 Task: Find connections with filter location Kopargaon with filter topic #coach with filter profile language English with filter current company Talent Group with filter school Bharathiar University, Coimbatore with filter industry Performing Arts with filter service category Web Development with filter keywords title Executive
Action: Mouse moved to (379, 254)
Screenshot: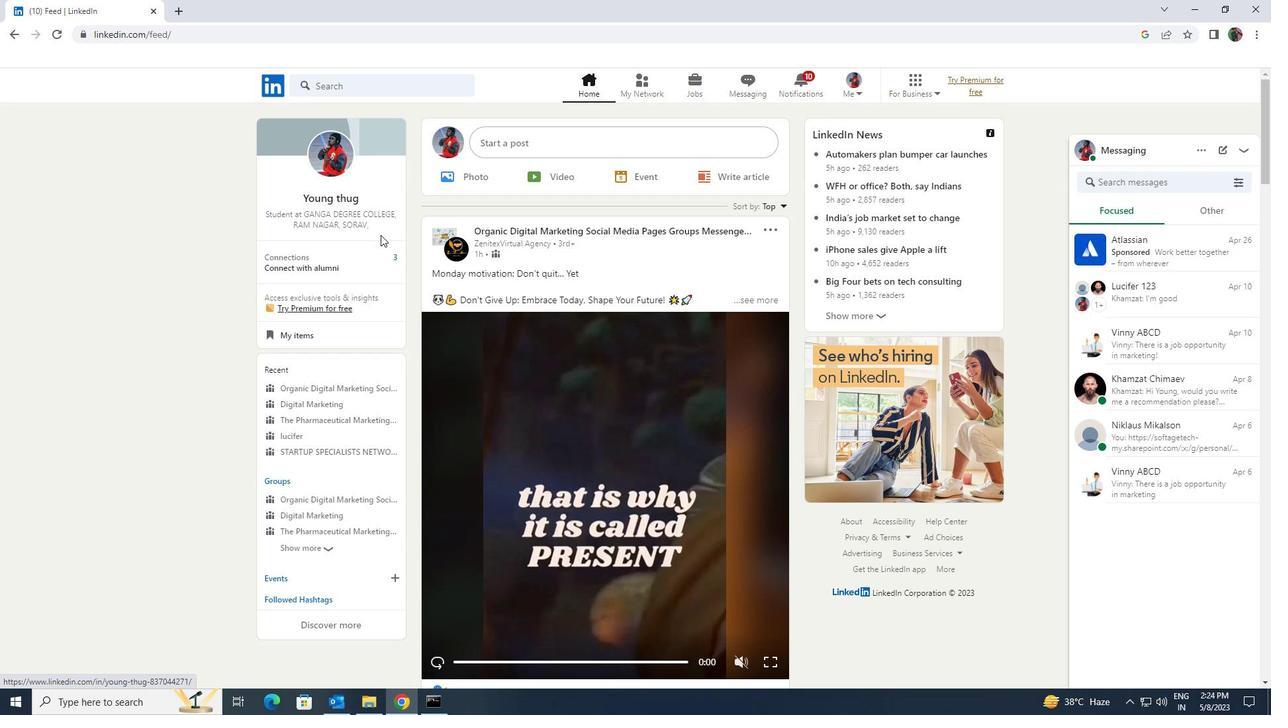 
Action: Mouse pressed left at (379, 254)
Screenshot: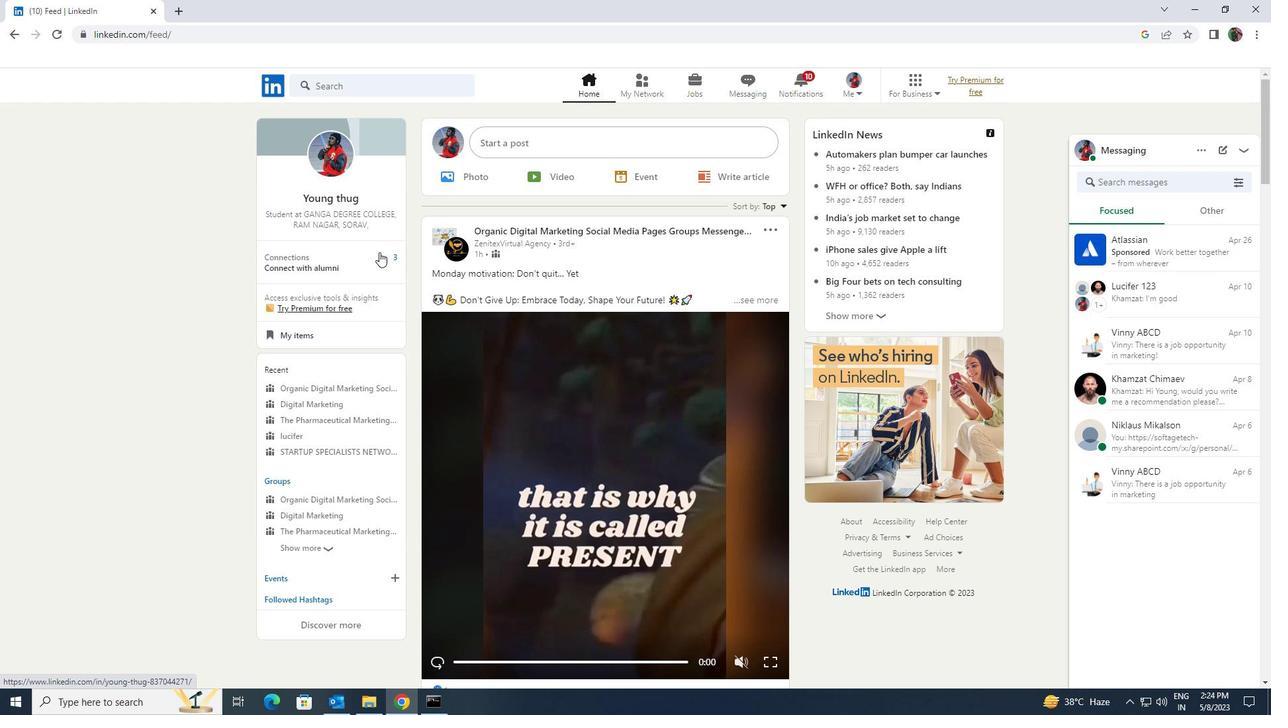 
Action: Mouse moved to (384, 166)
Screenshot: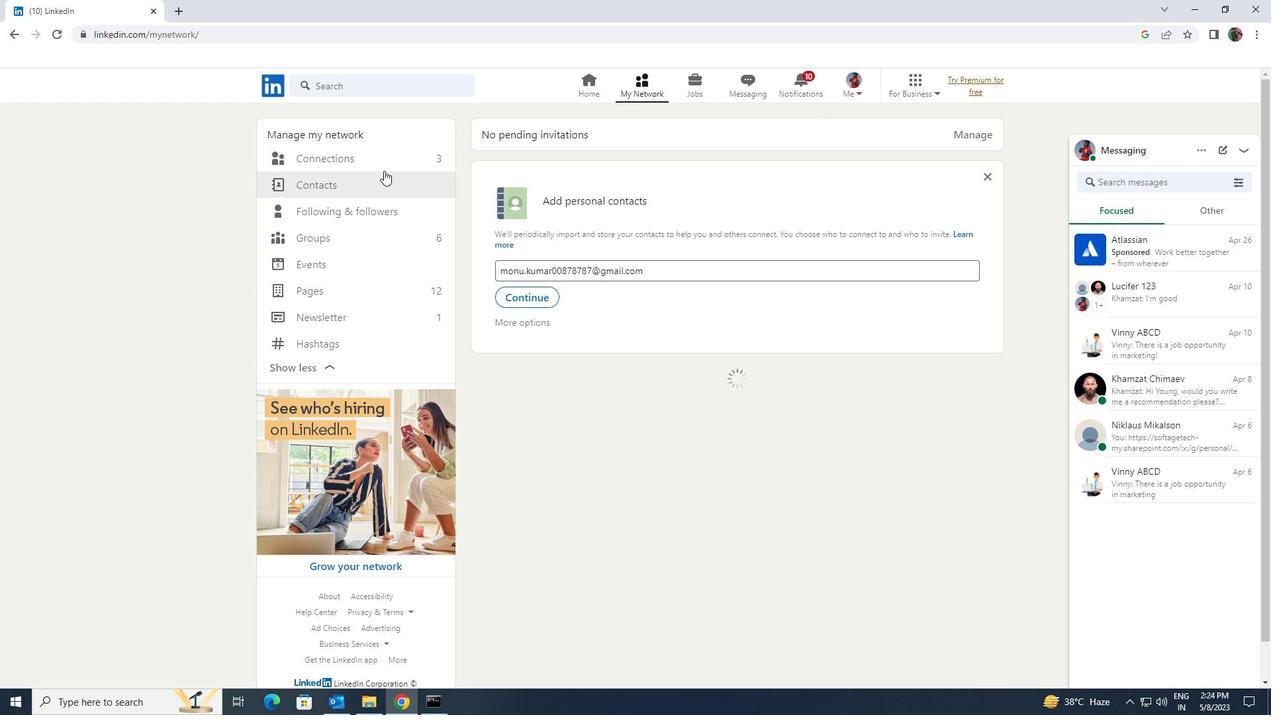 
Action: Mouse pressed left at (384, 166)
Screenshot: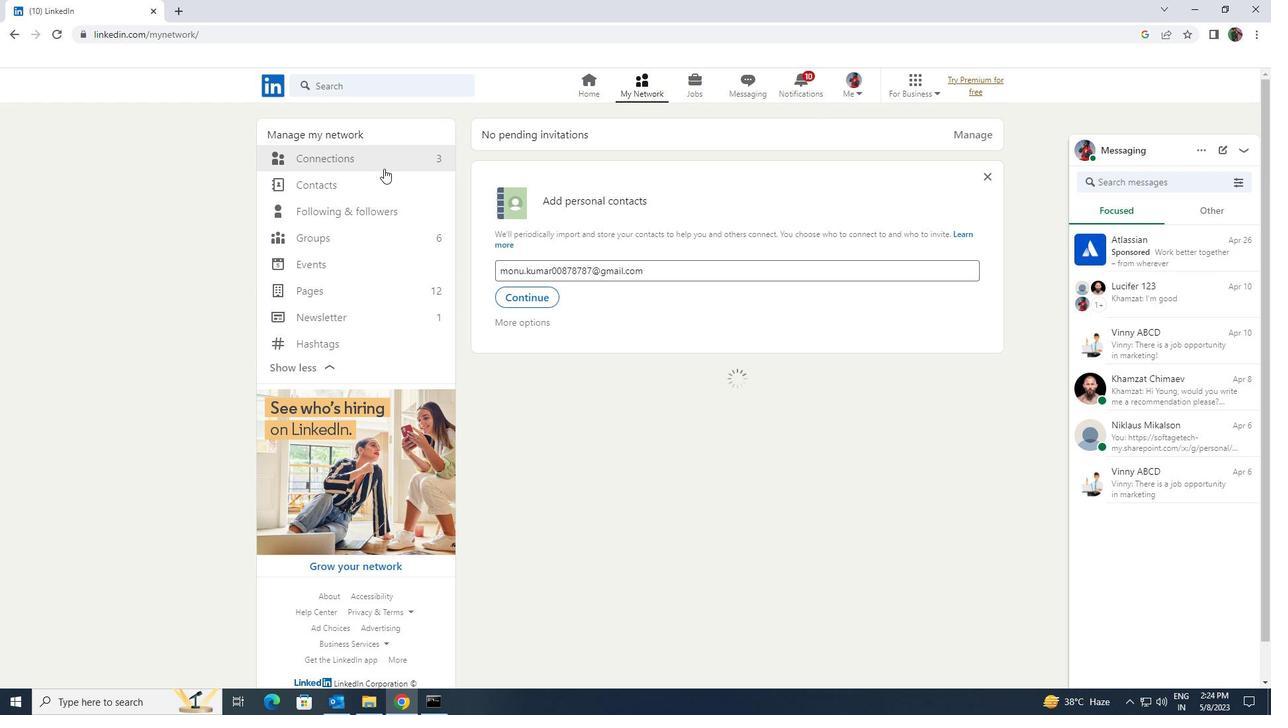 
Action: Mouse moved to (387, 158)
Screenshot: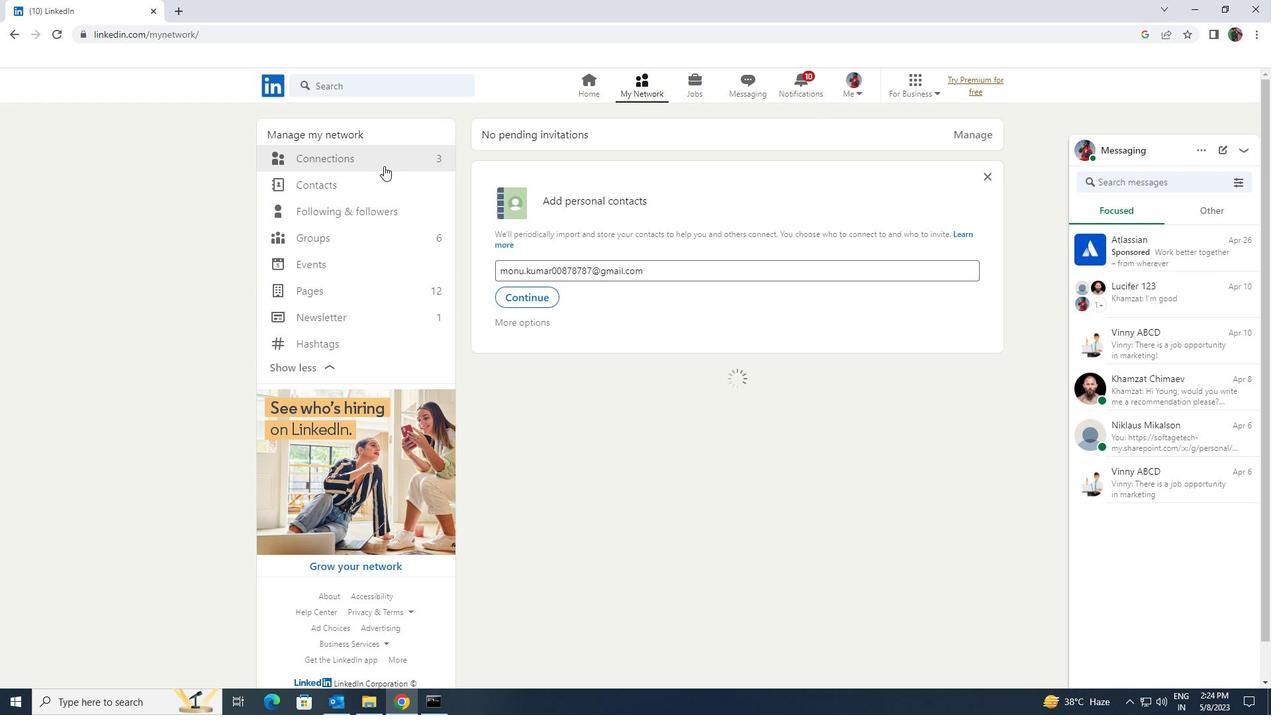 
Action: Mouse pressed left at (387, 158)
Screenshot: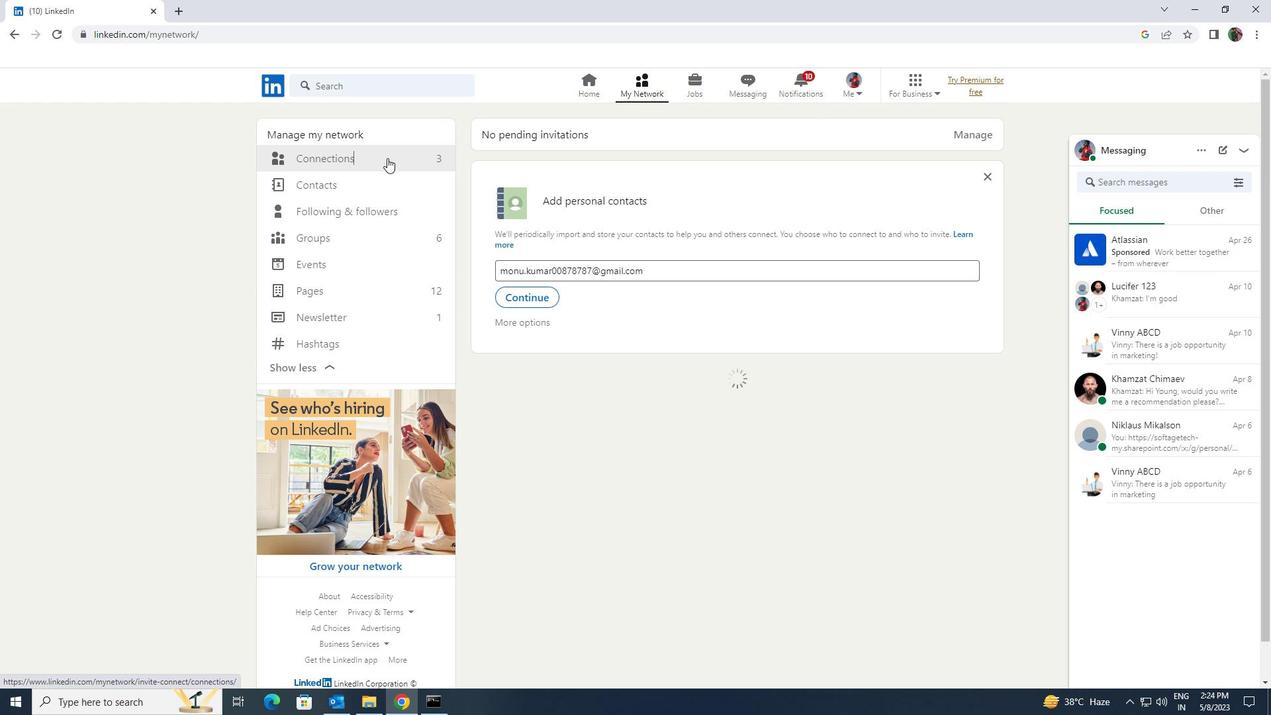 
Action: Mouse moved to (716, 161)
Screenshot: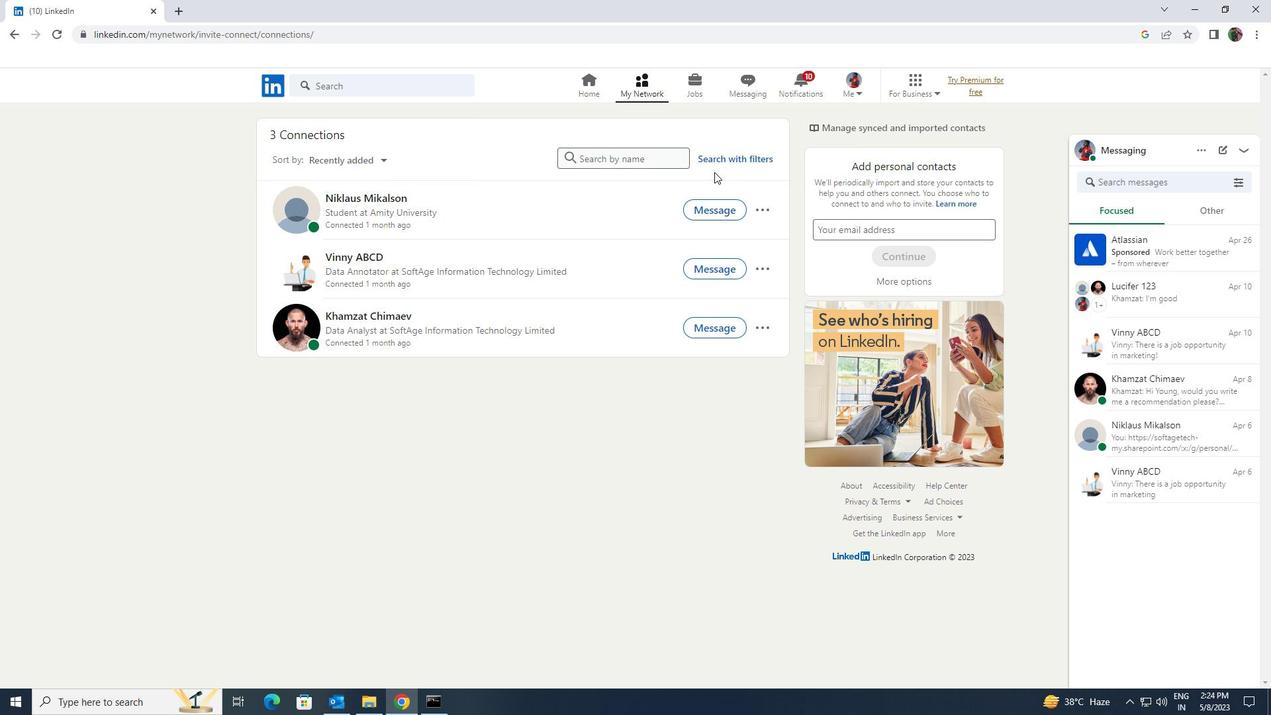 
Action: Mouse pressed left at (716, 161)
Screenshot: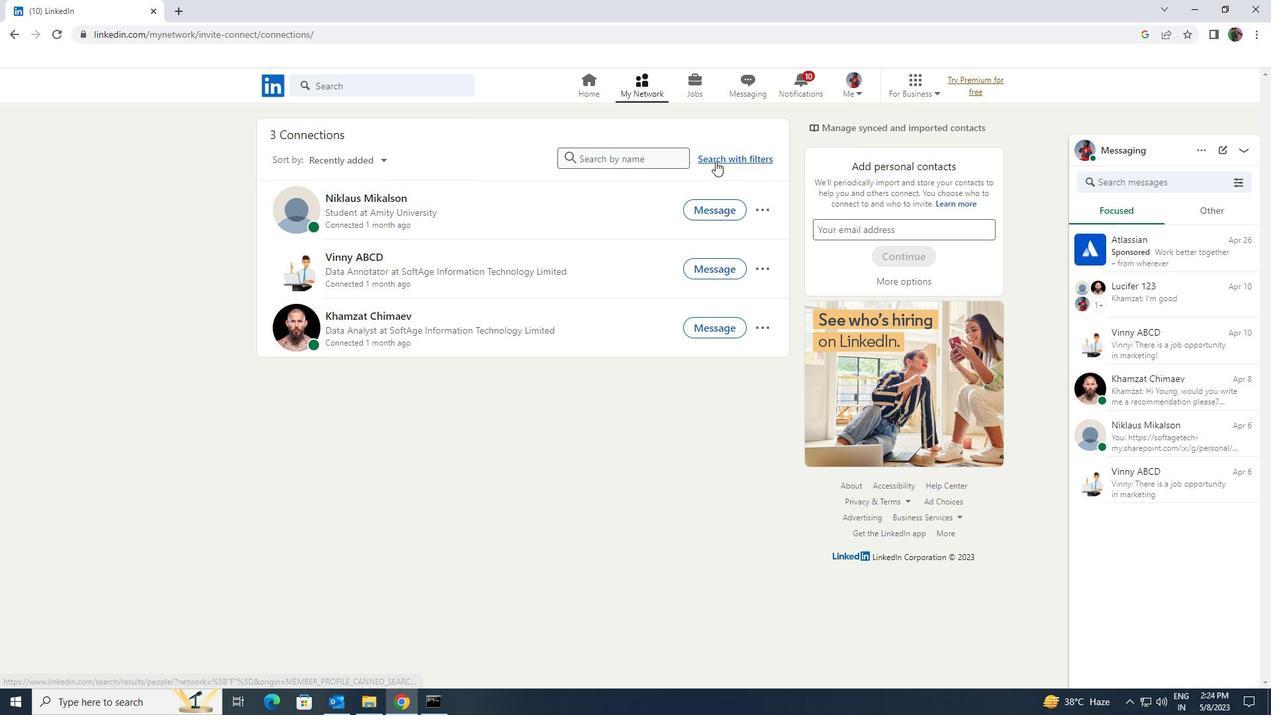 
Action: Mouse moved to (690, 121)
Screenshot: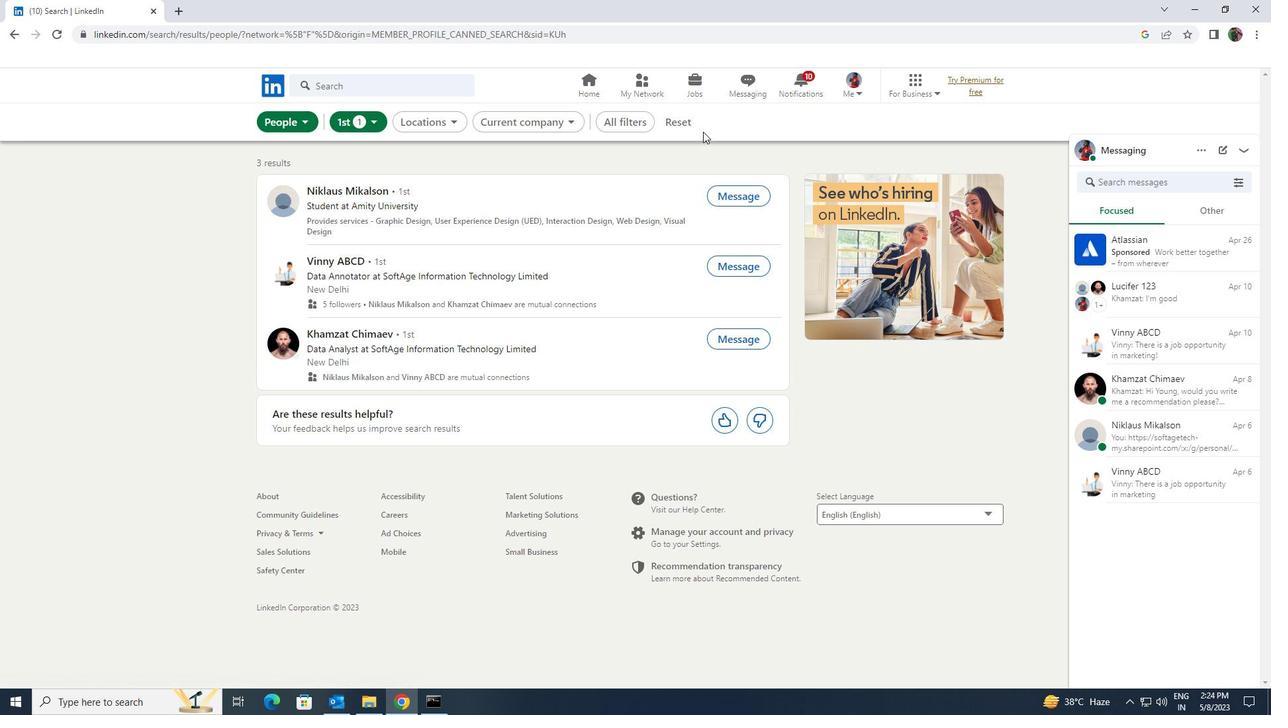 
Action: Mouse pressed left at (690, 121)
Screenshot: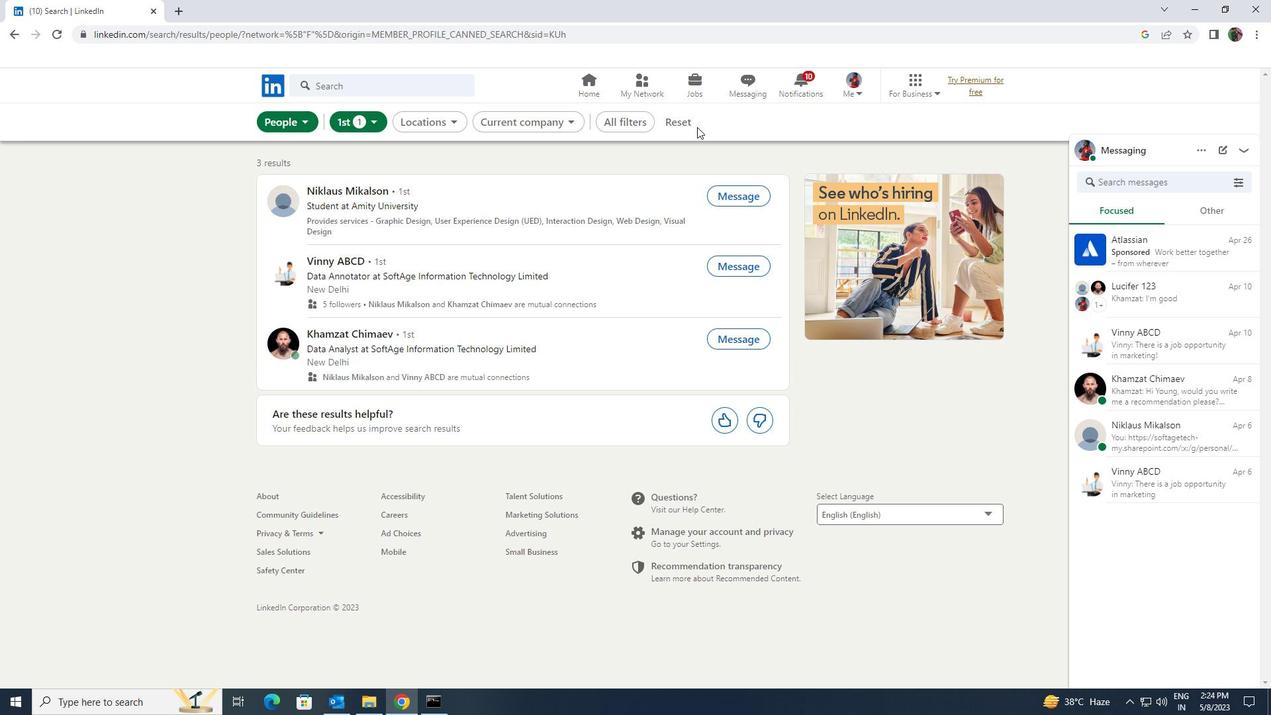
Action: Mouse moved to (676, 120)
Screenshot: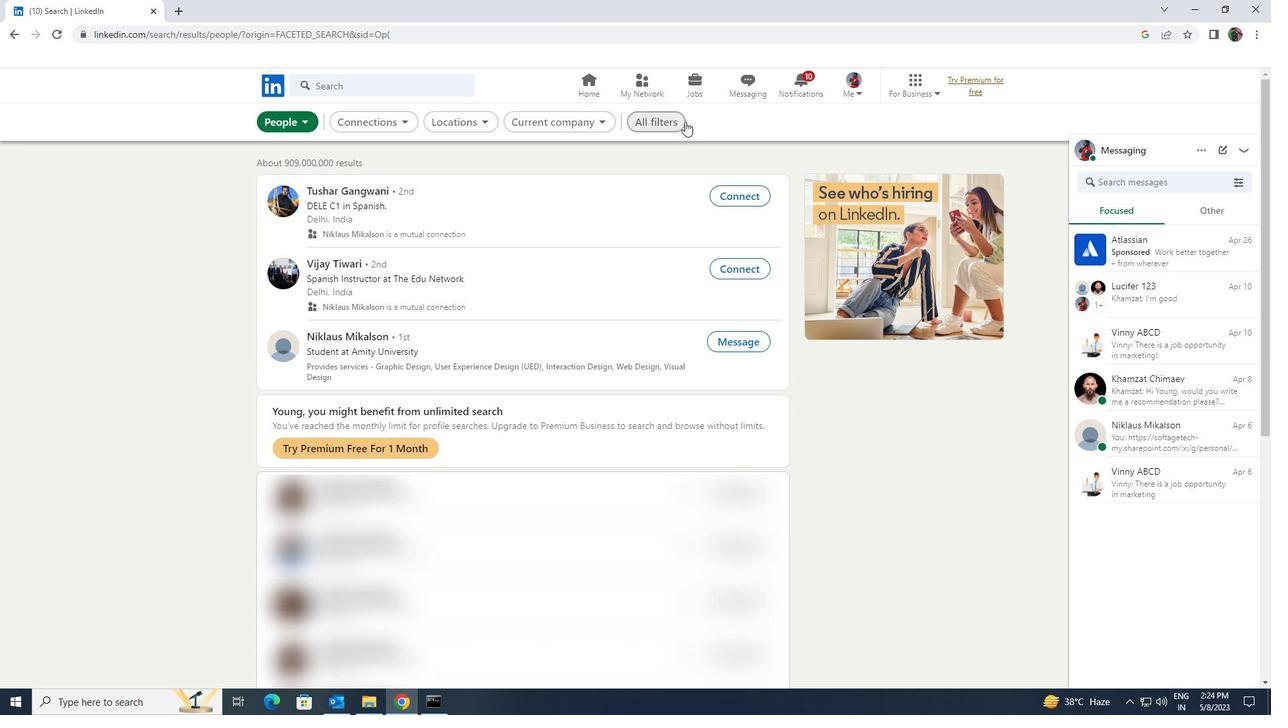 
Action: Mouse pressed left at (676, 120)
Screenshot: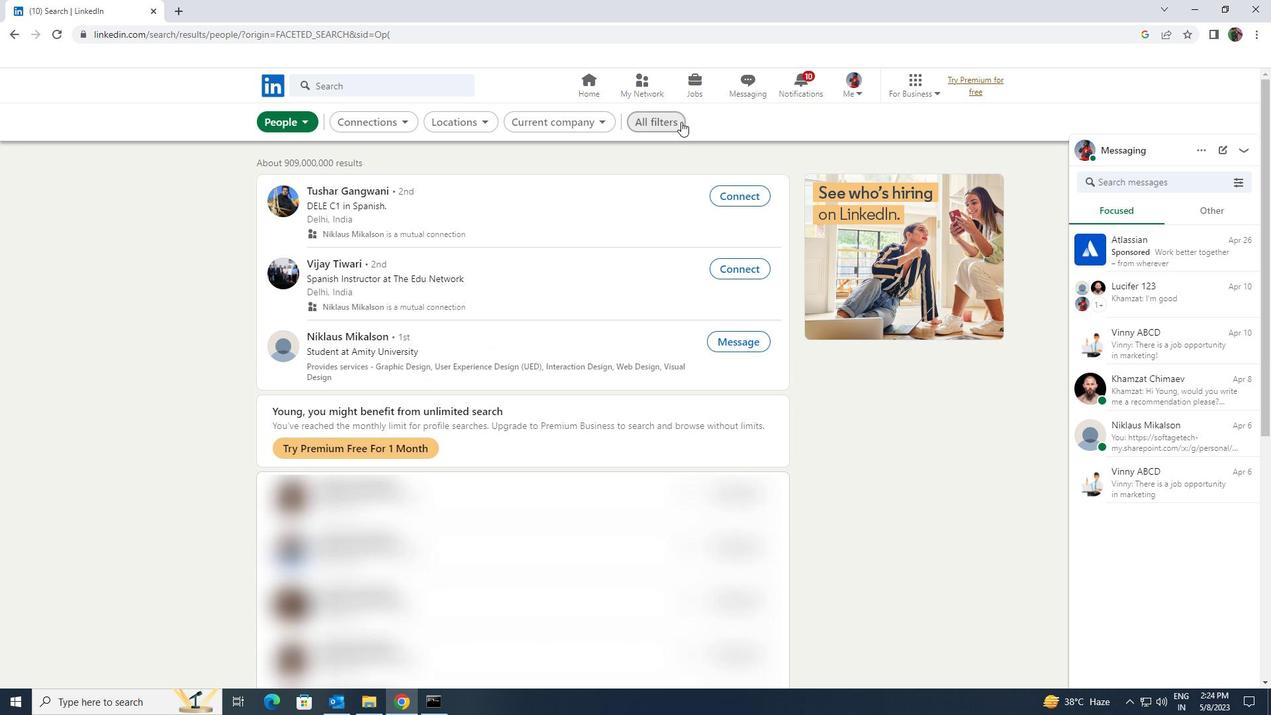 
Action: Mouse moved to (1143, 516)
Screenshot: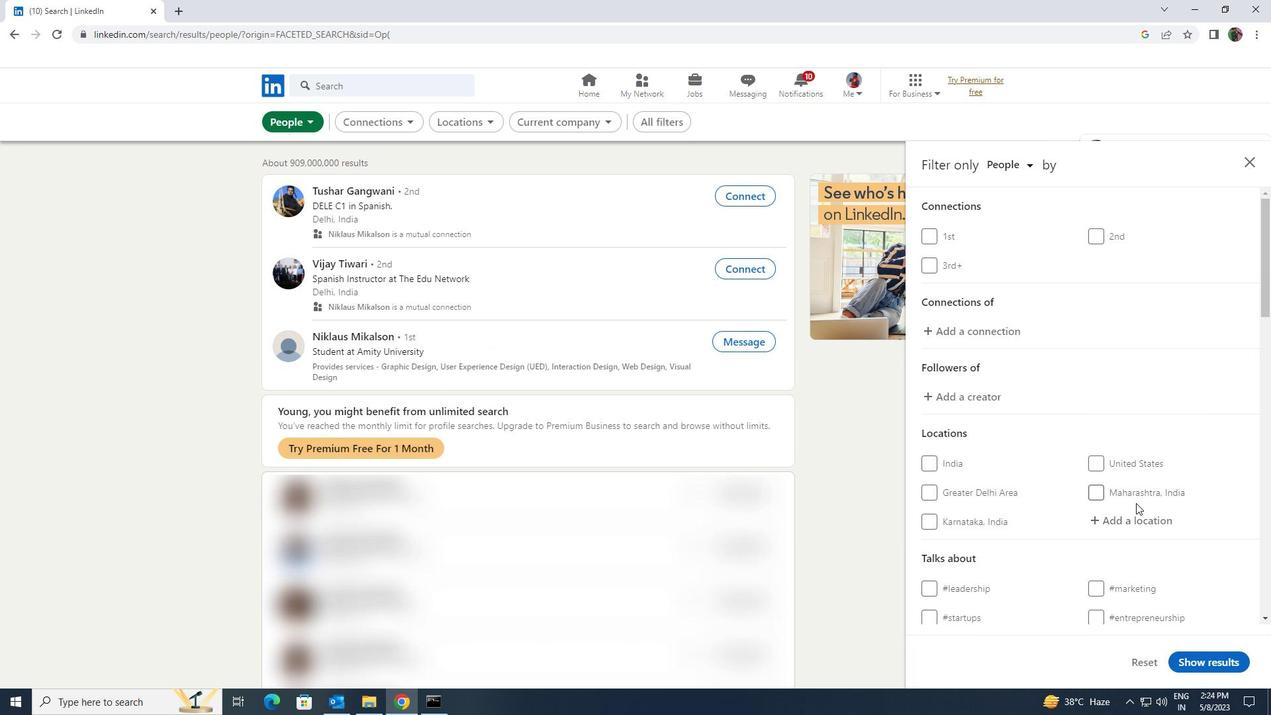 
Action: Mouse pressed left at (1143, 516)
Screenshot: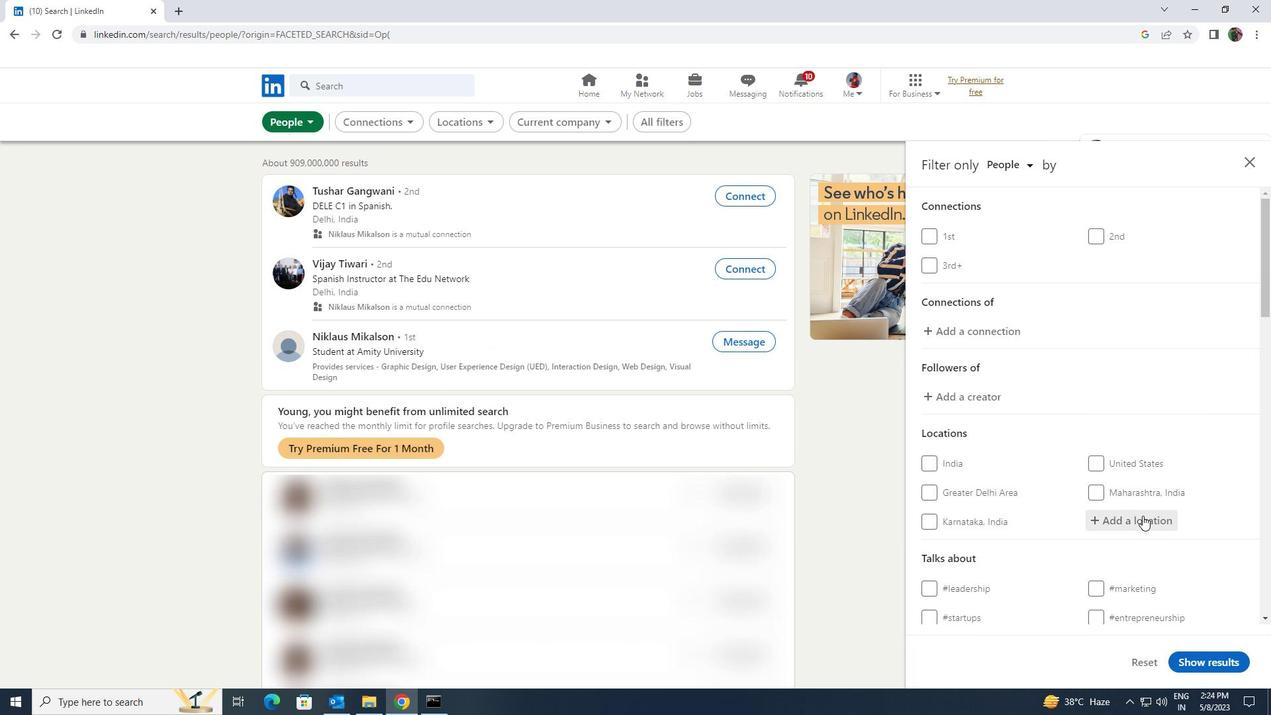 
Action: Key pressed <Key.shift><Key.shift><Key.shift><Key.shift><Key.shift>KOPARGAO
Screenshot: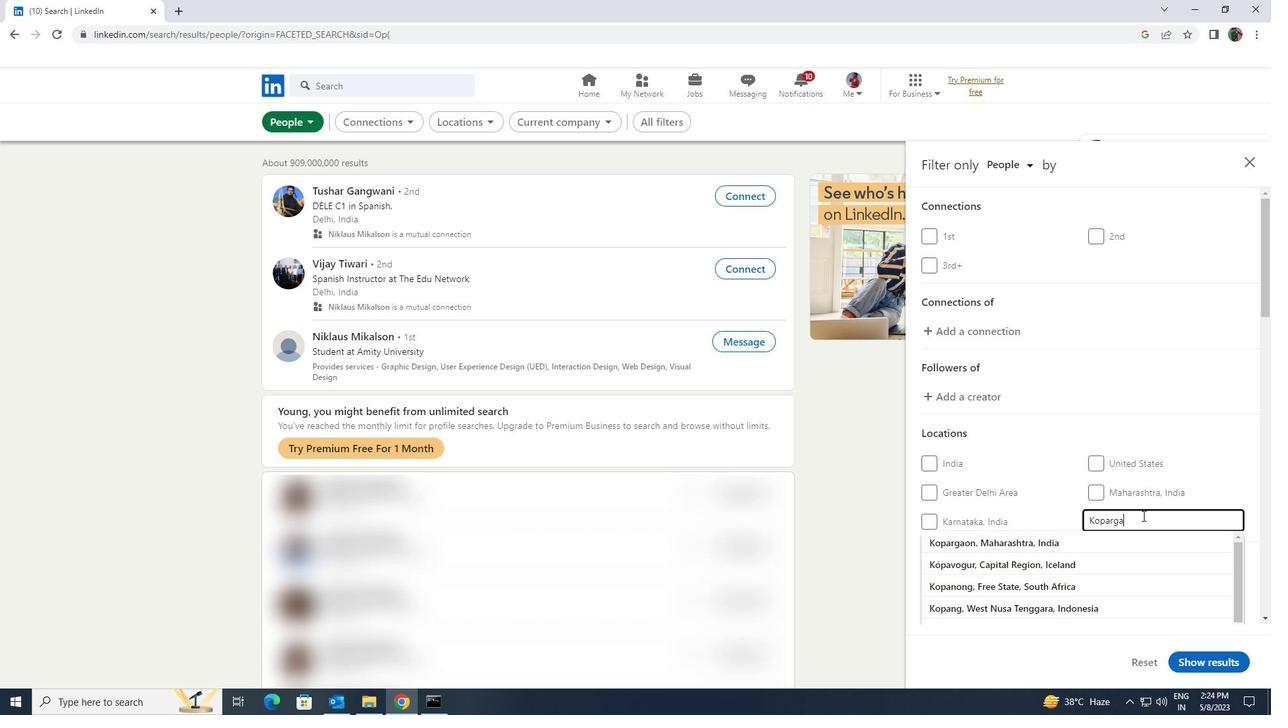 
Action: Mouse moved to (1120, 547)
Screenshot: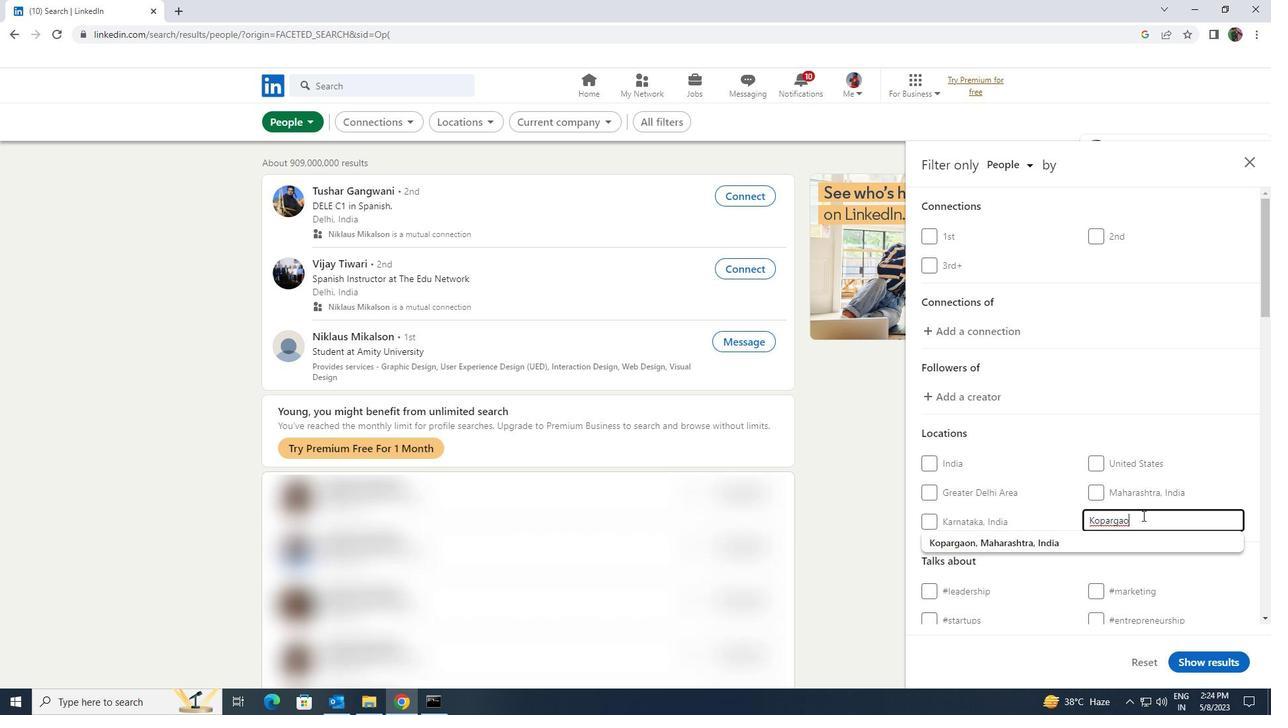 
Action: Mouse pressed left at (1120, 547)
Screenshot: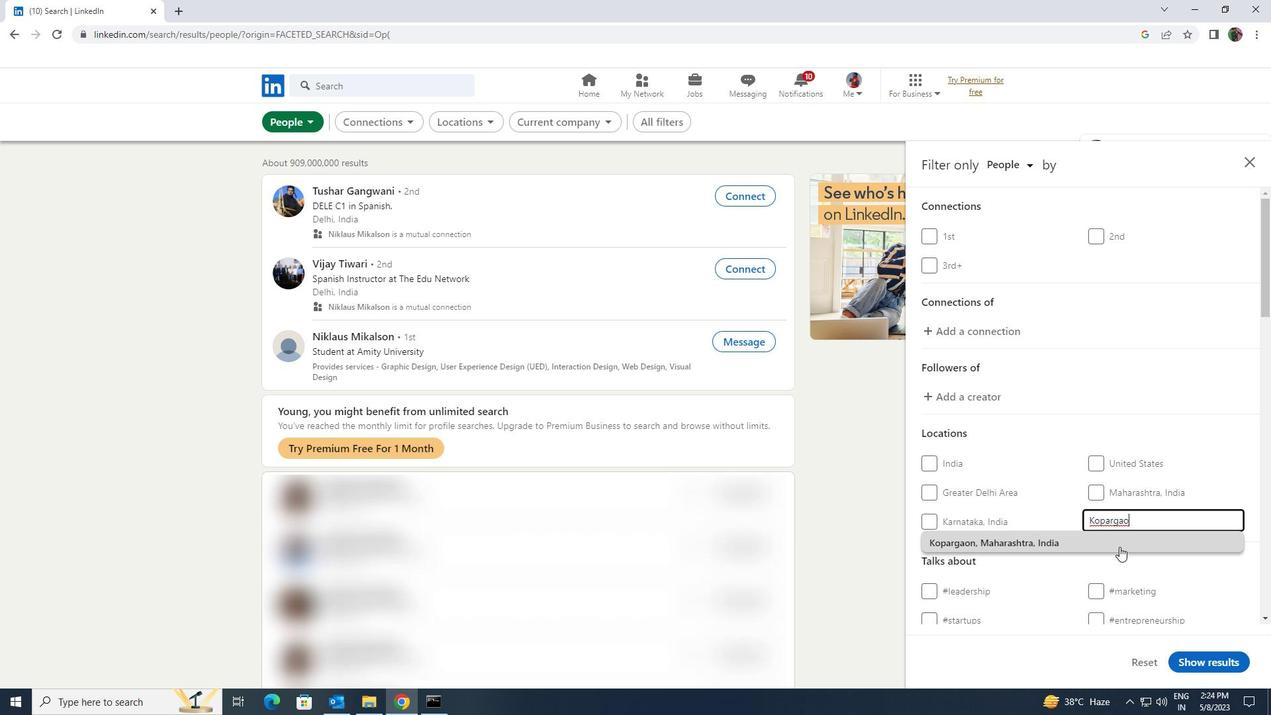 
Action: Mouse moved to (1119, 547)
Screenshot: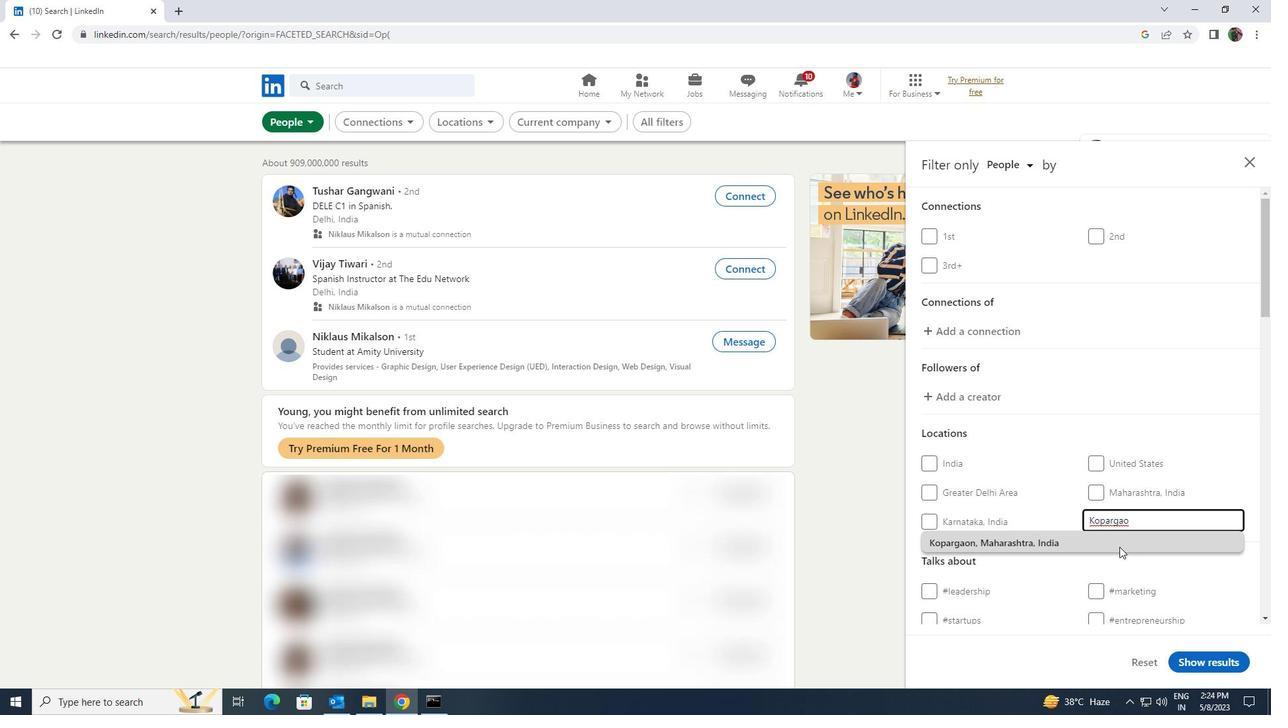 
Action: Mouse scrolled (1119, 546) with delta (0, 0)
Screenshot: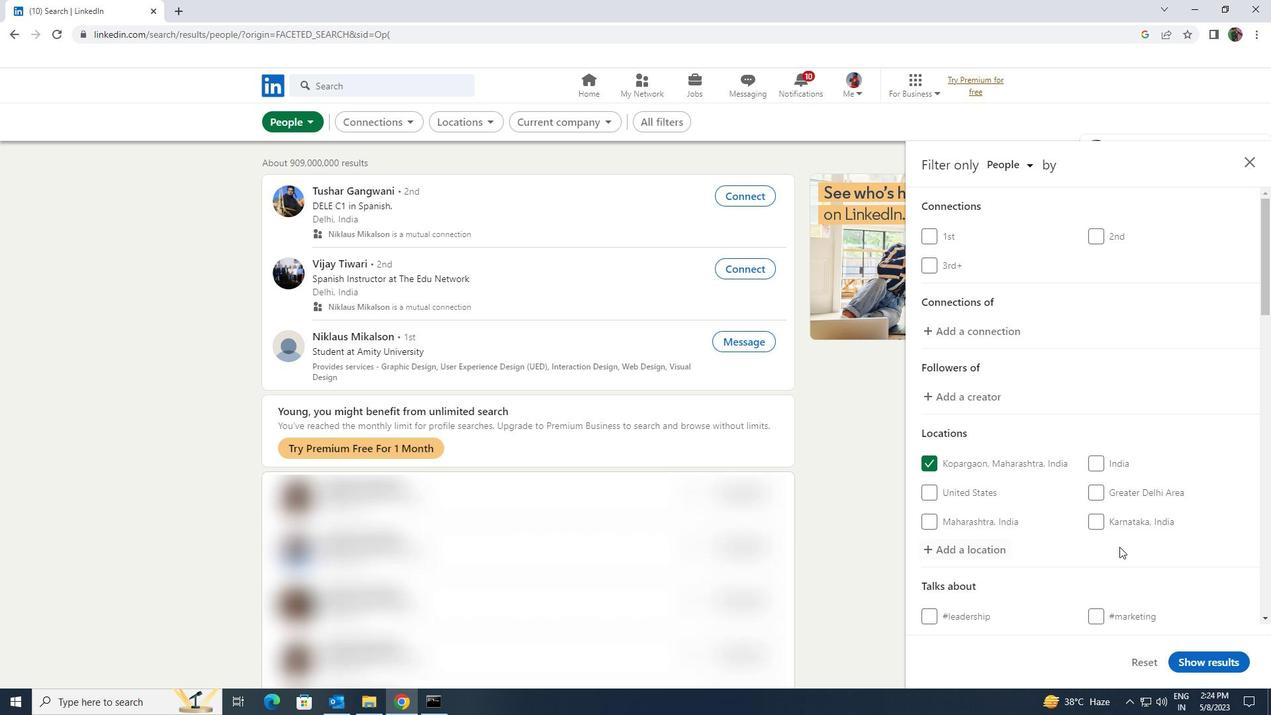 
Action: Mouse moved to (1120, 546)
Screenshot: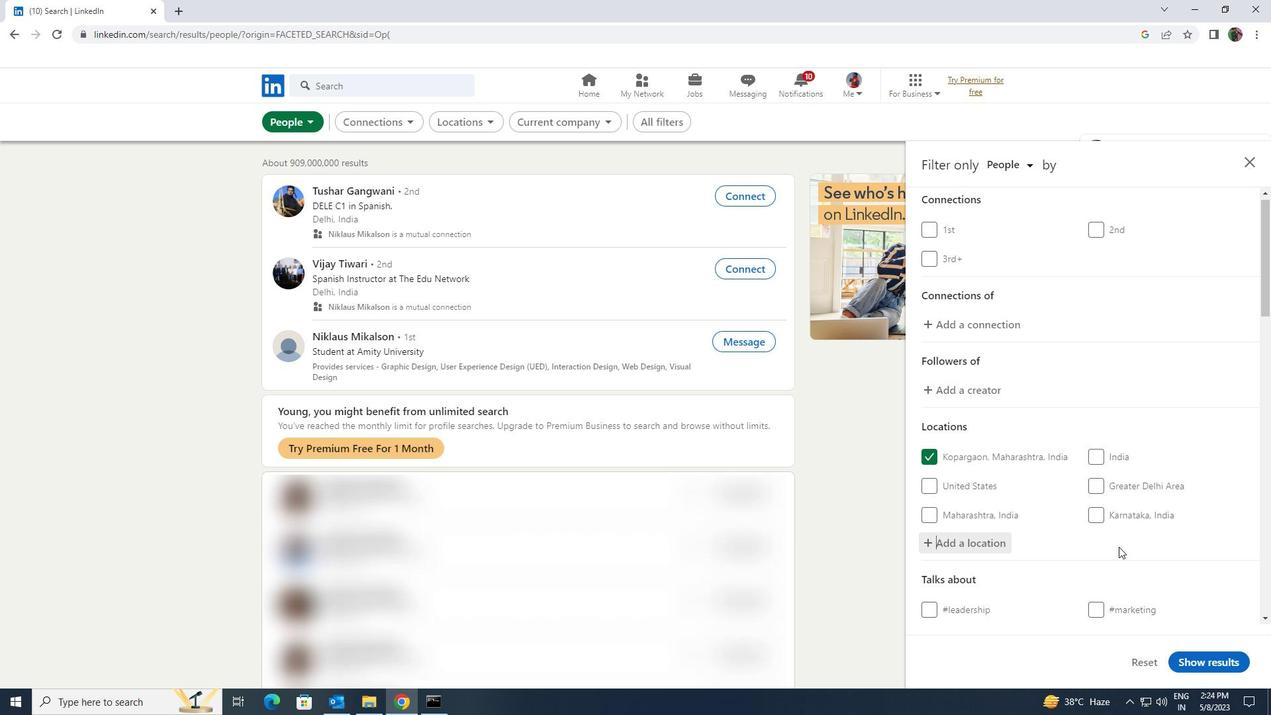 
Action: Mouse scrolled (1120, 545) with delta (0, 0)
Screenshot: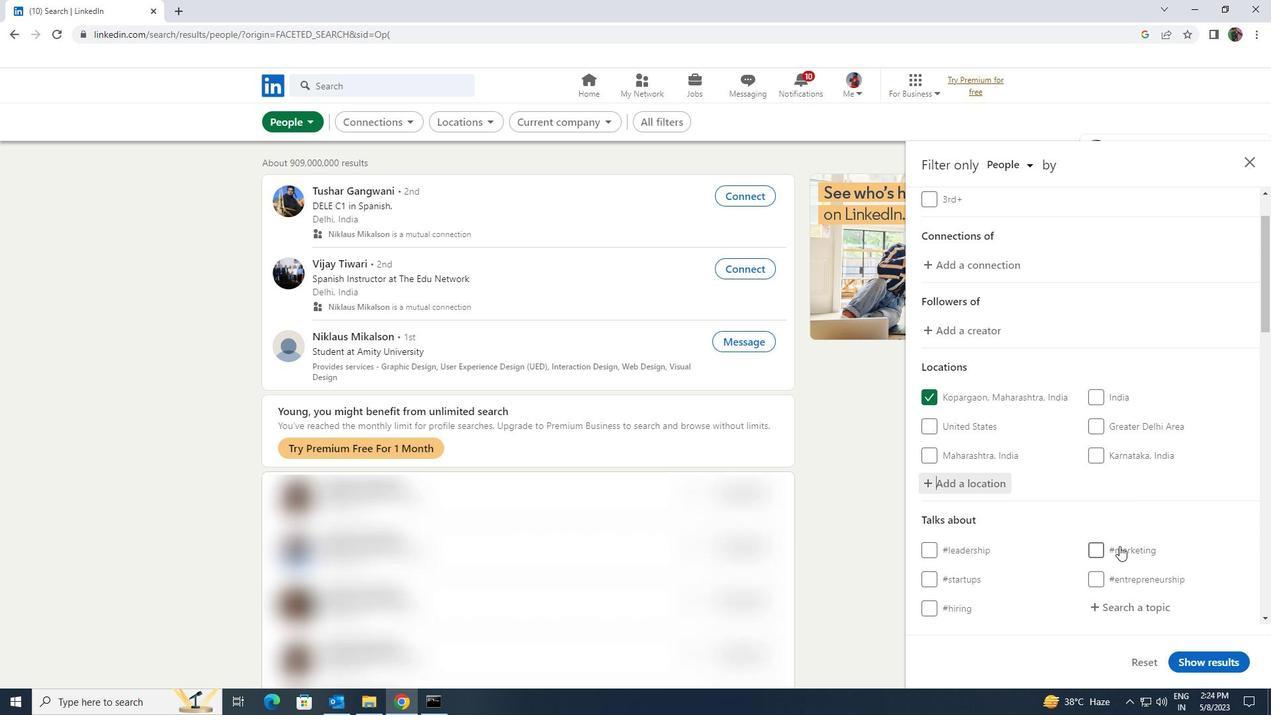 
Action: Mouse scrolled (1120, 545) with delta (0, 0)
Screenshot: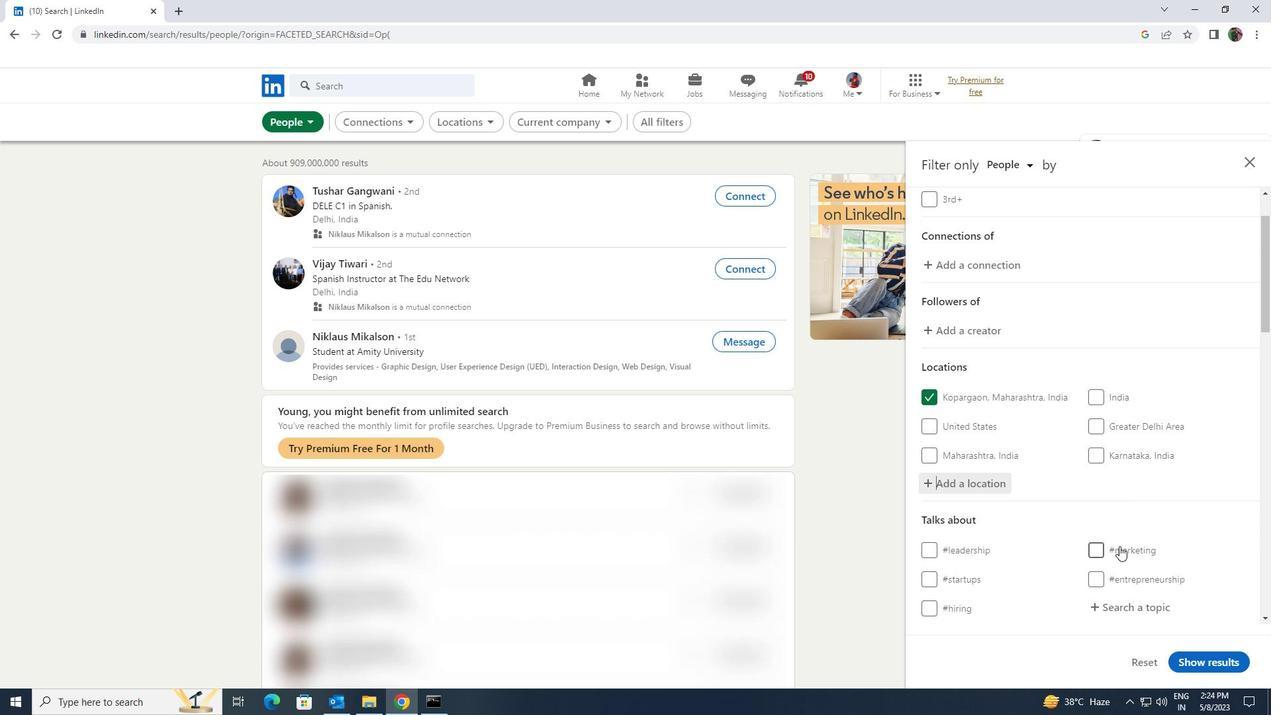 
Action: Mouse moved to (1111, 467)
Screenshot: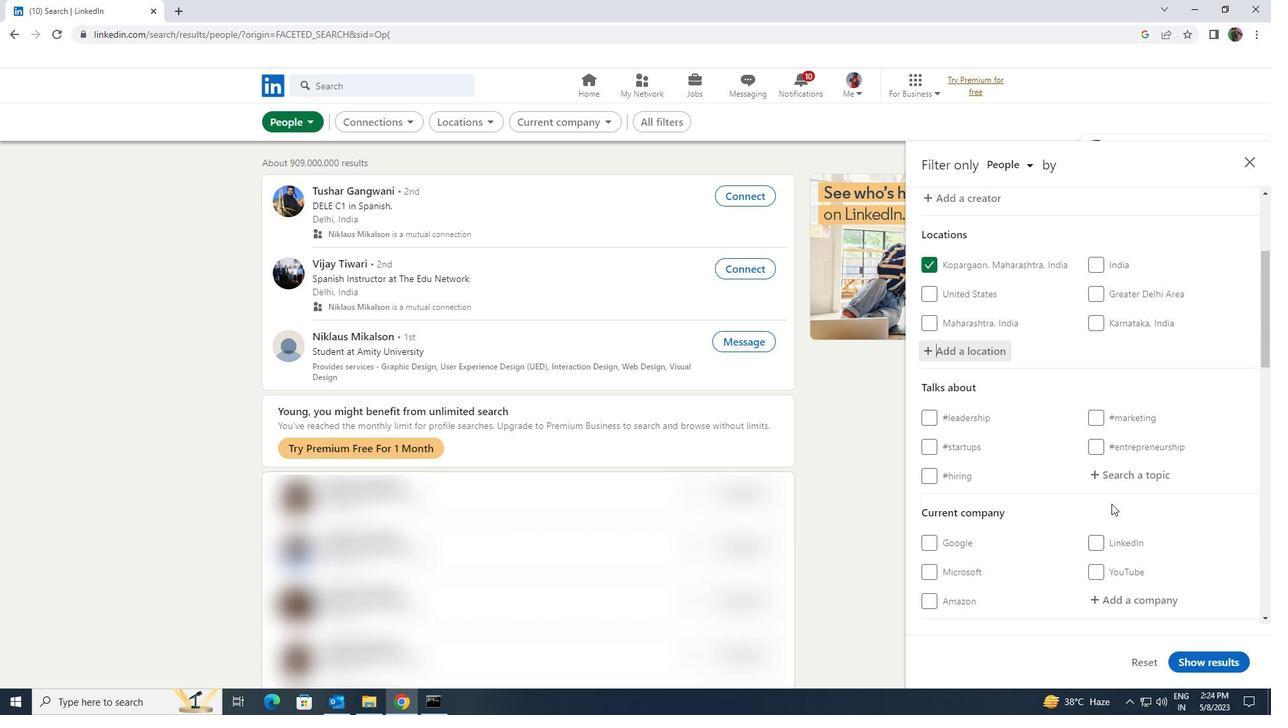 
Action: Mouse pressed left at (1111, 467)
Screenshot: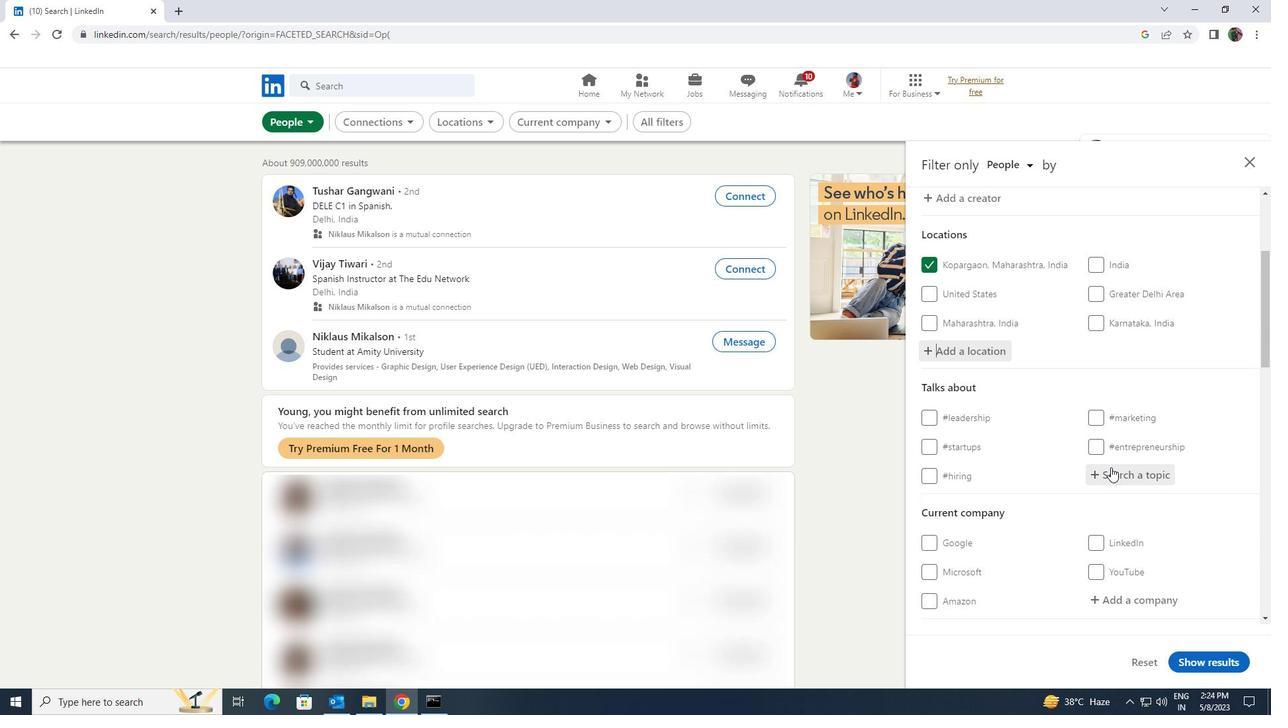 
Action: Key pressed <Key.shift><Key.shift><Key.shift><Key.shift><Key.shift><Key.shift><Key.shift><Key.shift><Key.shift><Key.shift><Key.shift><Key.shift><Key.shift><Key.shift><Key.shift><Key.shift><Key.shift><Key.shift><Key.shift><Key.shift><Key.shift><Key.shift><Key.shift><Key.shift><Key.shift><Key.shift><Key.shift><Key.shift><Key.shift><Key.shift><Key.shift><Key.shift><Key.shift><Key.shift><Key.shift><Key.shift><Key.shift><Key.shift><Key.shift><Key.shift><Key.shift><Key.shift><Key.shift><Key.shift><Key.shift><Key.shift><Key.shift><Key.shift><Key.shift><Key.shift><Key.shift><Key.shift><Key.shift><Key.shift><Key.shift><Key.shift><Key.shift><Key.shift><Key.shift><Key.shift><Key.shift><Key.shift><Key.shift><Key.shift><Key.shift><Key.shift><Key.shift>COACH
Screenshot: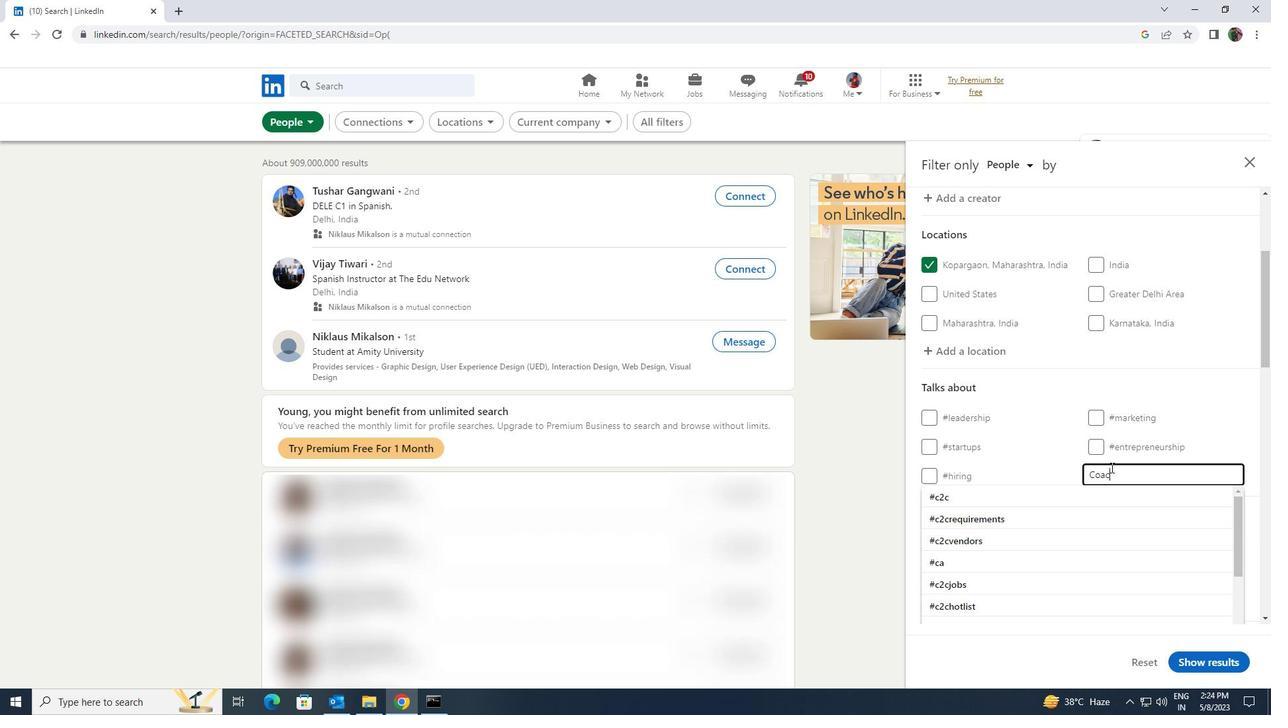 
Action: Mouse moved to (1096, 516)
Screenshot: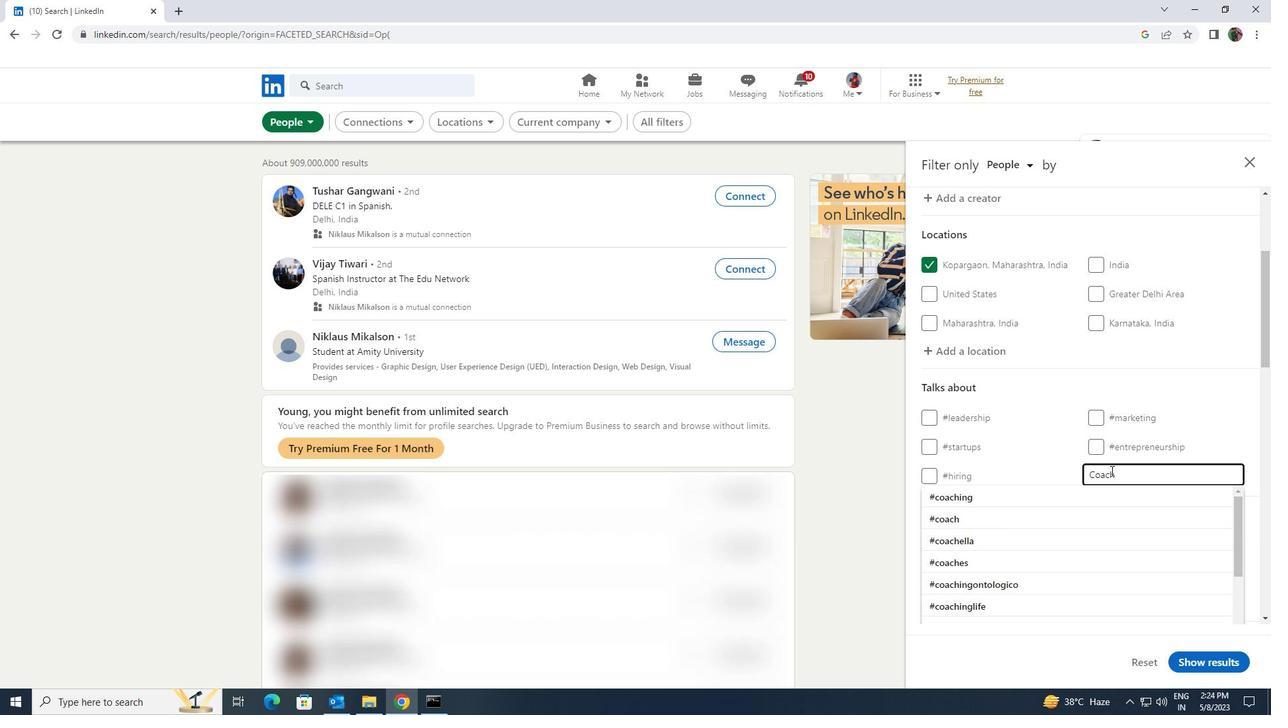 
Action: Mouse pressed left at (1096, 516)
Screenshot: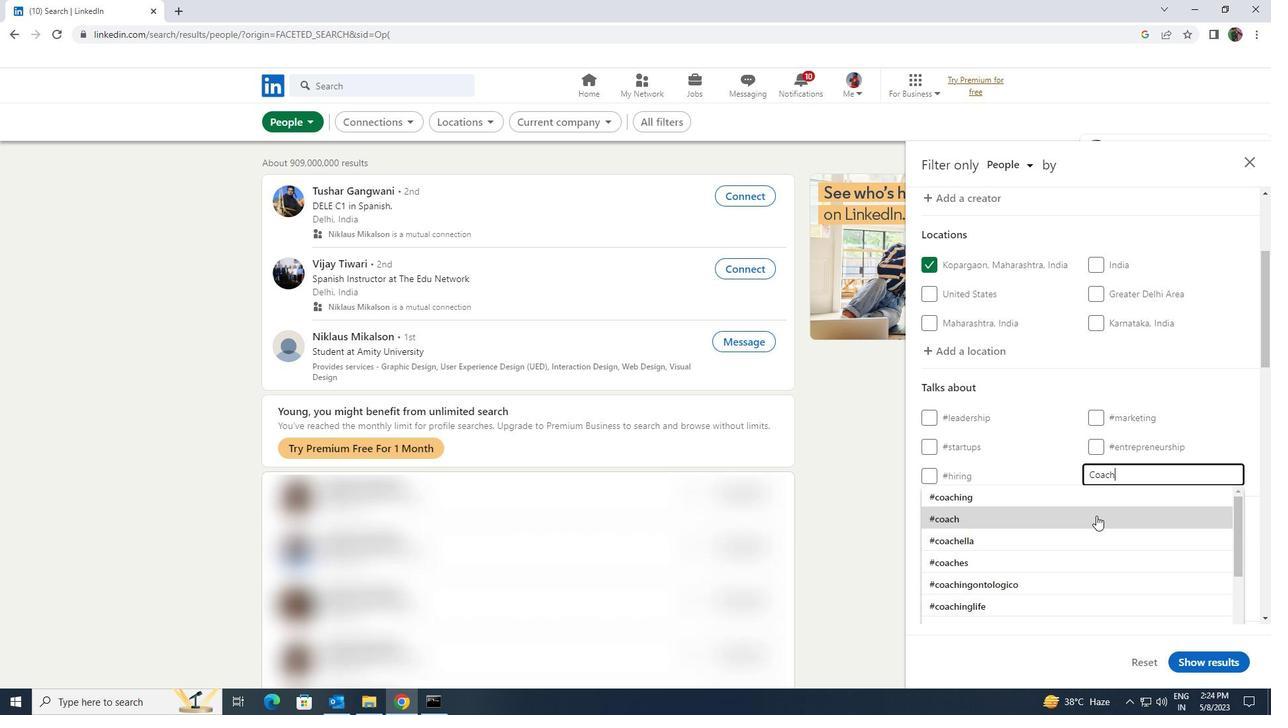 
Action: Mouse scrolled (1096, 515) with delta (0, 0)
Screenshot: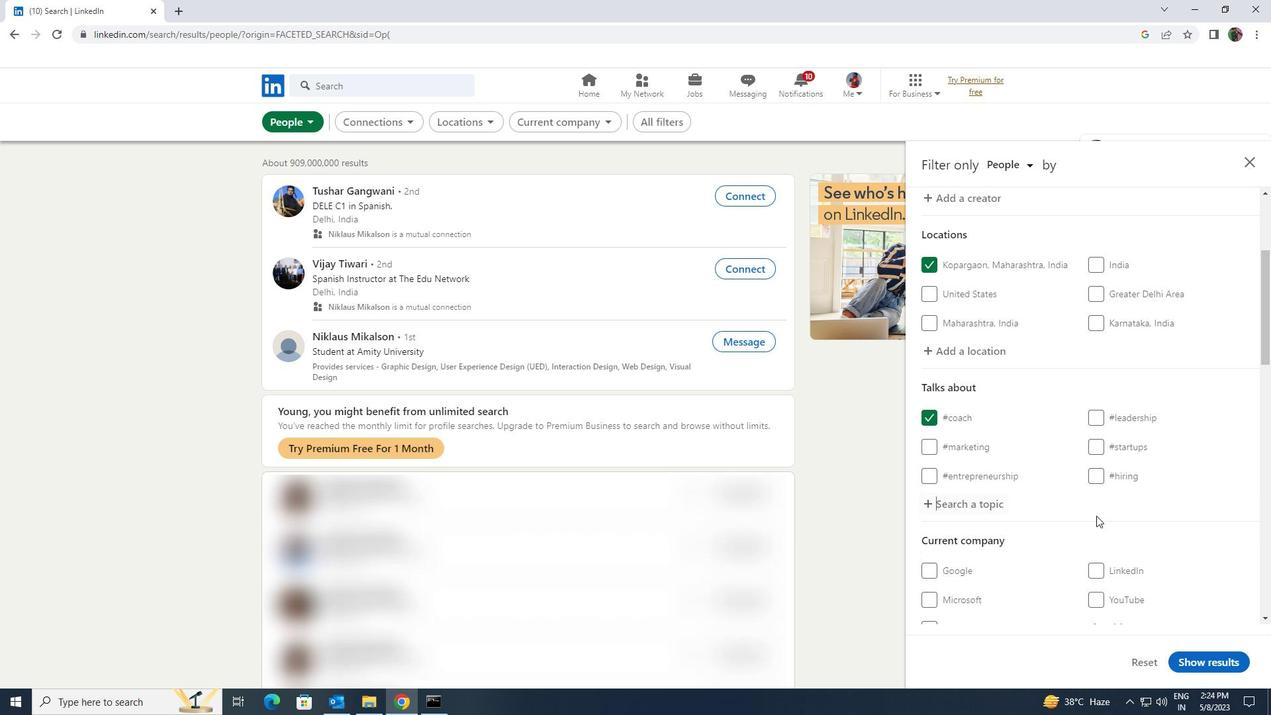 
Action: Mouse scrolled (1096, 515) with delta (0, 0)
Screenshot: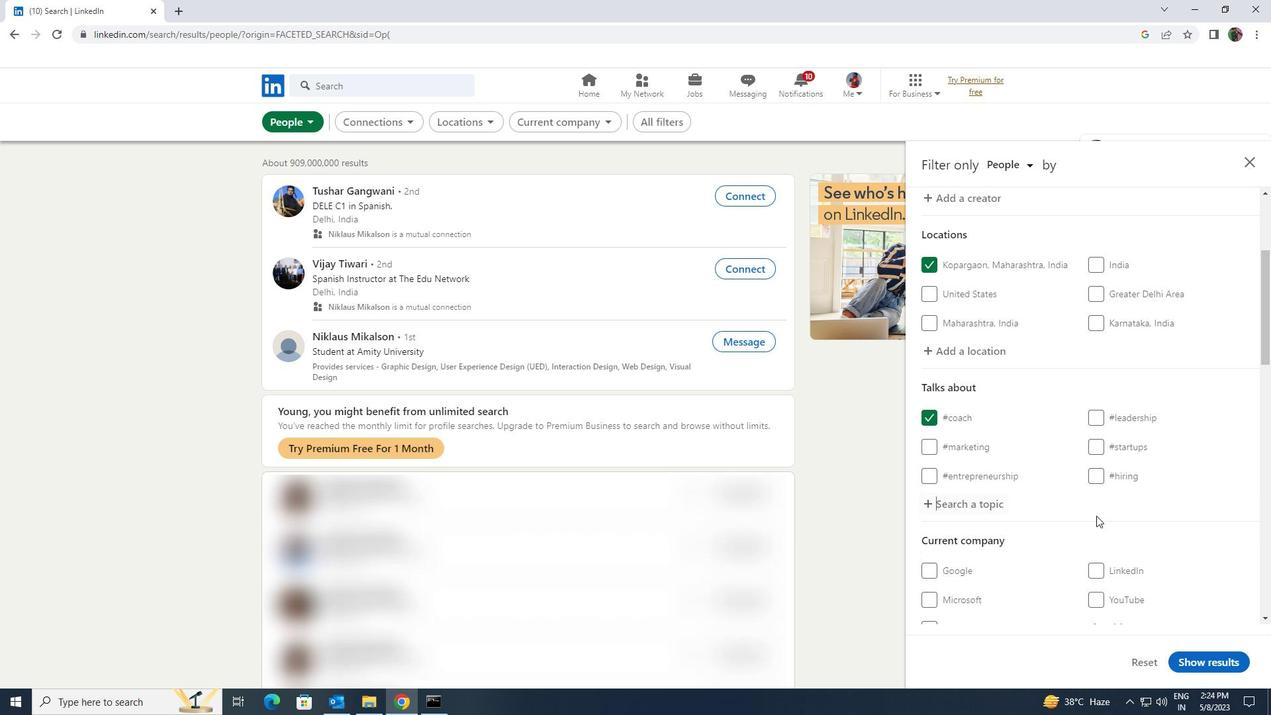 
Action: Mouse scrolled (1096, 515) with delta (0, 0)
Screenshot: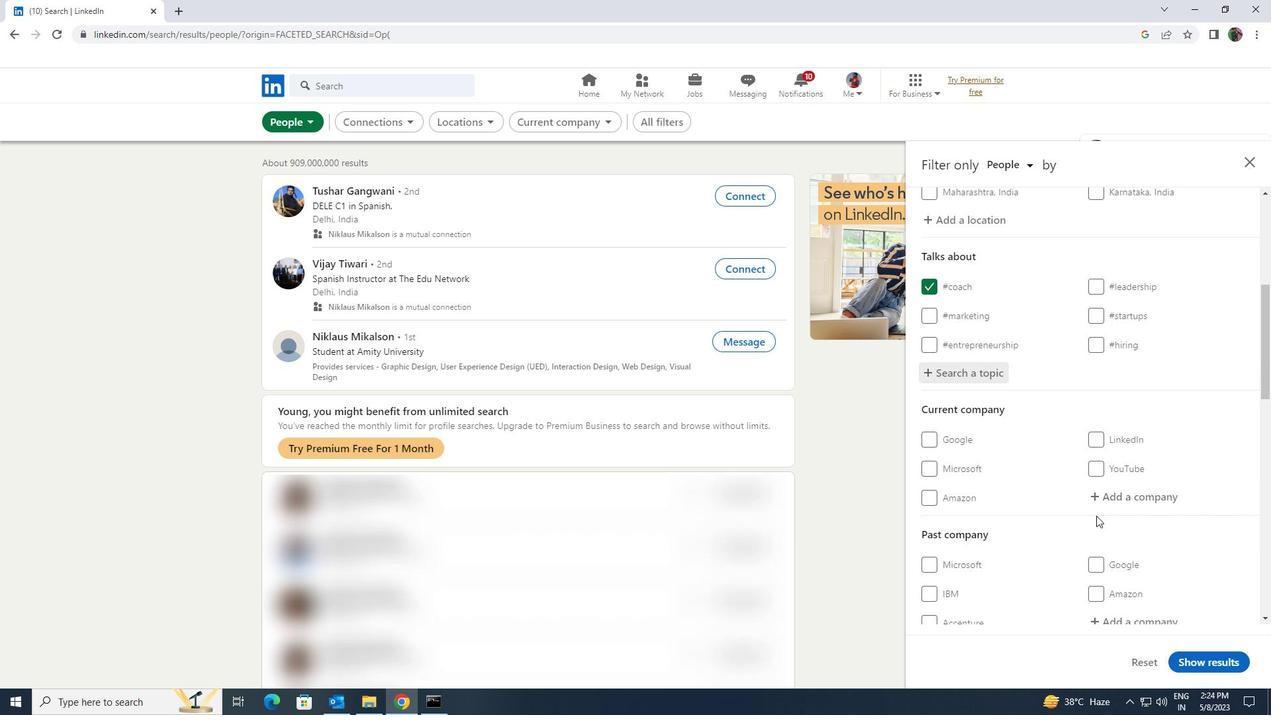 
Action: Mouse moved to (1096, 516)
Screenshot: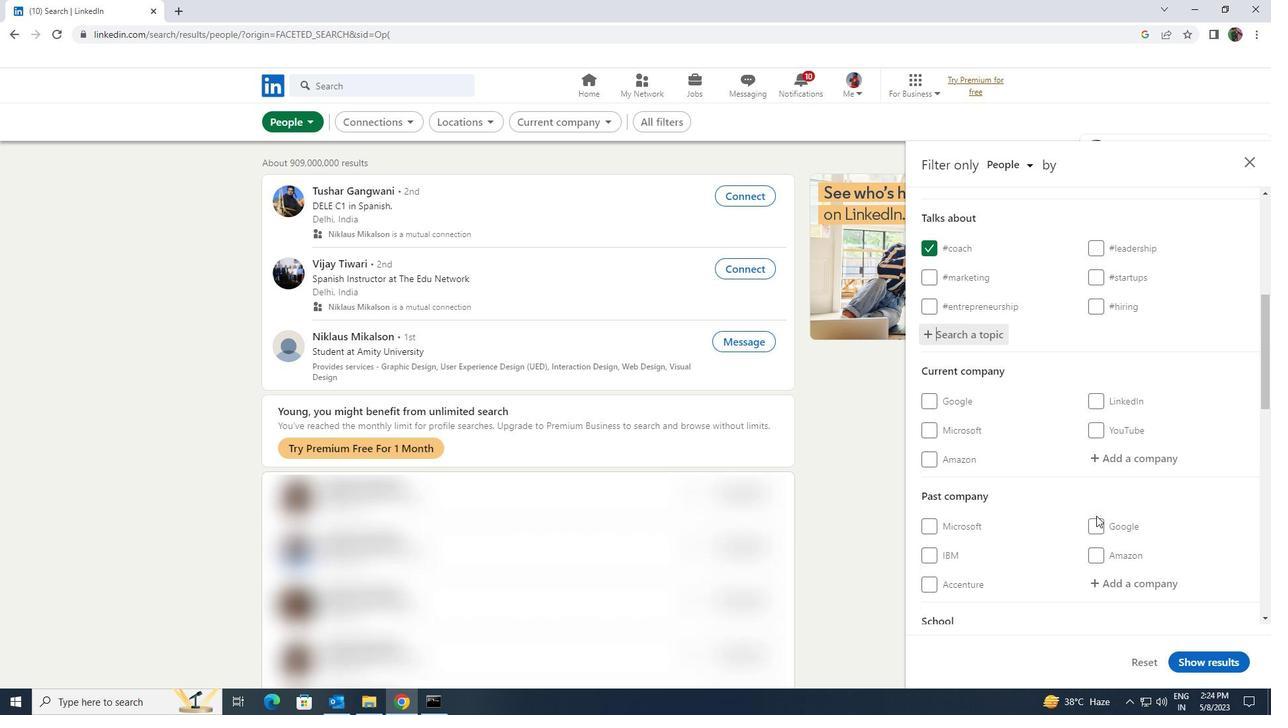 
Action: Mouse scrolled (1096, 515) with delta (0, 0)
Screenshot: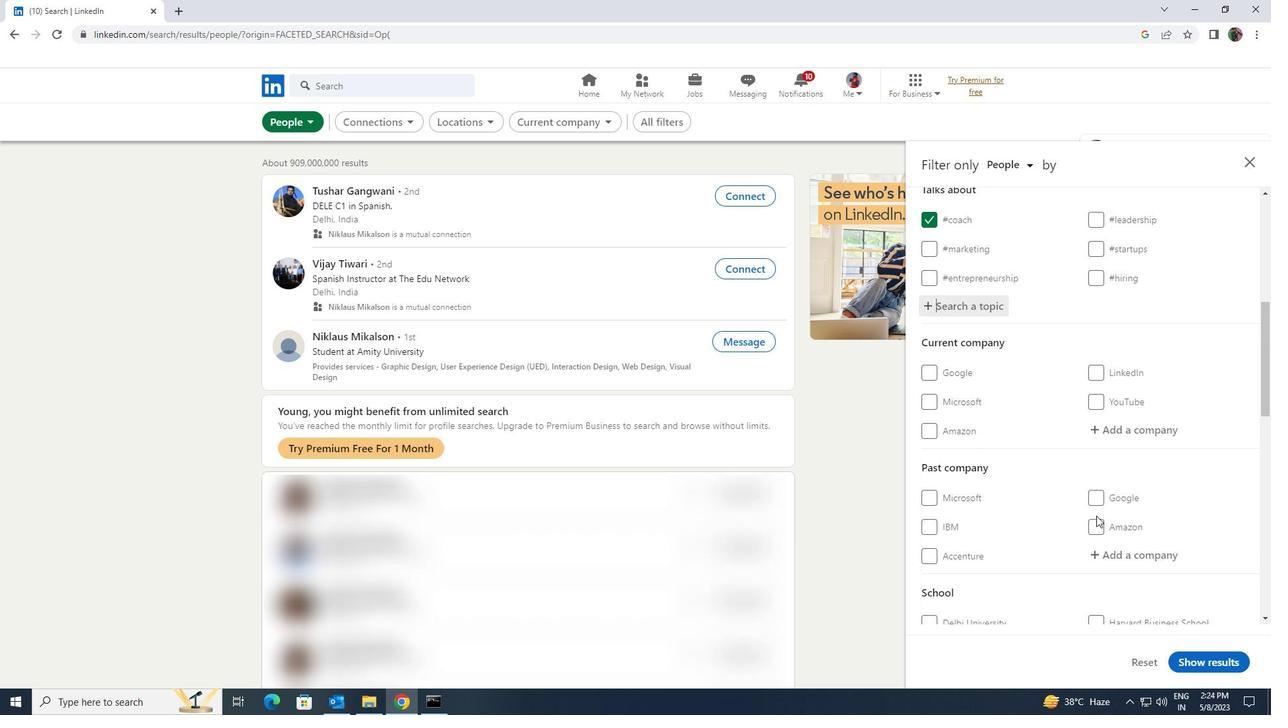 
Action: Mouse scrolled (1096, 515) with delta (0, 0)
Screenshot: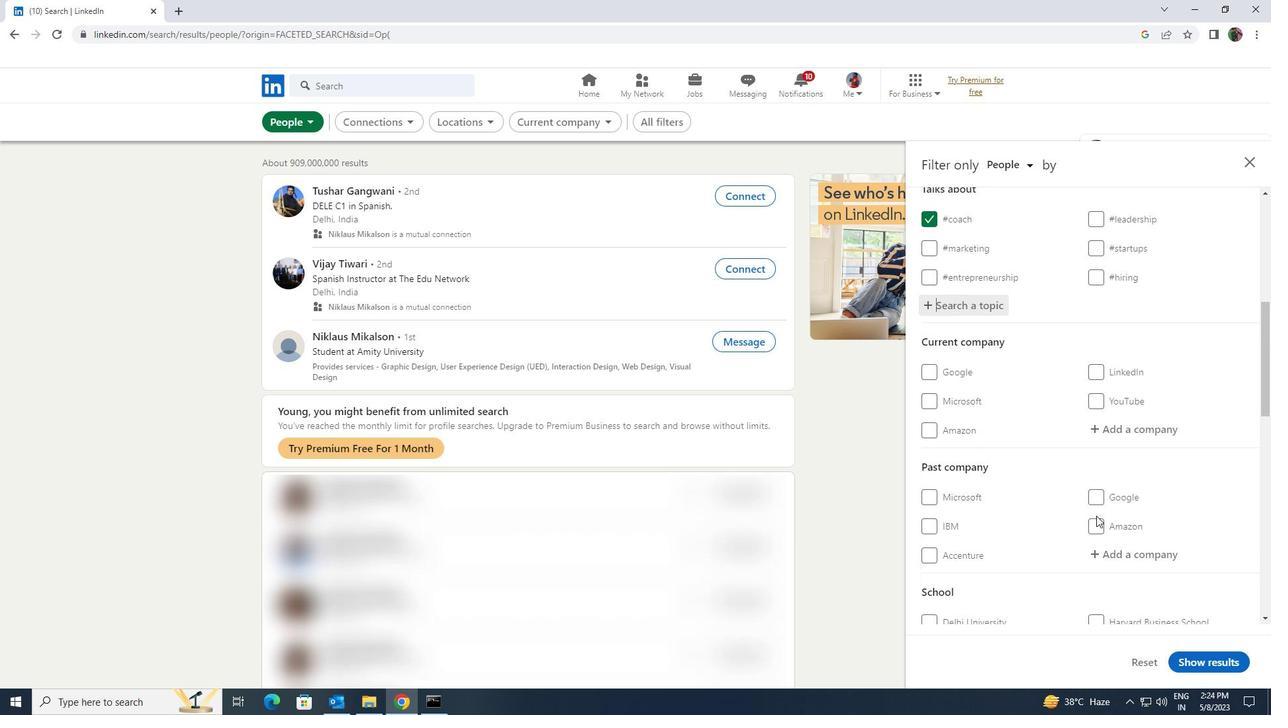 
Action: Mouse scrolled (1096, 515) with delta (0, 0)
Screenshot: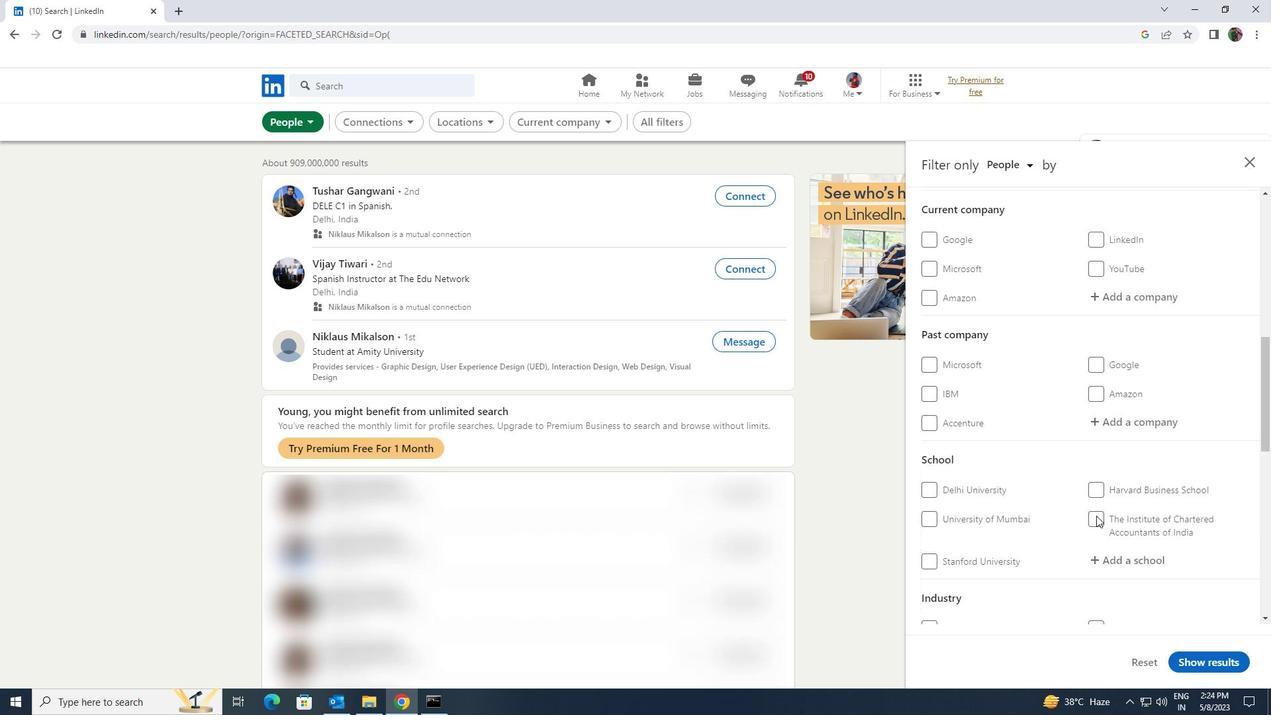 
Action: Mouse scrolled (1096, 515) with delta (0, 0)
Screenshot: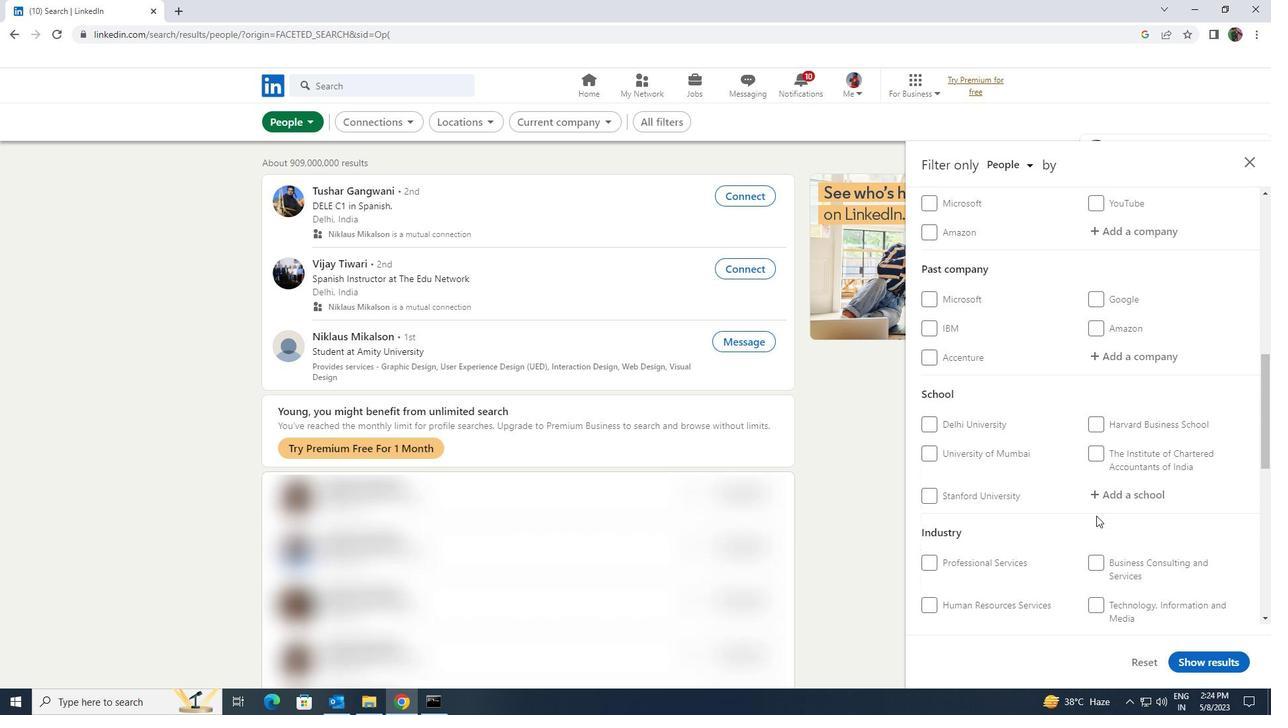 
Action: Mouse scrolled (1096, 515) with delta (0, 0)
Screenshot: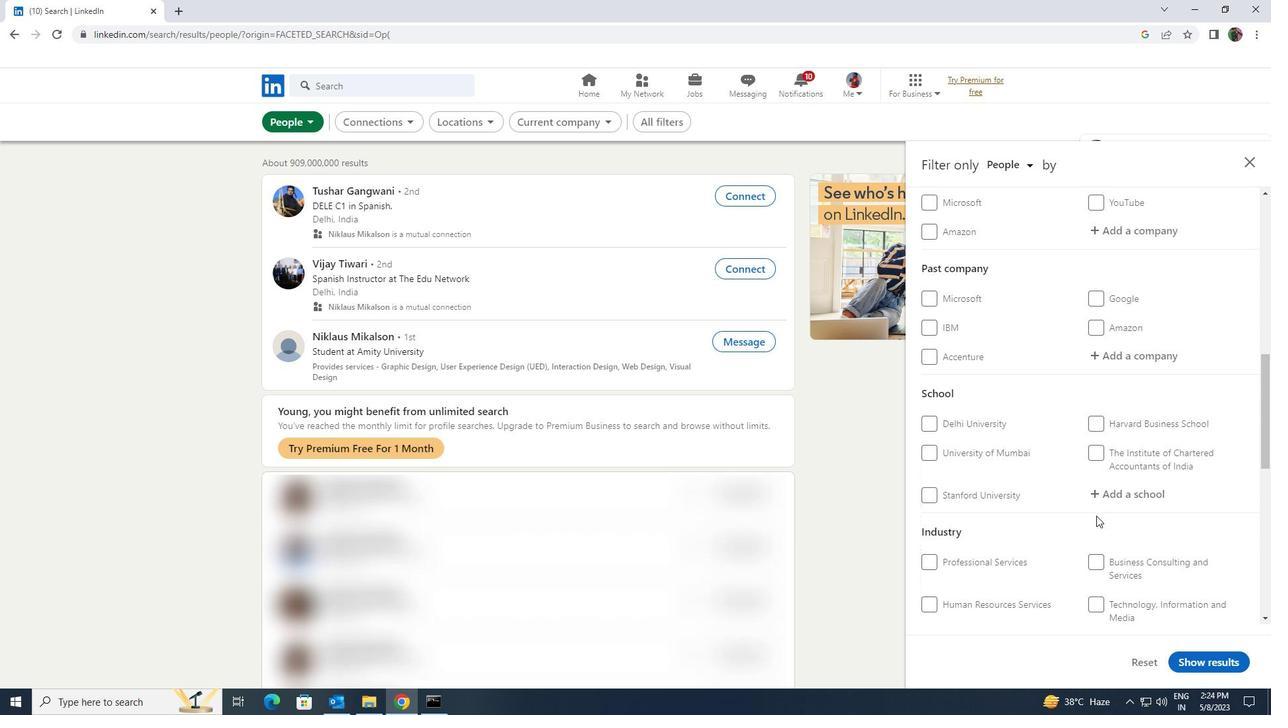 
Action: Mouse scrolled (1096, 515) with delta (0, 0)
Screenshot: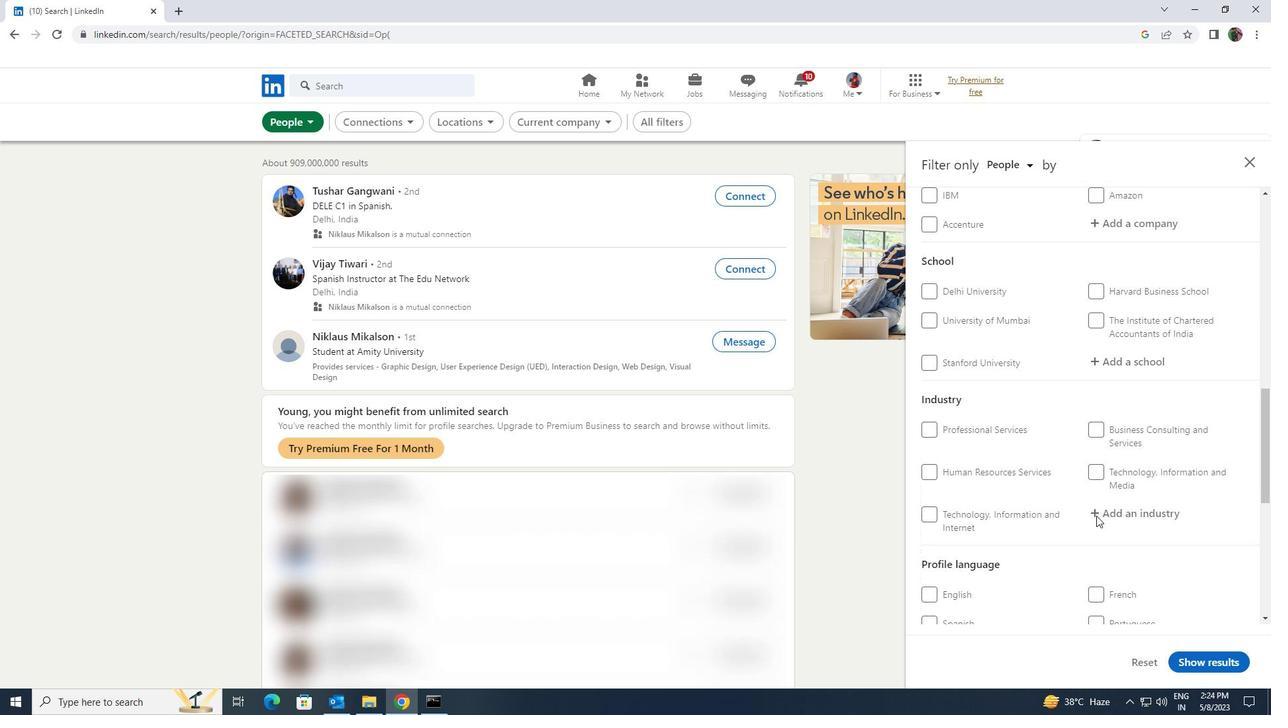 
Action: Mouse moved to (965, 531)
Screenshot: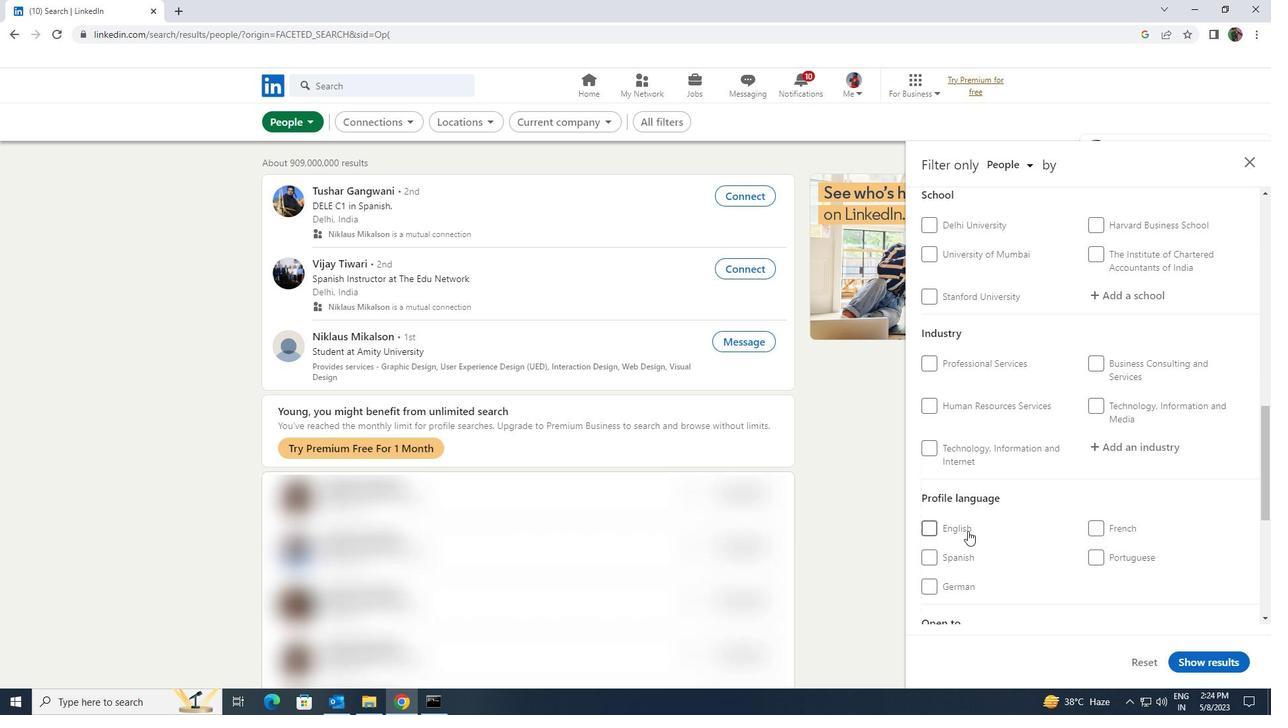 
Action: Mouse pressed left at (965, 531)
Screenshot: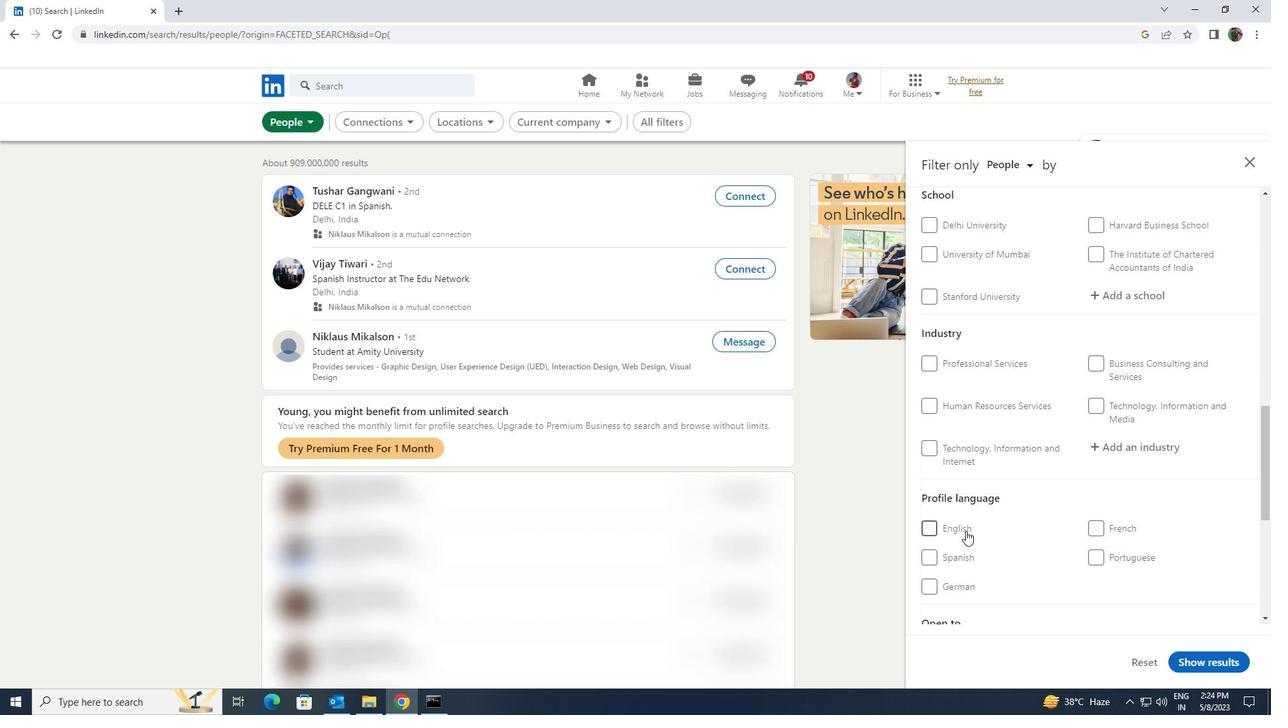 
Action: Mouse moved to (1067, 528)
Screenshot: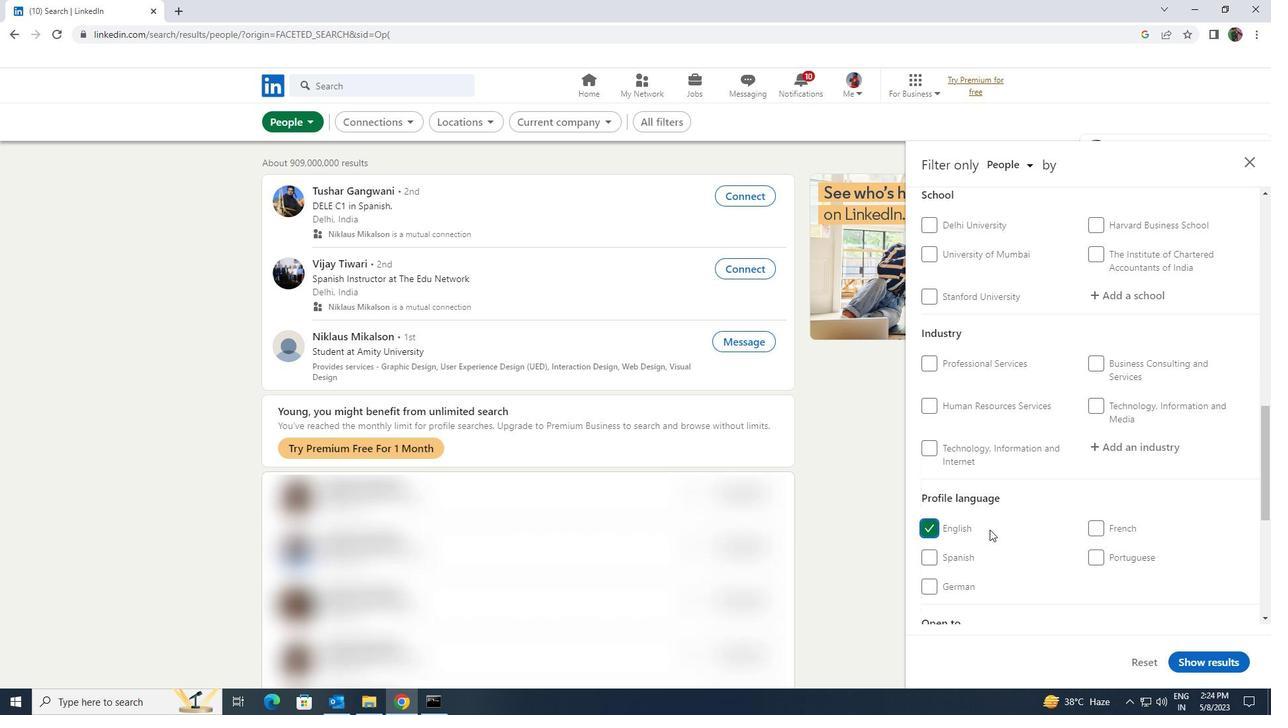 
Action: Mouse scrolled (1067, 529) with delta (0, 0)
Screenshot: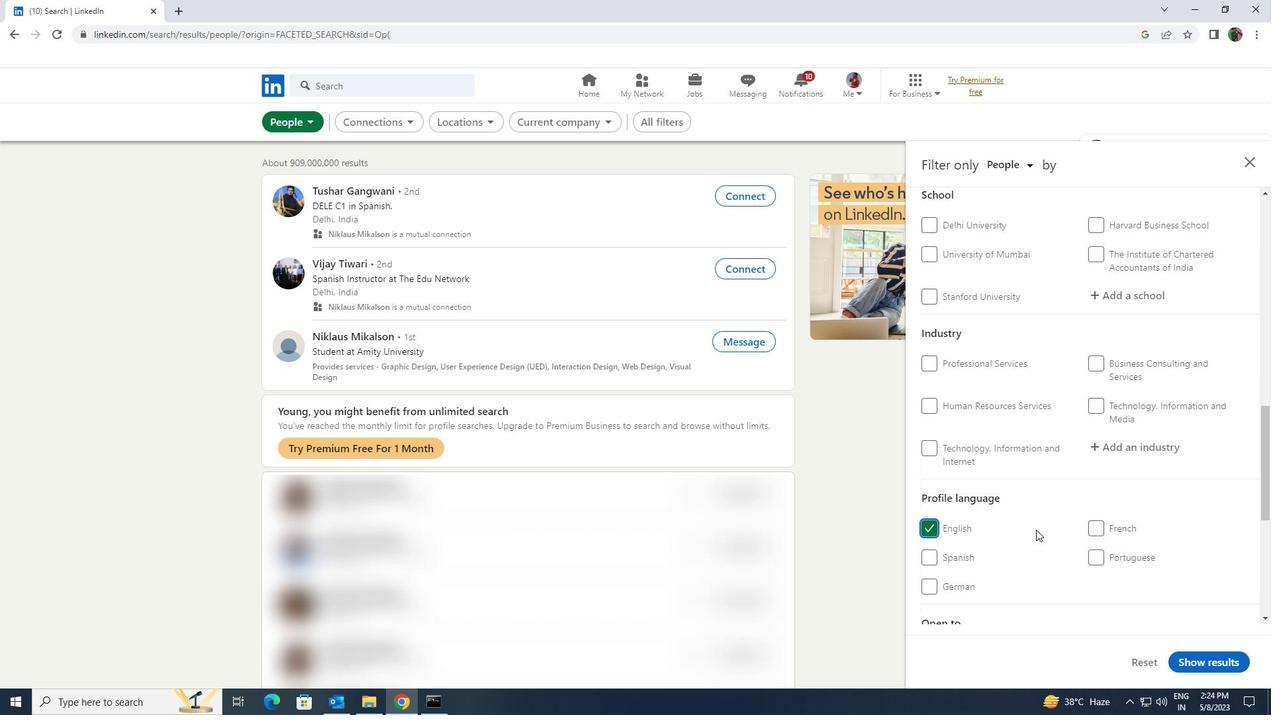 
Action: Mouse scrolled (1067, 529) with delta (0, 0)
Screenshot: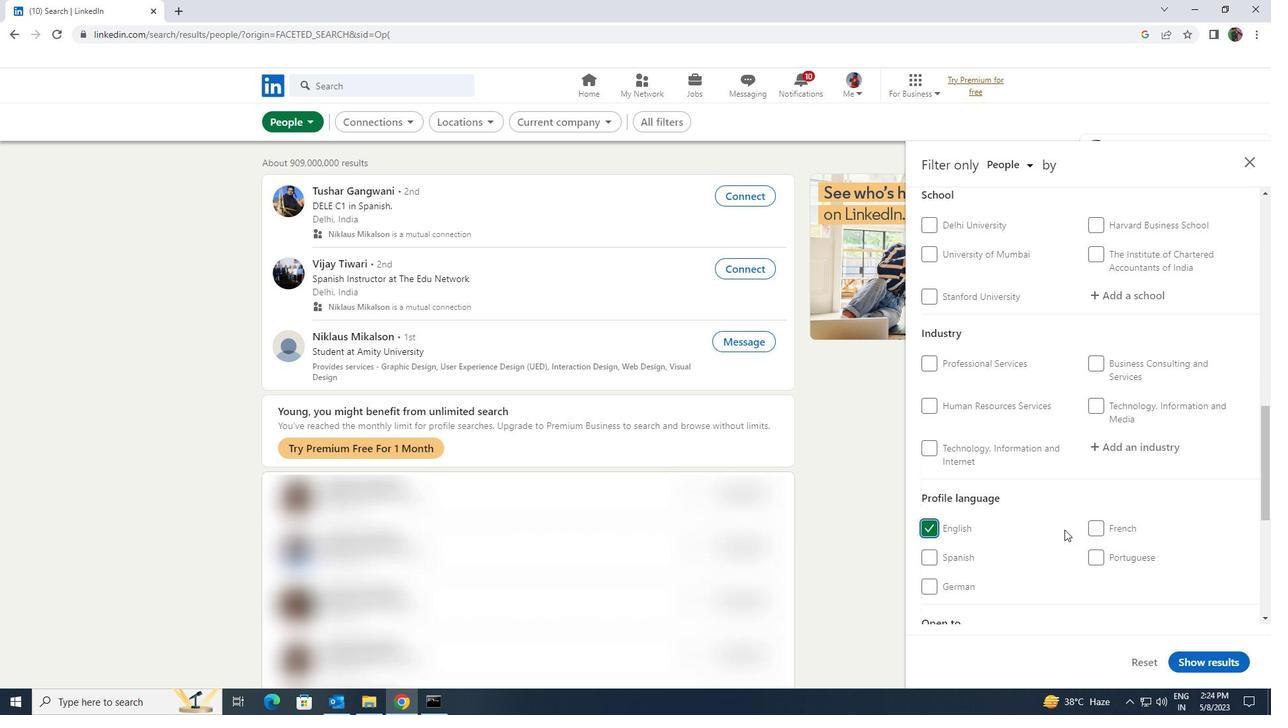 
Action: Mouse scrolled (1067, 529) with delta (0, 0)
Screenshot: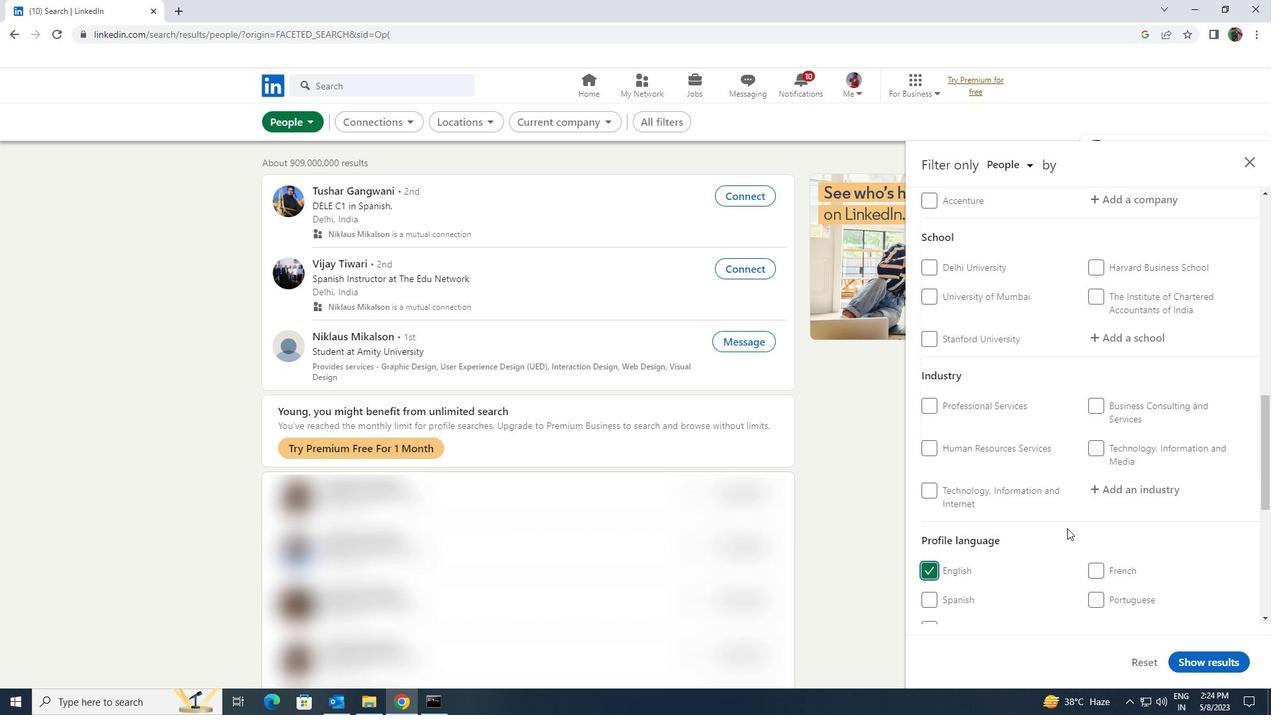 
Action: Mouse scrolled (1067, 529) with delta (0, 0)
Screenshot: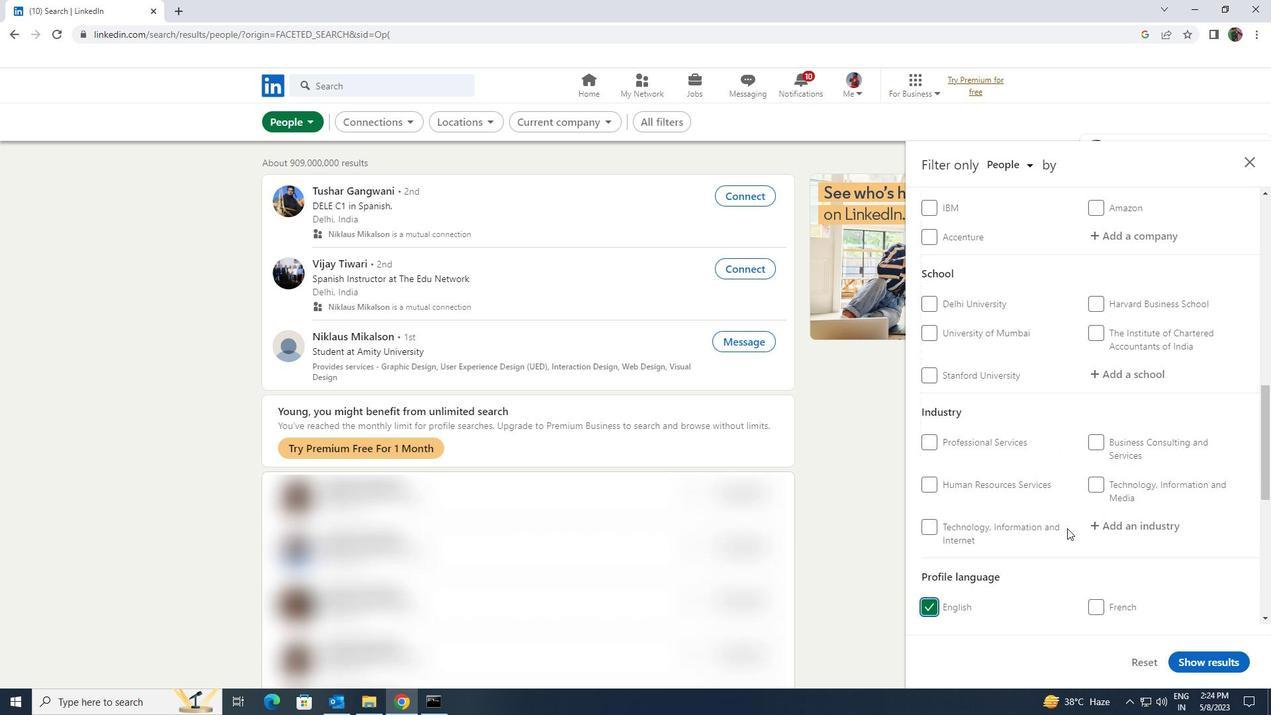 
Action: Mouse scrolled (1067, 529) with delta (0, 0)
Screenshot: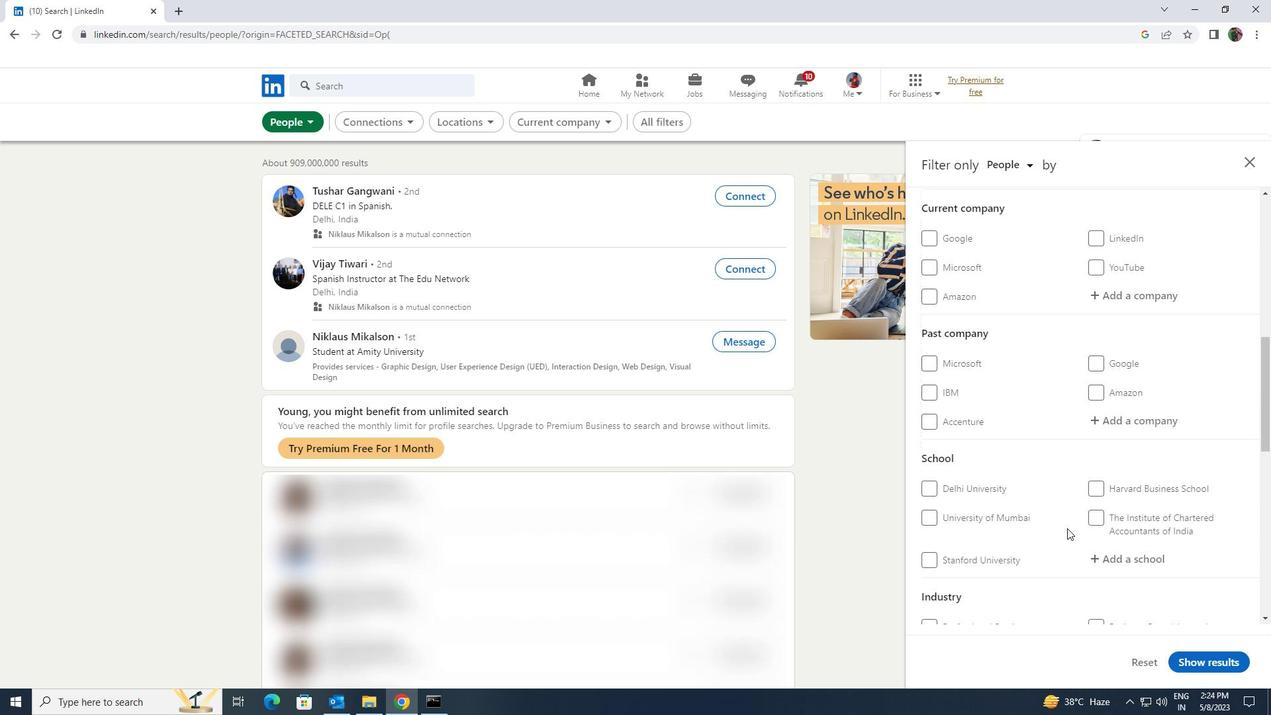 
Action: Mouse scrolled (1067, 529) with delta (0, 0)
Screenshot: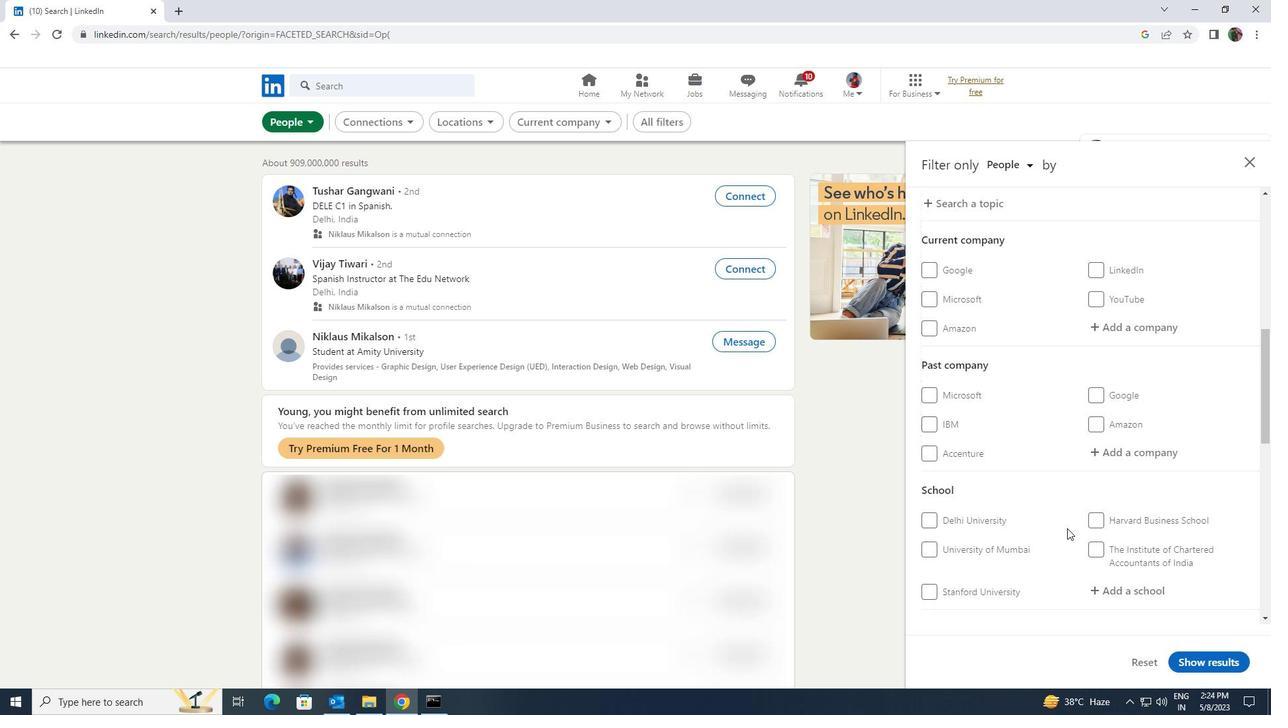 
Action: Mouse scrolled (1067, 529) with delta (0, 0)
Screenshot: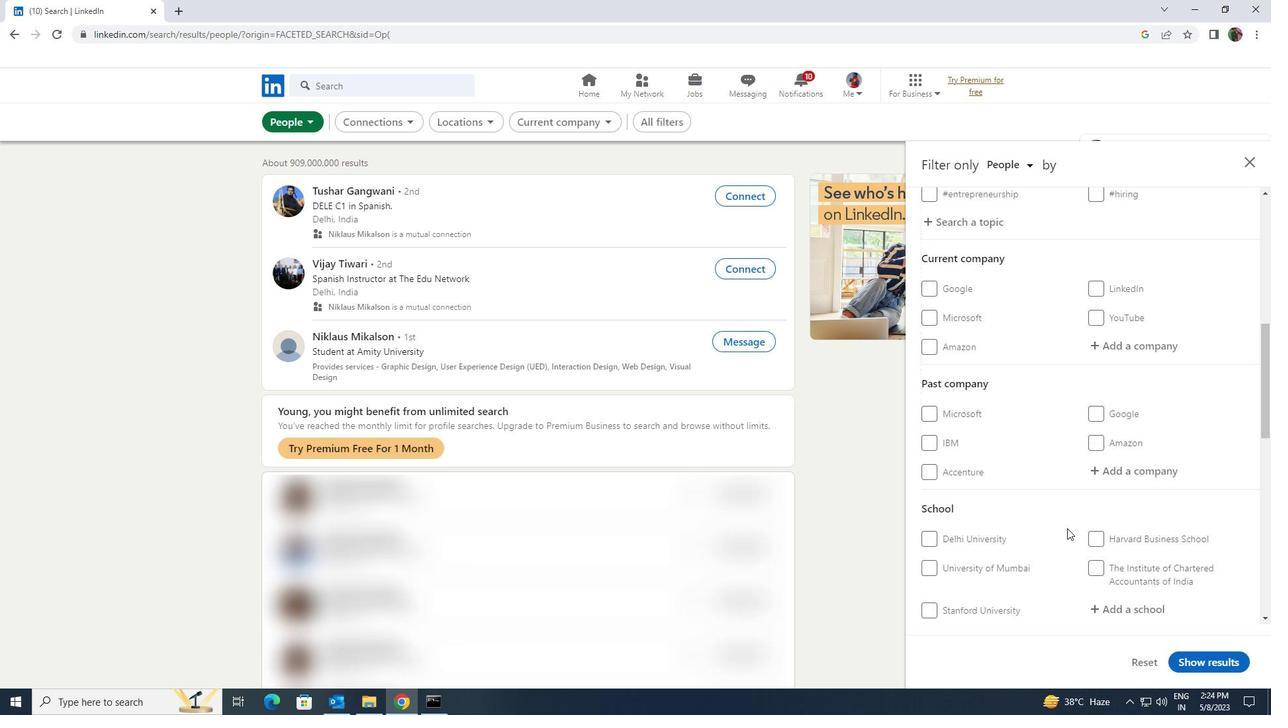 
Action: Mouse moved to (1088, 492)
Screenshot: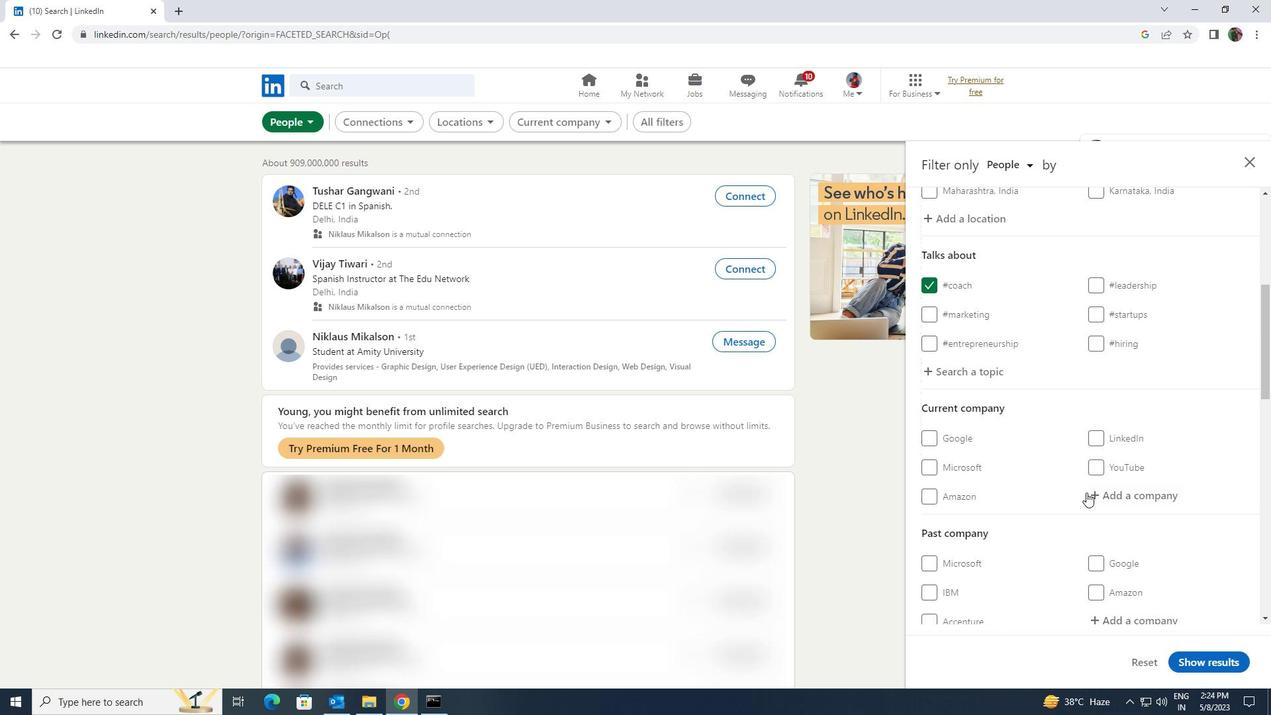 
Action: Mouse pressed left at (1088, 492)
Screenshot: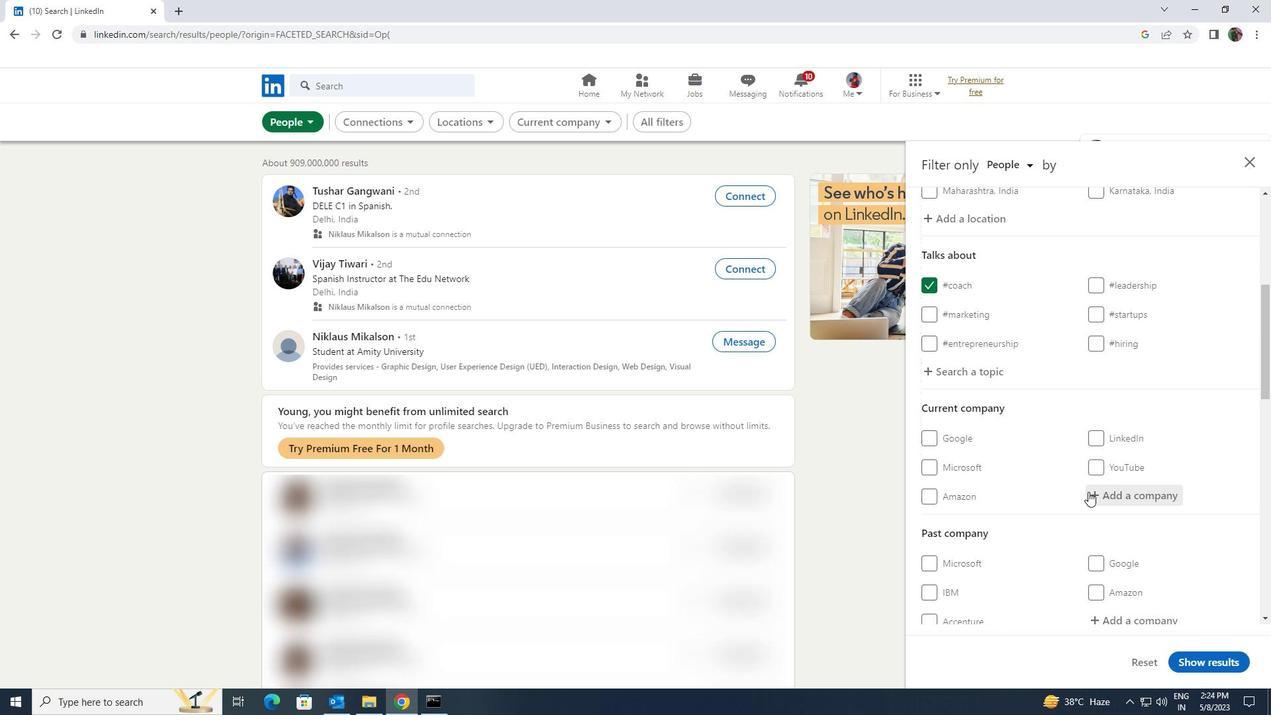 
Action: Key pressed <Key.shift><Key.shift><Key.shift><Key.shift><Key.shift>TALENT<Key.space><Key.shift>GROUP
Screenshot: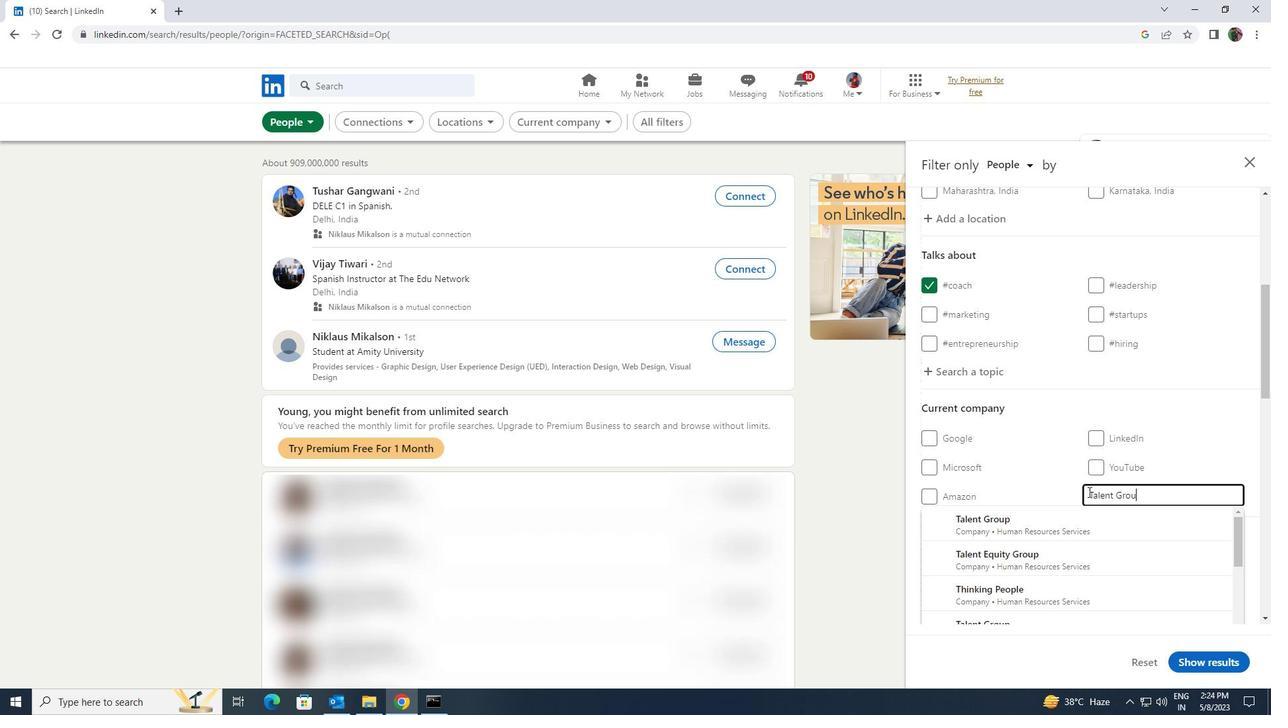 
Action: Mouse moved to (1063, 548)
Screenshot: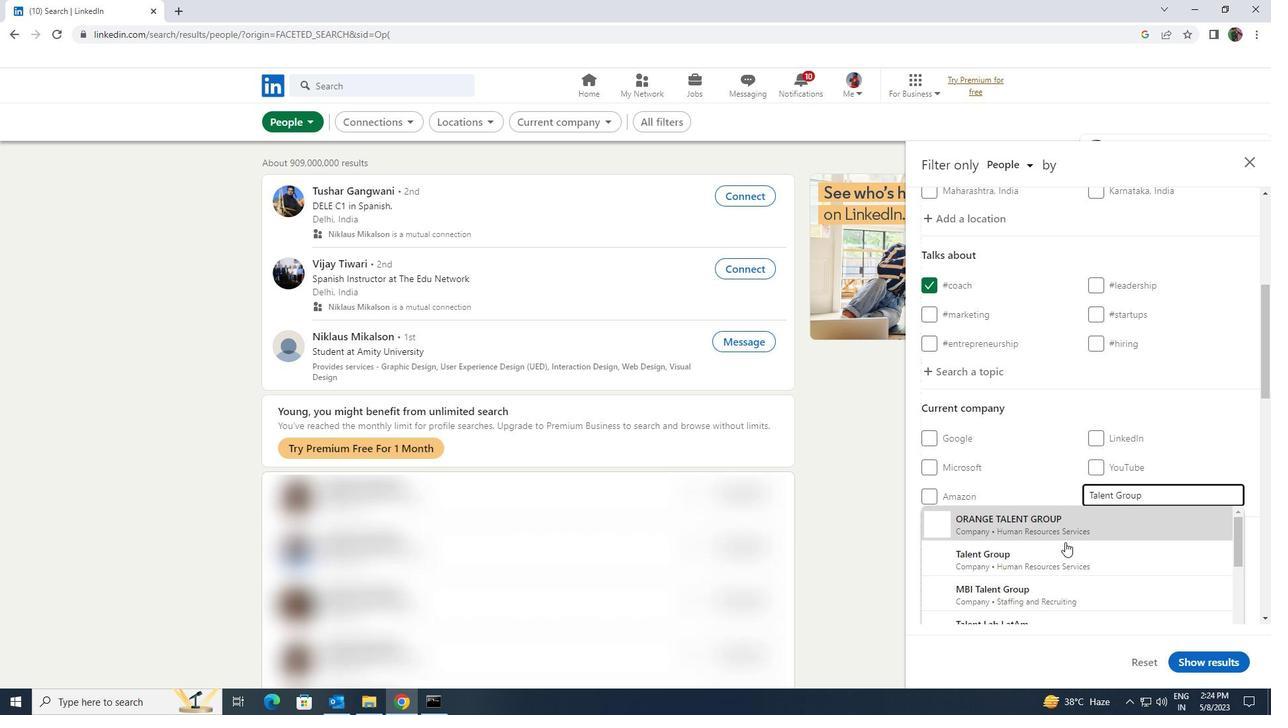 
Action: Mouse pressed left at (1063, 548)
Screenshot: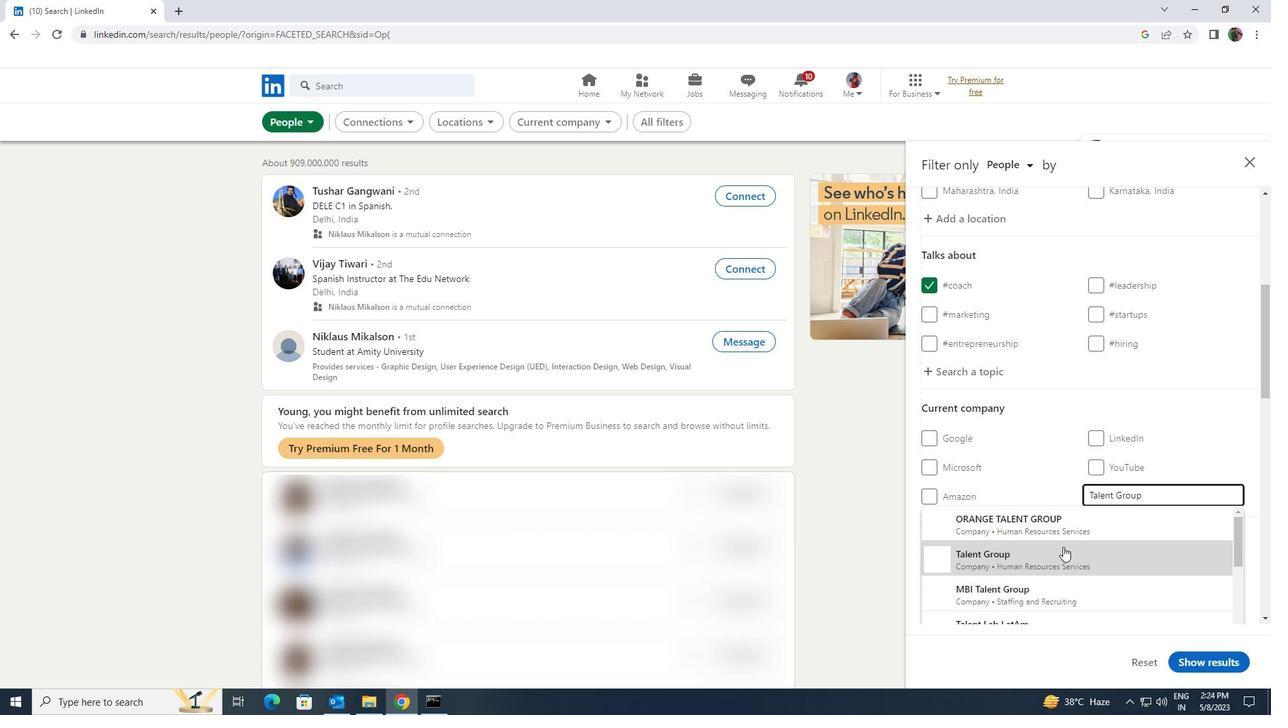 
Action: Mouse scrolled (1063, 547) with delta (0, 0)
Screenshot: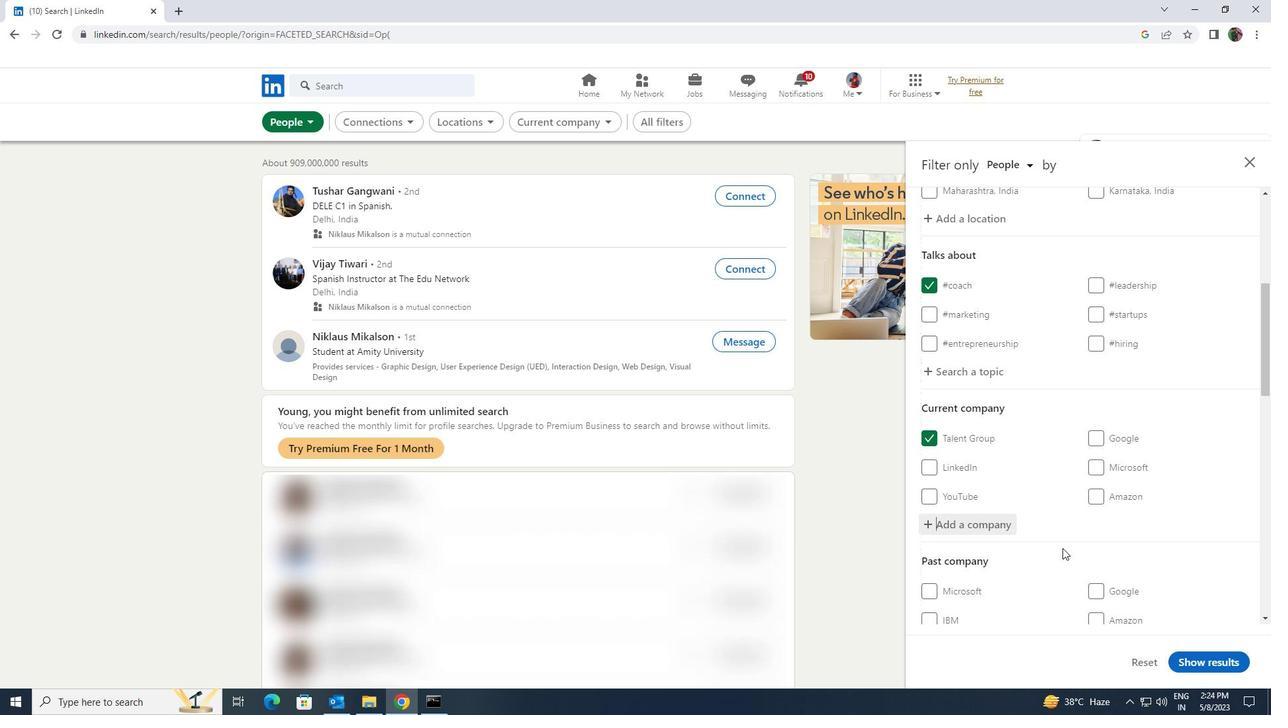 
Action: Mouse scrolled (1063, 547) with delta (0, 0)
Screenshot: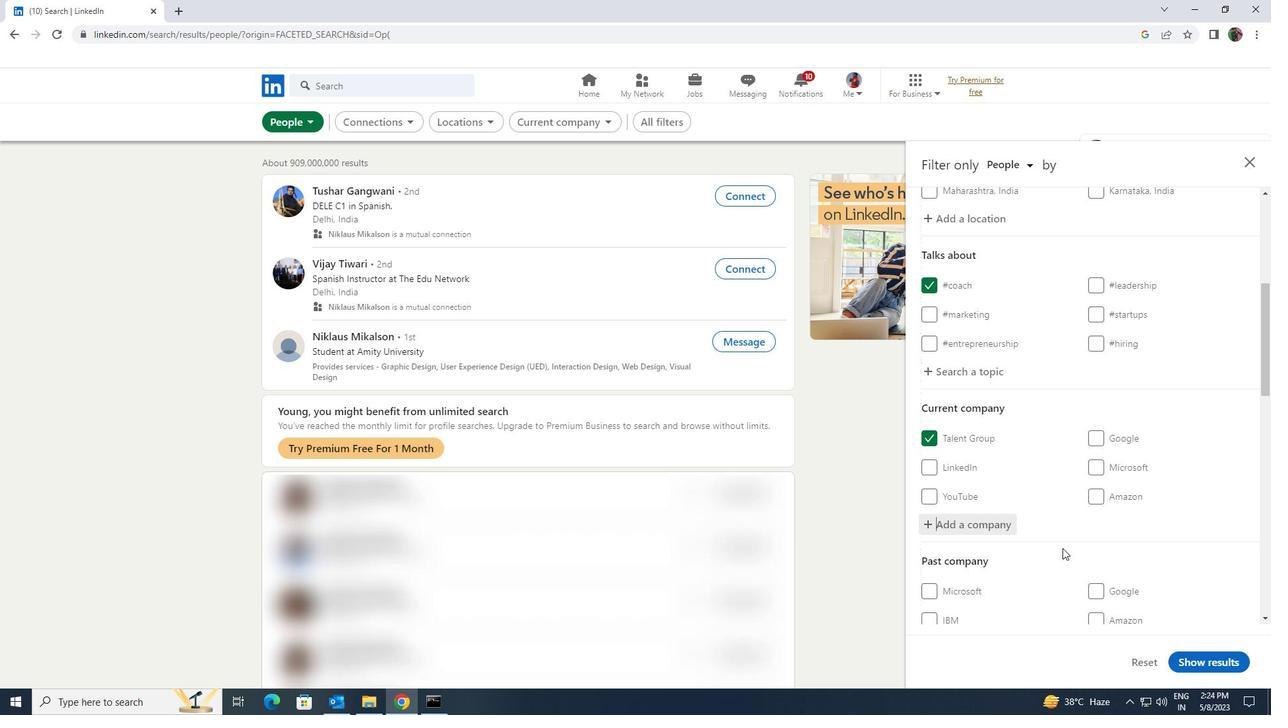 
Action: Mouse scrolled (1063, 547) with delta (0, 0)
Screenshot: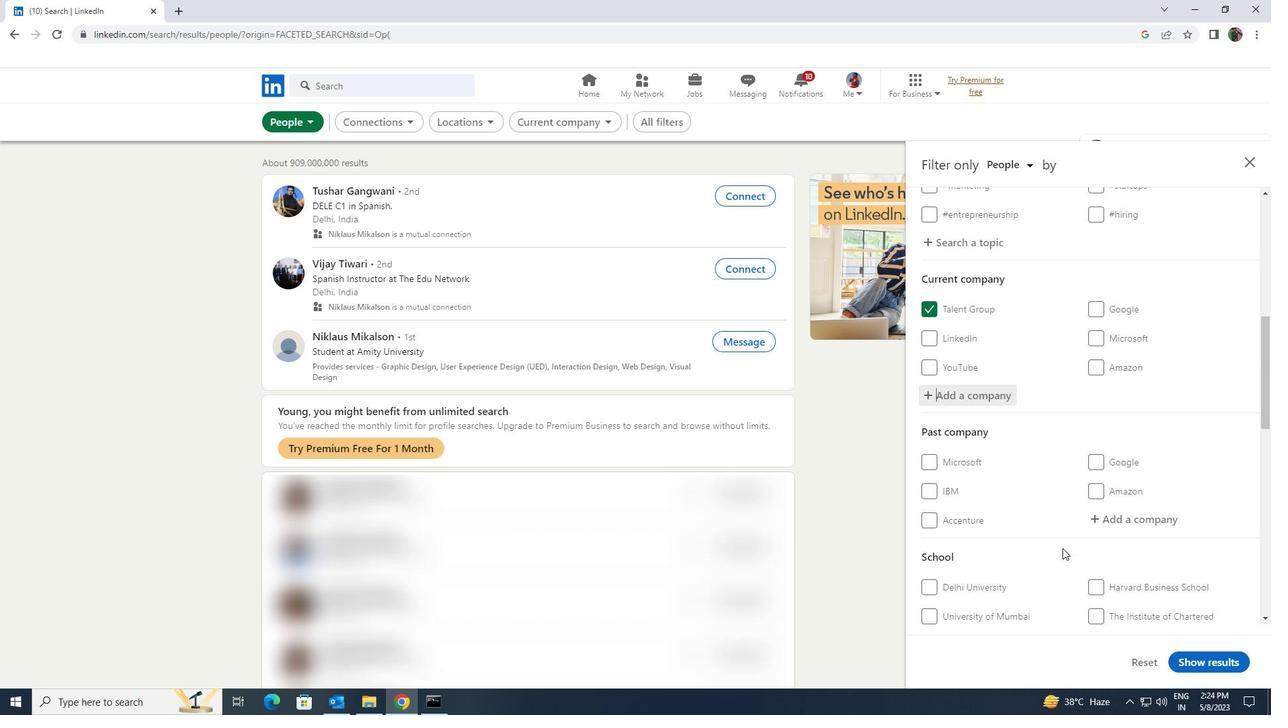 
Action: Mouse scrolled (1063, 547) with delta (0, 0)
Screenshot: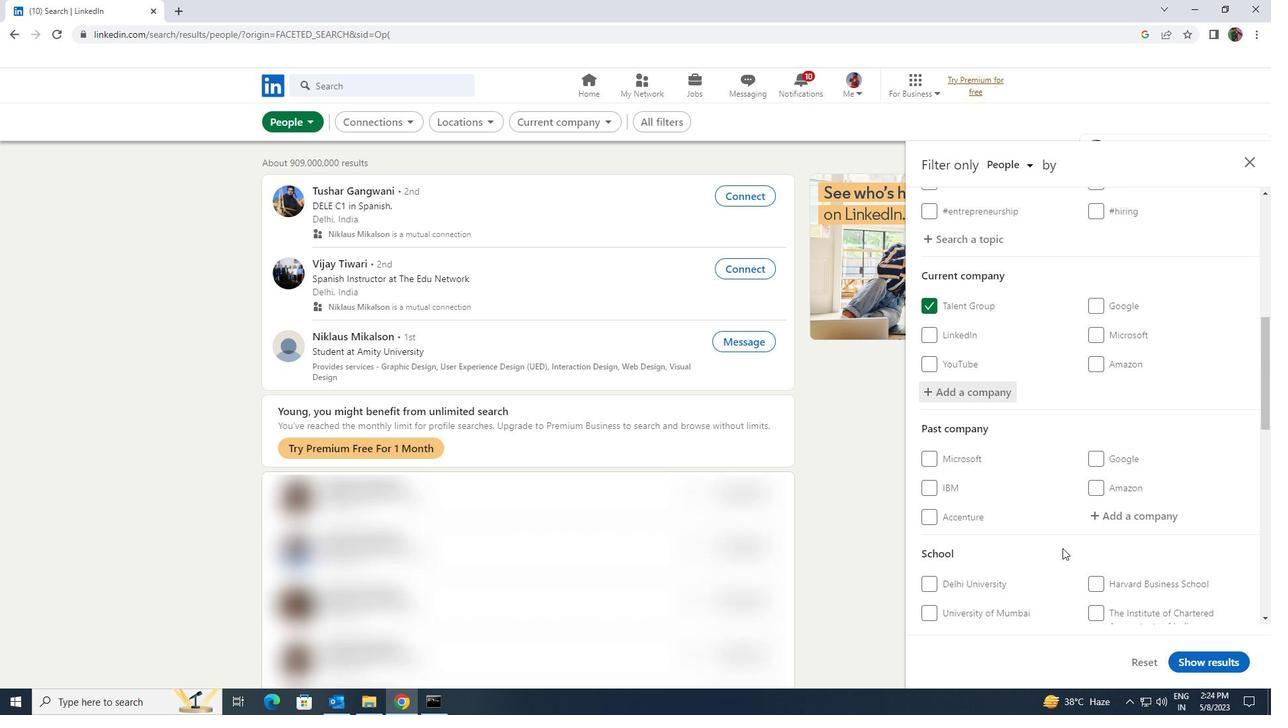 
Action: Mouse moved to (1118, 526)
Screenshot: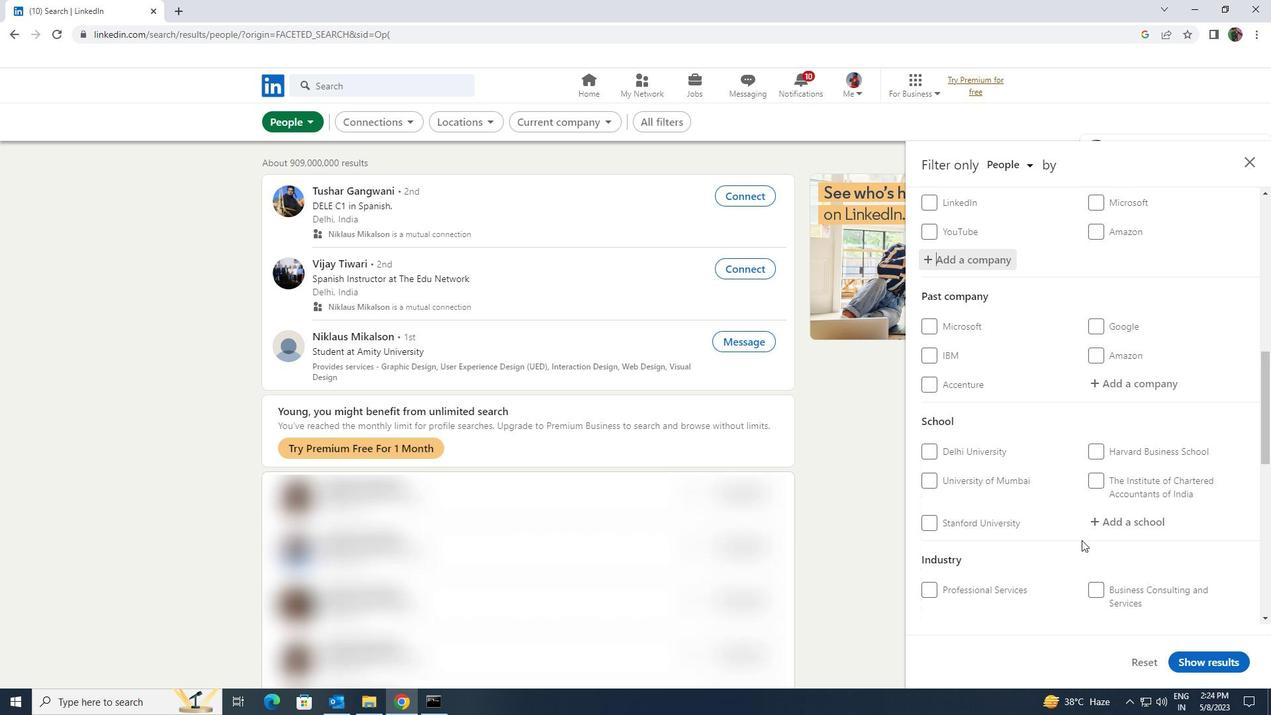 
Action: Mouse pressed left at (1118, 526)
Screenshot: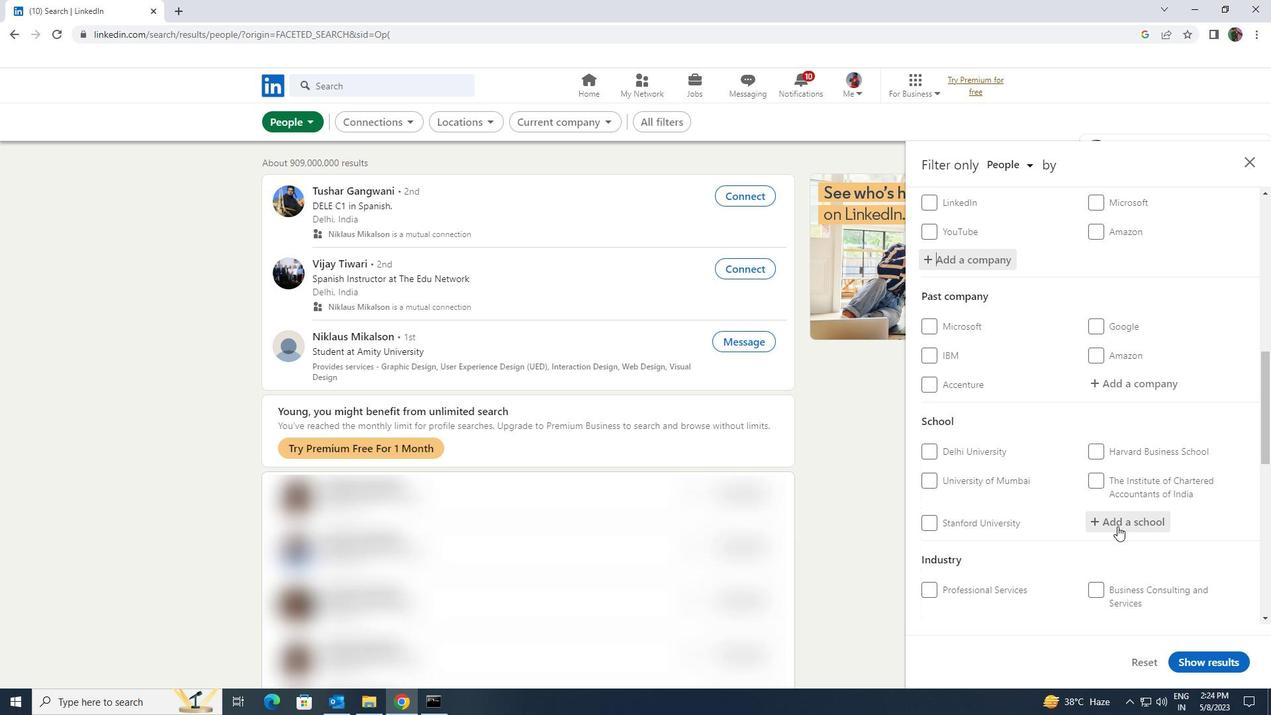 
Action: Key pressed <Key.shift><Key.shift><Key.shift><Key.shift><Key.shift><Key.shift><Key.shift><Key.shift><Key.shift><Key.shift><Key.shift><Key.shift><Key.shift><Key.shift><Key.shift><Key.shift>BHARATHIAR<Key.space>
Screenshot: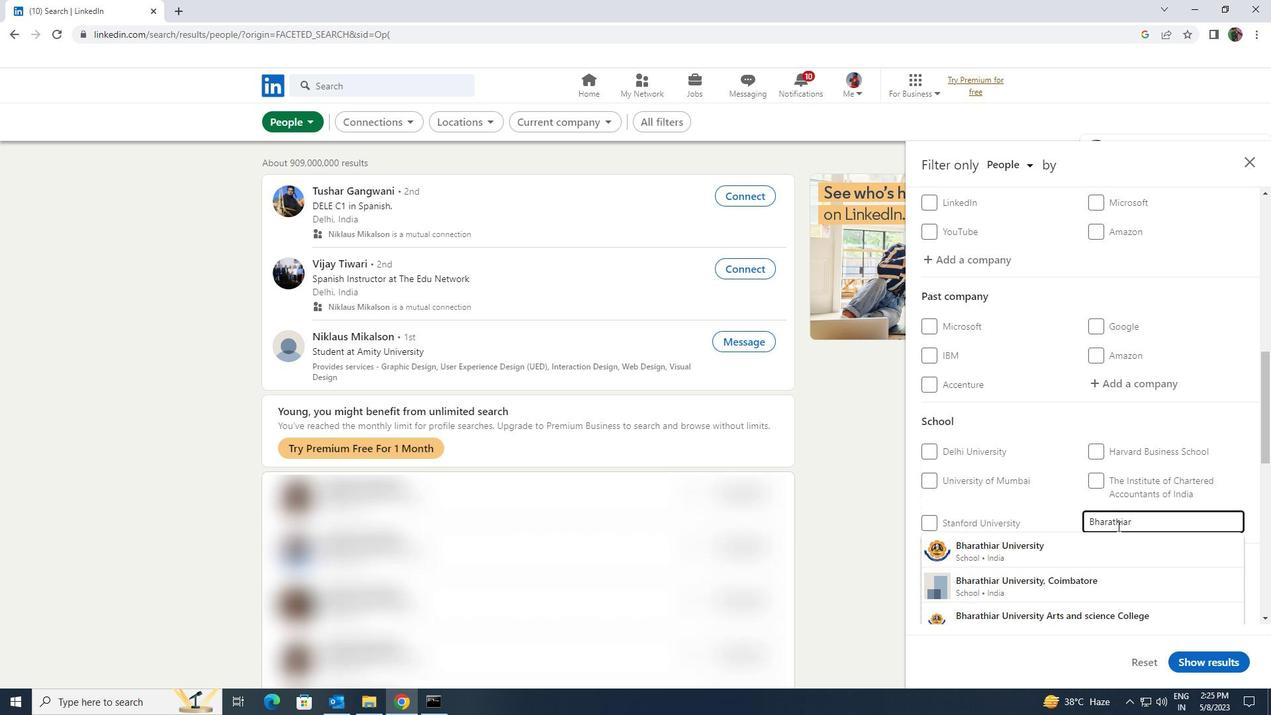 
Action: Mouse moved to (1118, 578)
Screenshot: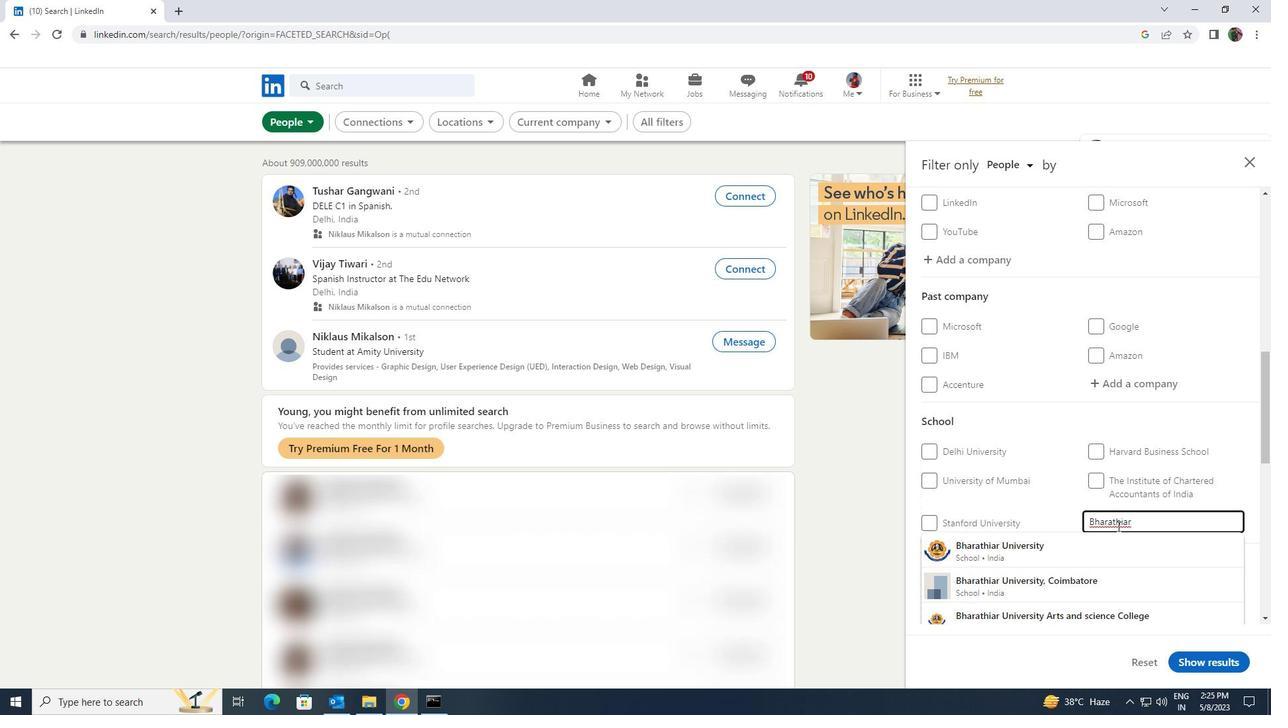 
Action: Mouse pressed left at (1118, 578)
Screenshot: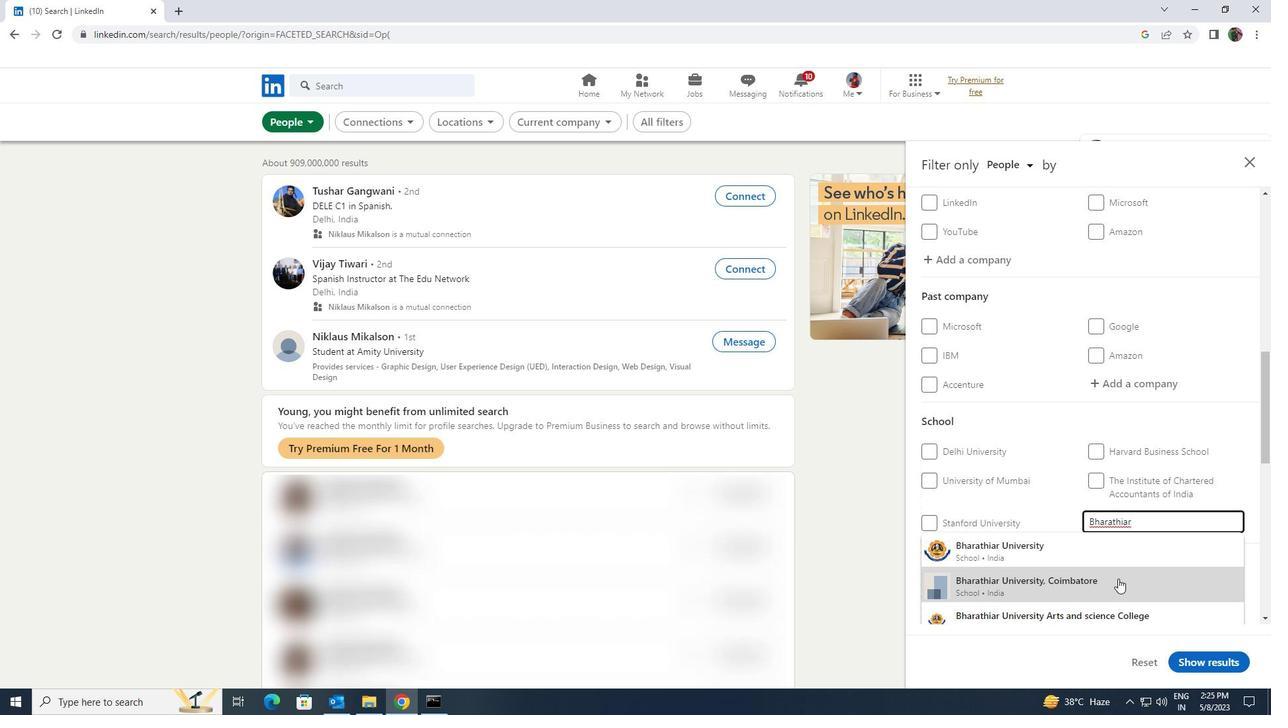
Action: Mouse moved to (1120, 578)
Screenshot: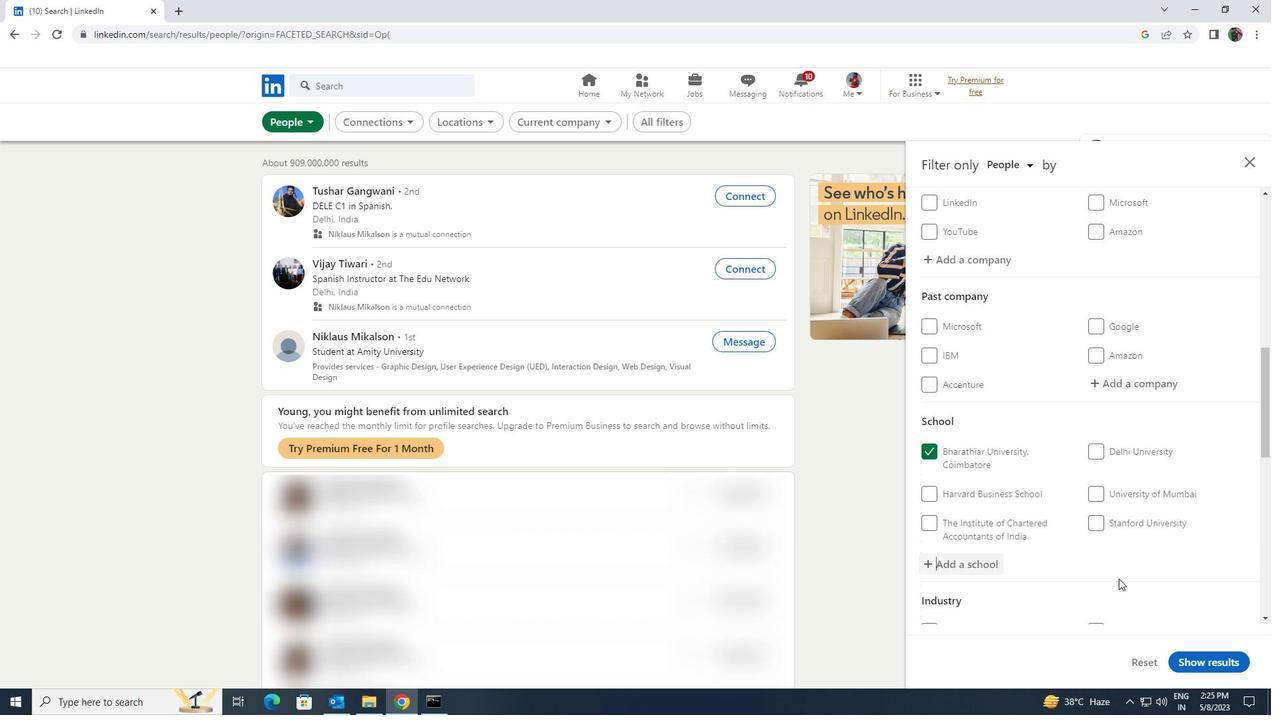 
Action: Mouse scrolled (1120, 578) with delta (0, 0)
Screenshot: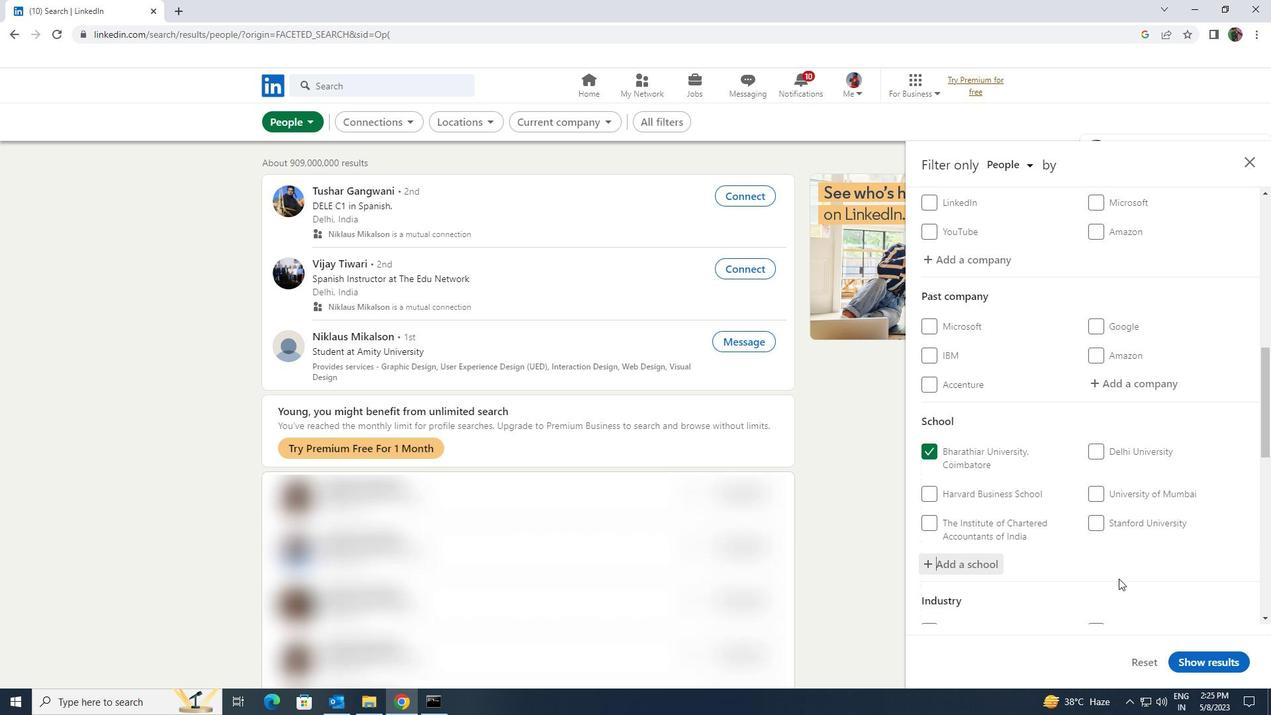 
Action: Mouse moved to (1121, 577)
Screenshot: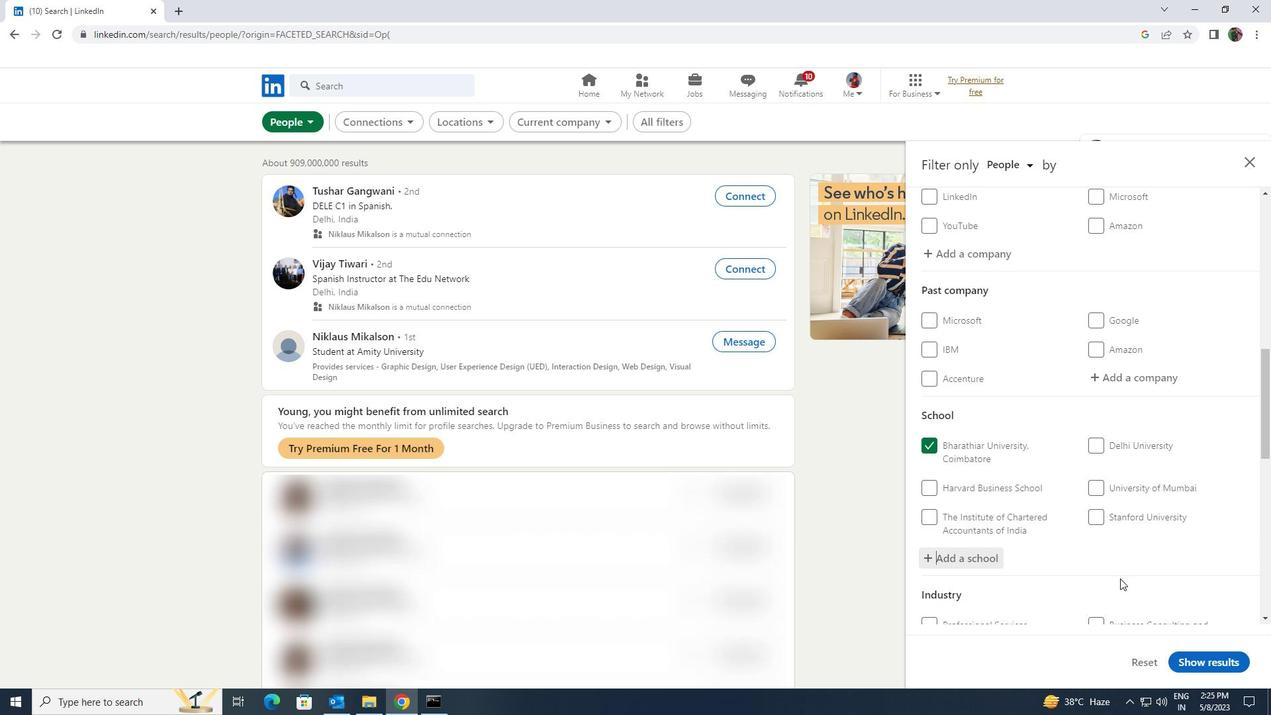 
Action: Mouse scrolled (1121, 576) with delta (0, 0)
Screenshot: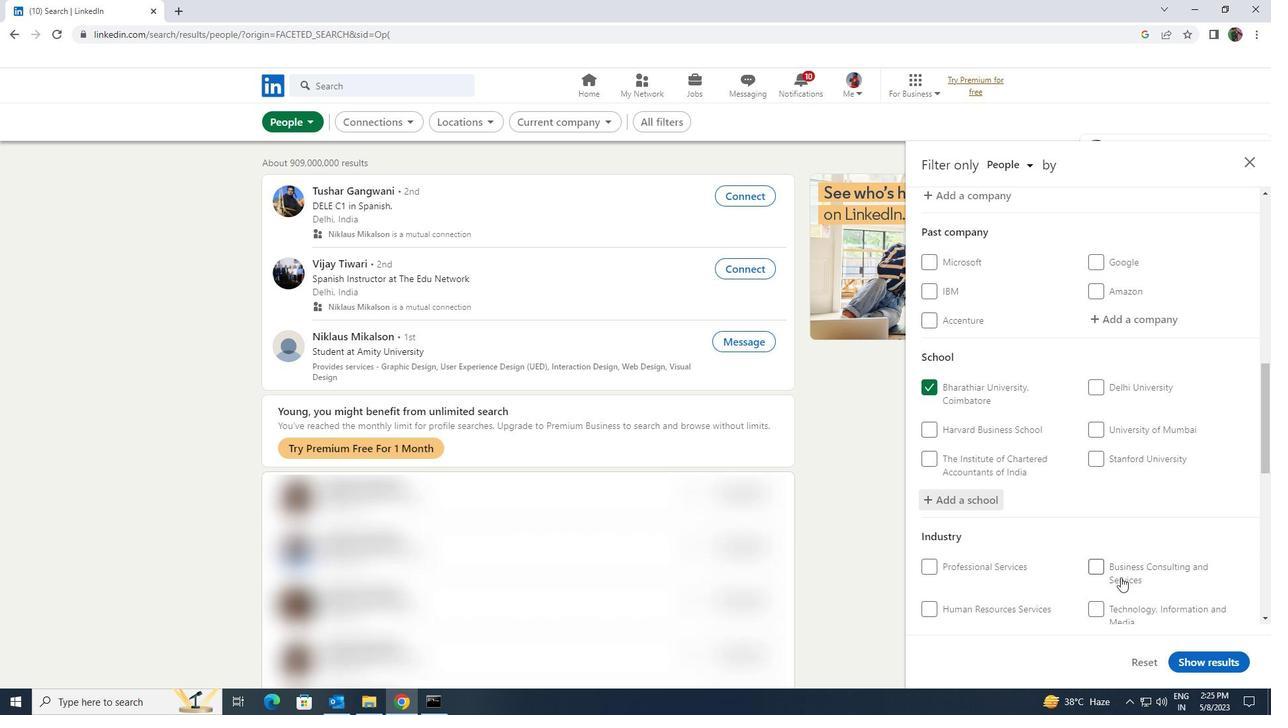 
Action: Mouse pressed left at (1121, 577)
Screenshot: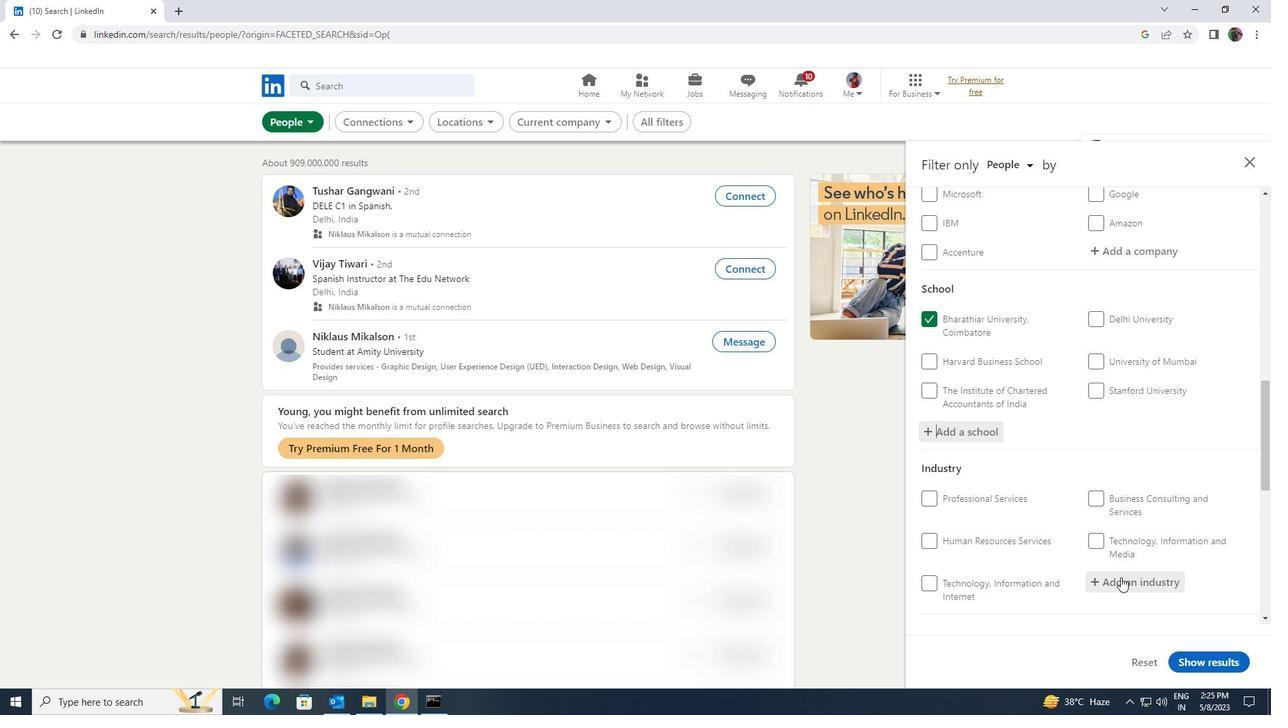 
Action: Key pressed <Key.shift><Key.shift><Key.shift><Key.shift><Key.shift><Key.shift><Key.shift><Key.shift><Key.shift><Key.shift><Key.shift><Key.shift><Key.shift><Key.shift><Key.shift><Key.shift><Key.shift><Key.shift><Key.shift><Key.shift>PERFORMAIN<Key.backspace><Key.backspace><Key.backspace>
Screenshot: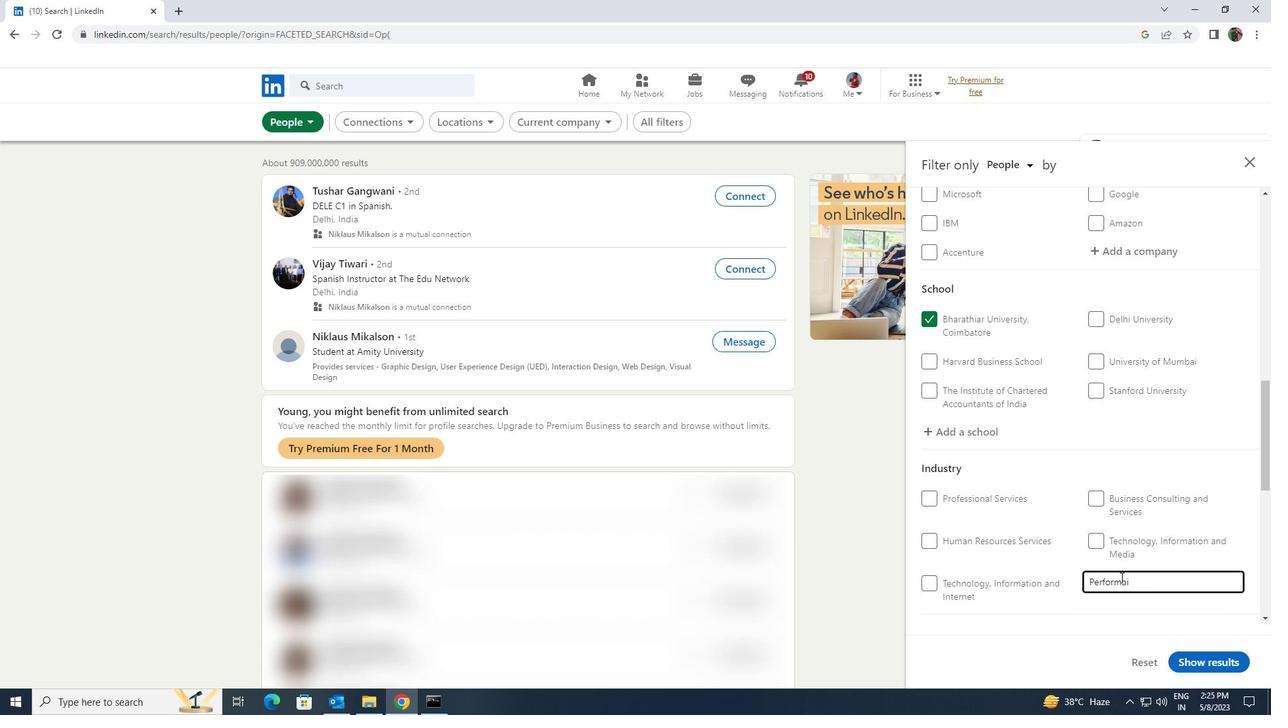 
Action: Mouse moved to (1101, 596)
Screenshot: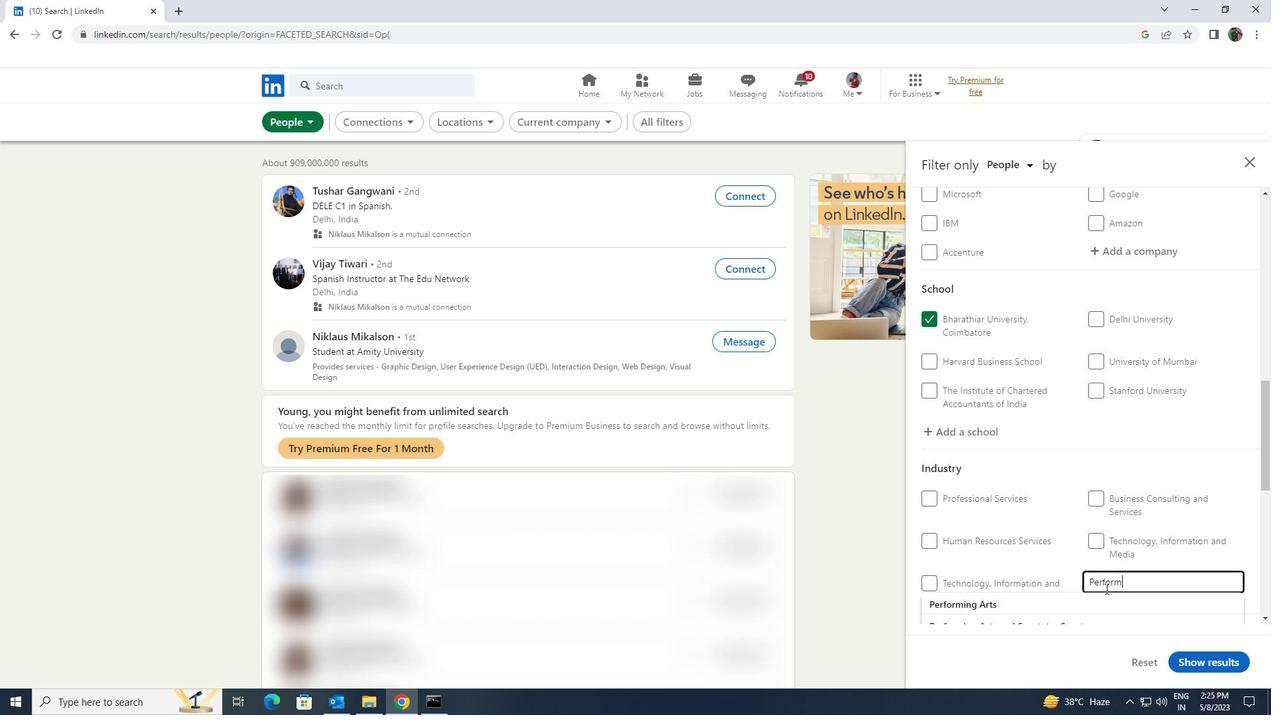 
Action: Mouse pressed left at (1101, 596)
Screenshot: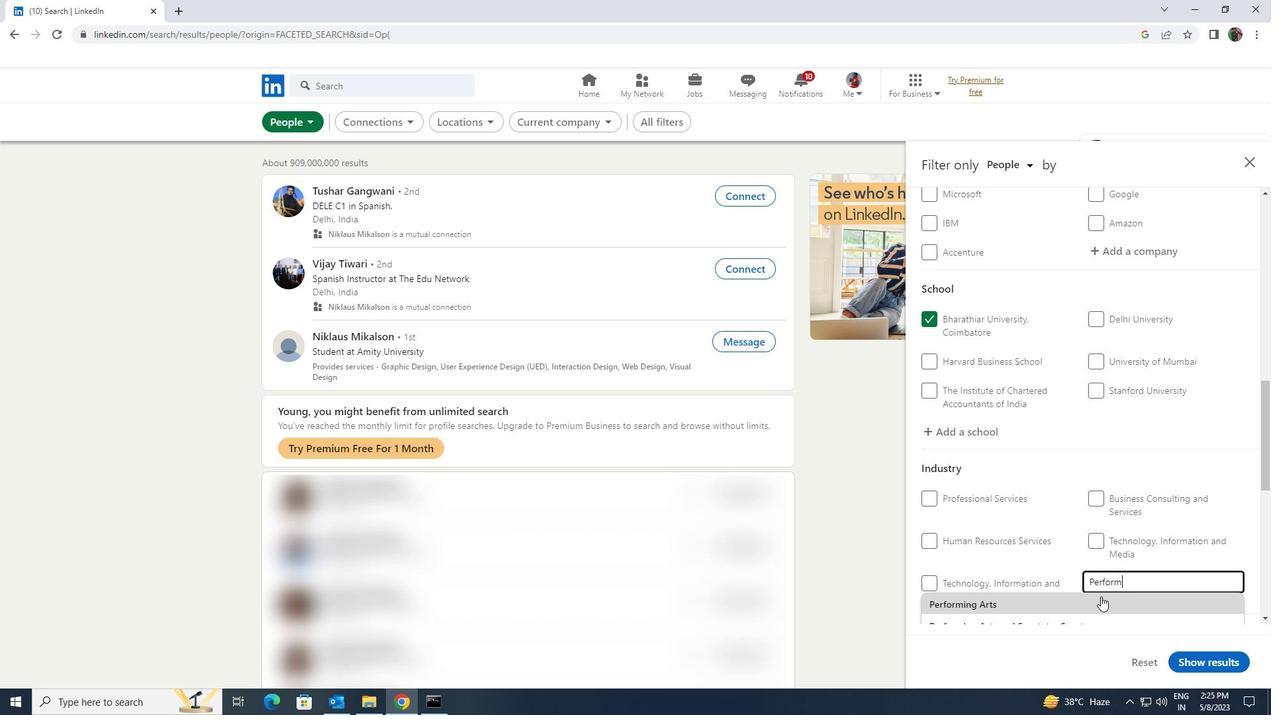 
Action: Mouse scrolled (1101, 596) with delta (0, 0)
Screenshot: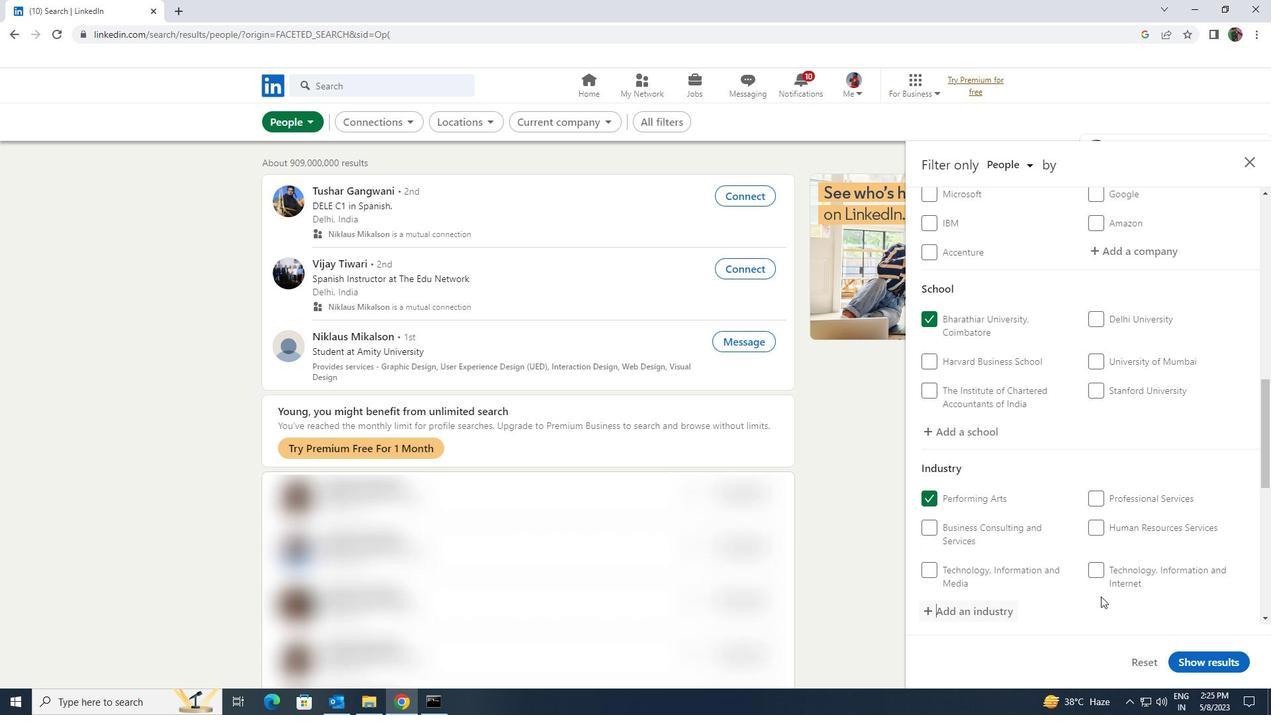 
Action: Mouse scrolled (1101, 596) with delta (0, 0)
Screenshot: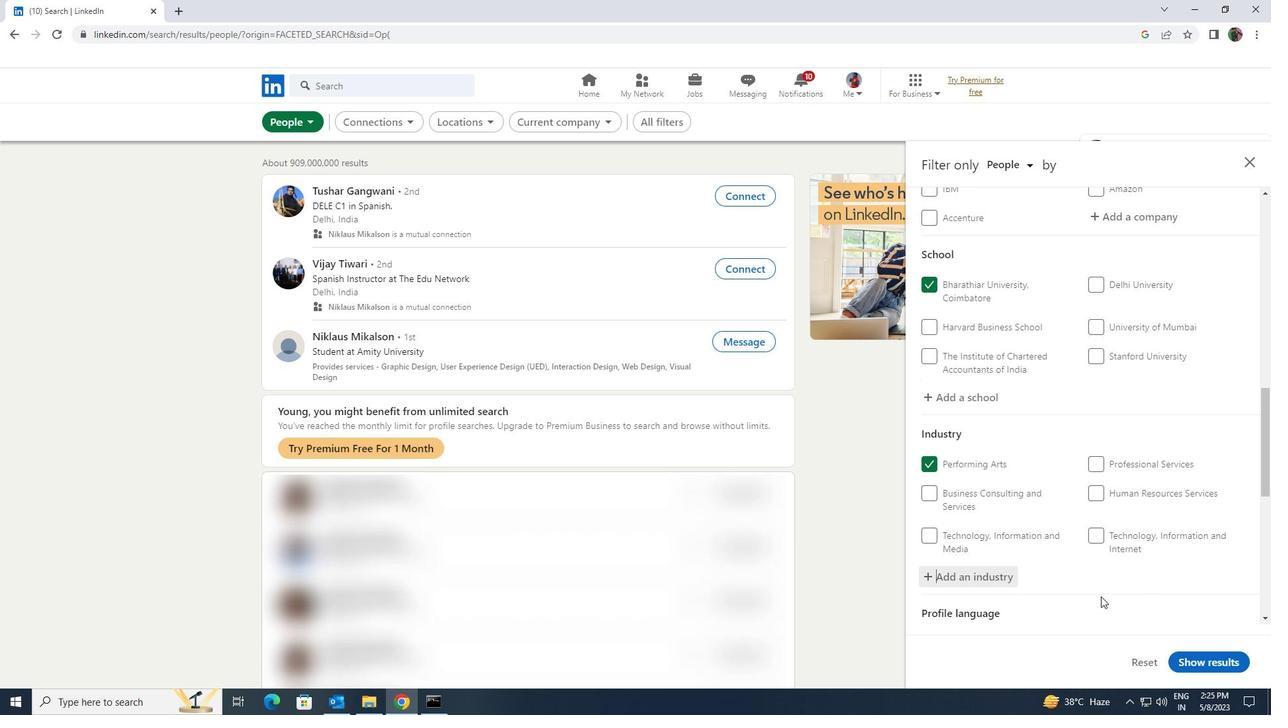 
Action: Mouse scrolled (1101, 596) with delta (0, 0)
Screenshot: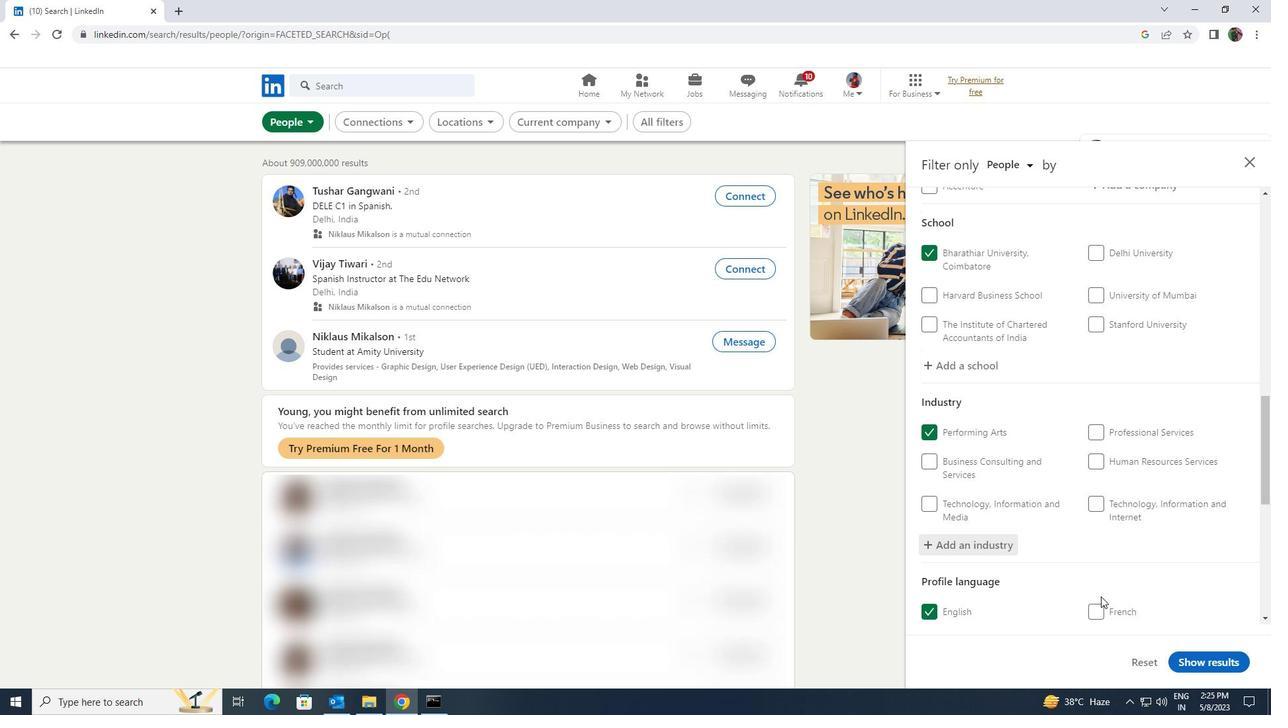 
Action: Mouse scrolled (1101, 596) with delta (0, 0)
Screenshot: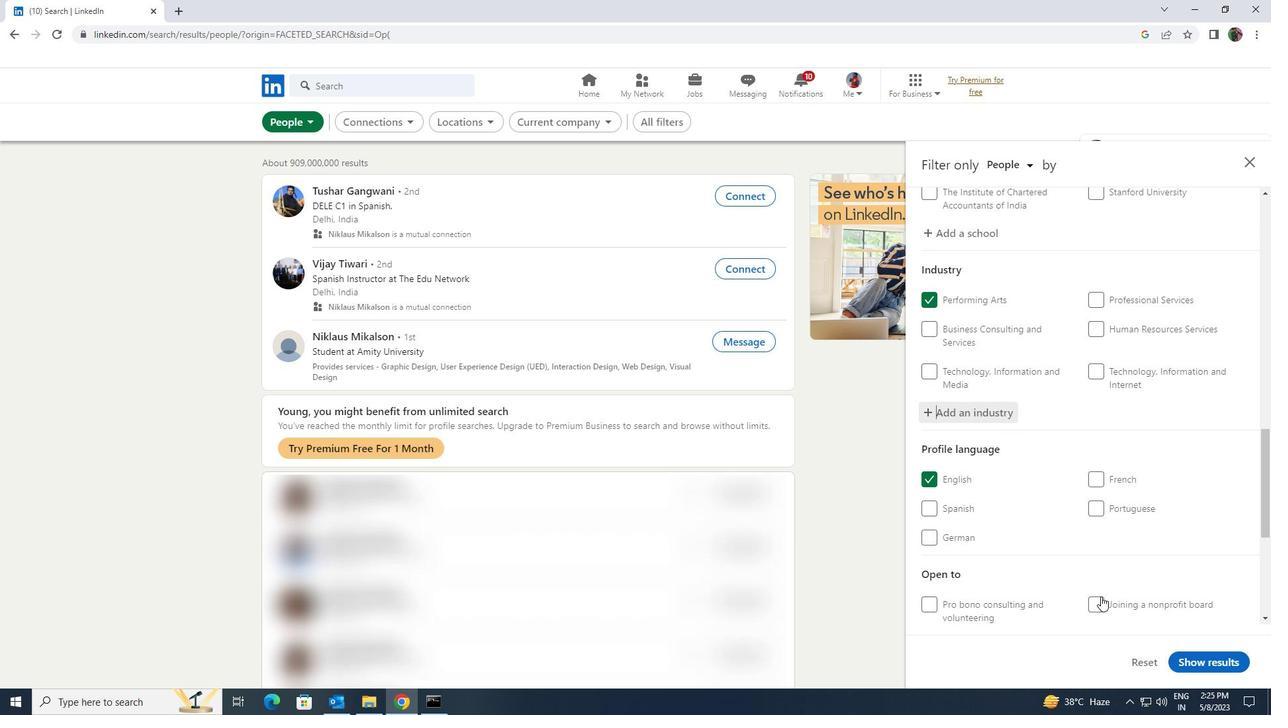 
Action: Mouse scrolled (1101, 596) with delta (0, 0)
Screenshot: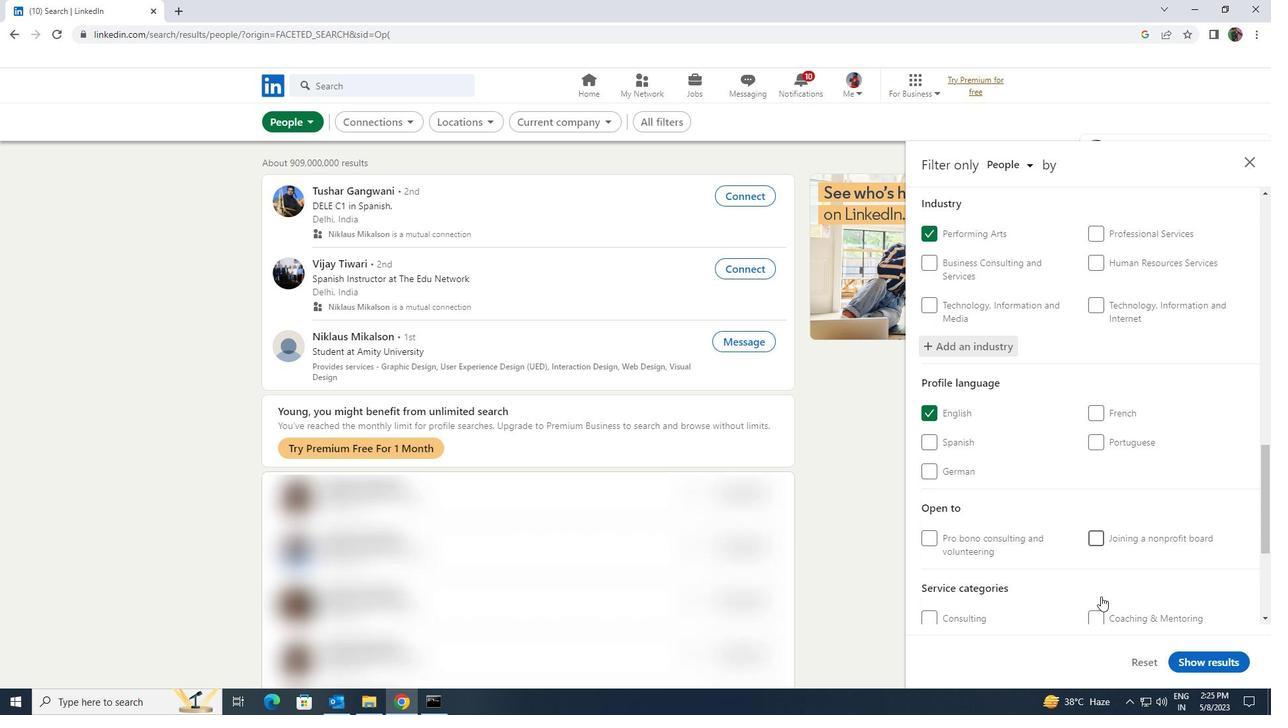 
Action: Mouse moved to (1103, 612)
Screenshot: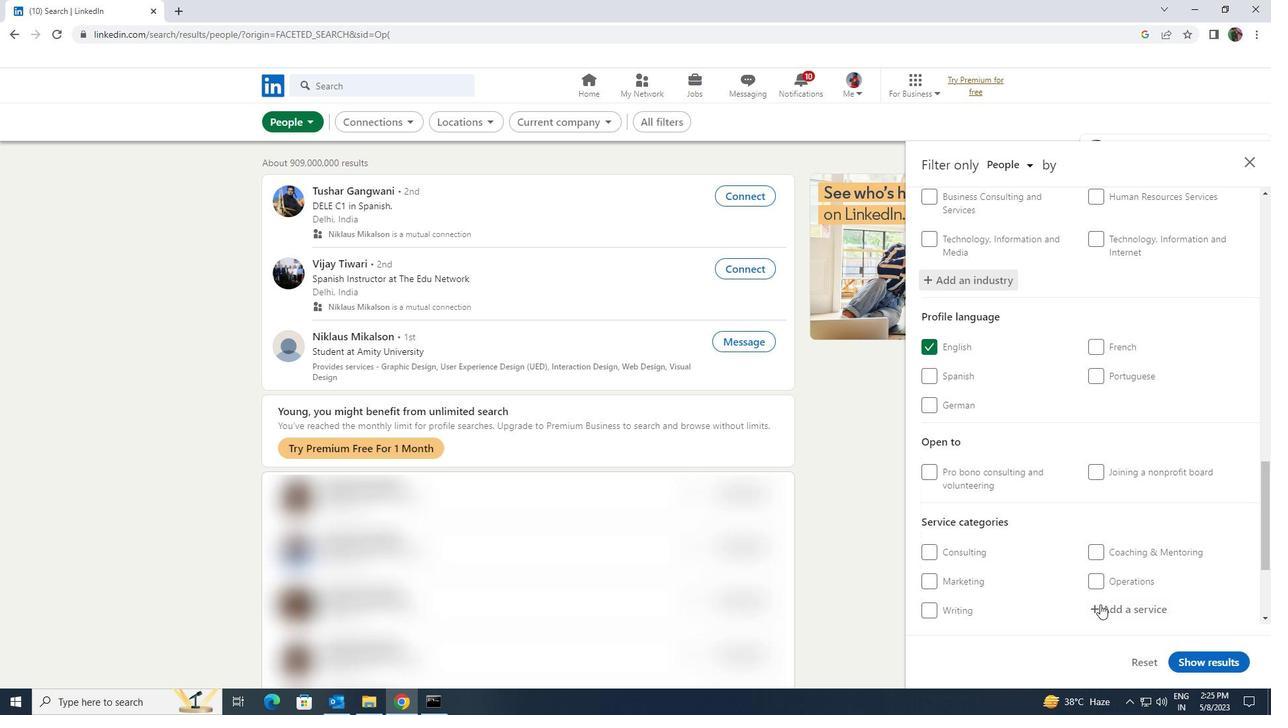 
Action: Mouse pressed left at (1103, 612)
Screenshot: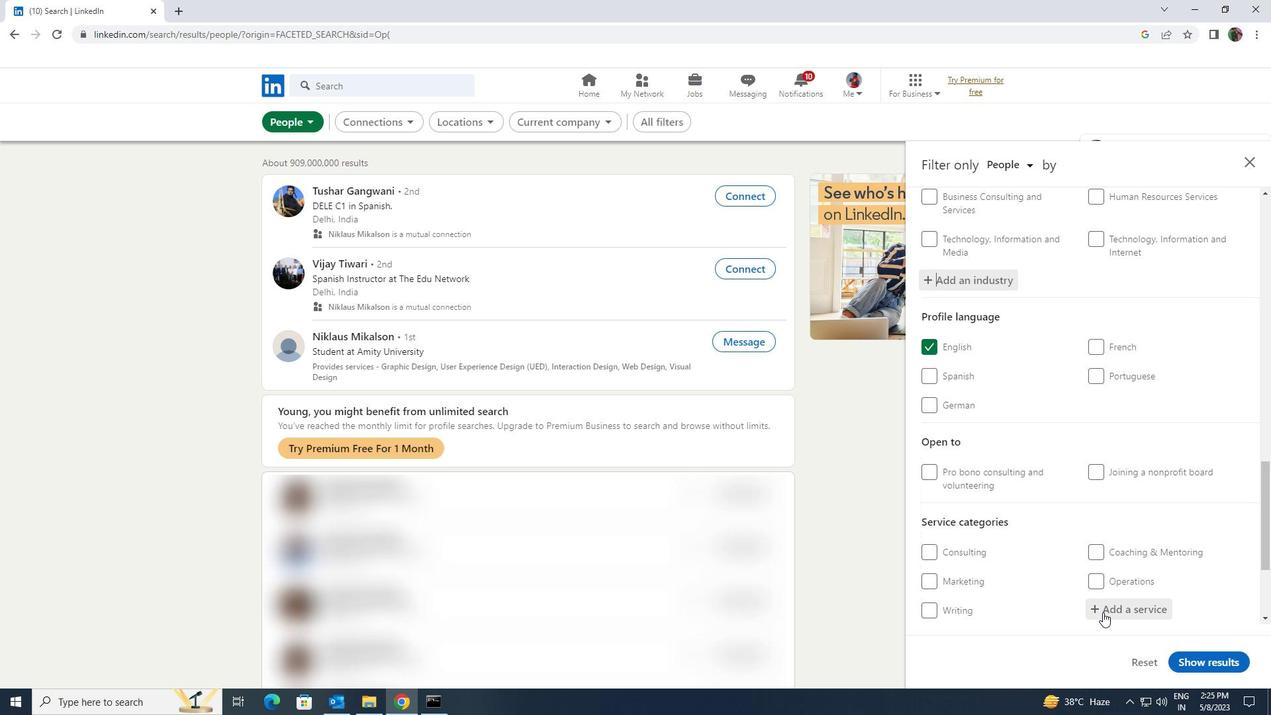 
Action: Key pressed <Key.shift><Key.shift><Key.shift>WEB<Key.space><Key.shift>DEVE
Screenshot: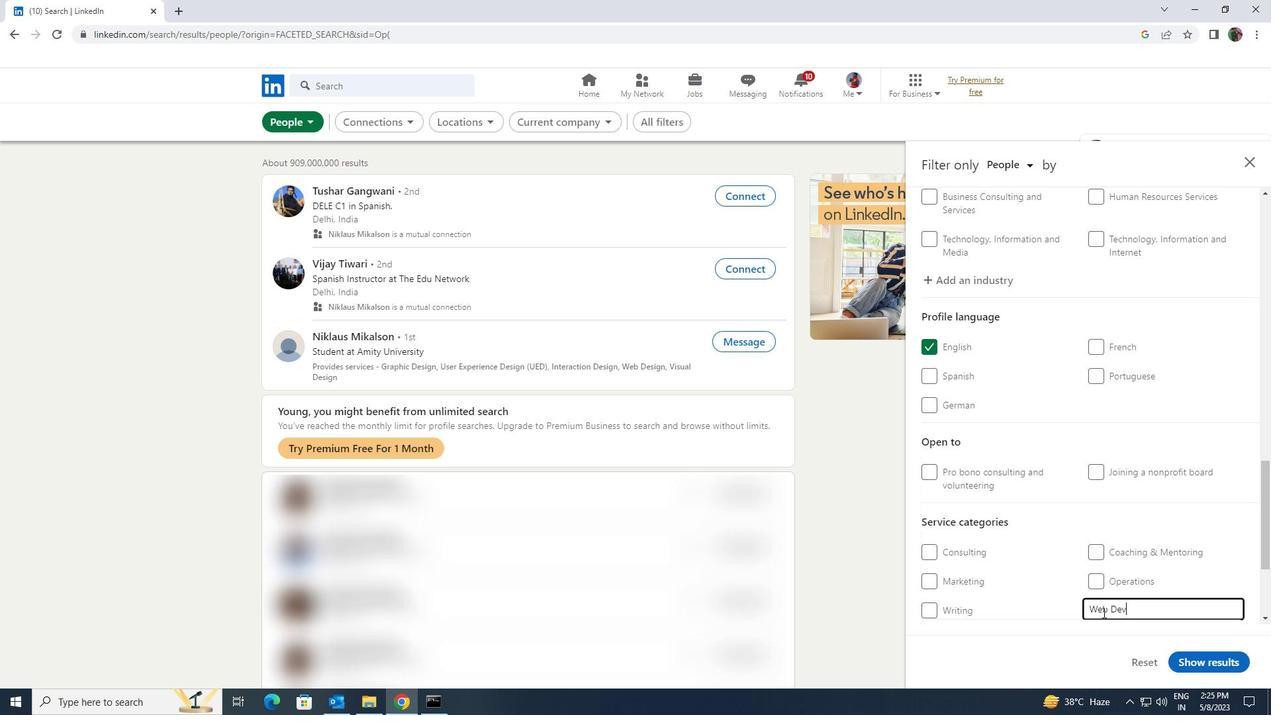 
Action: Mouse moved to (1105, 596)
Screenshot: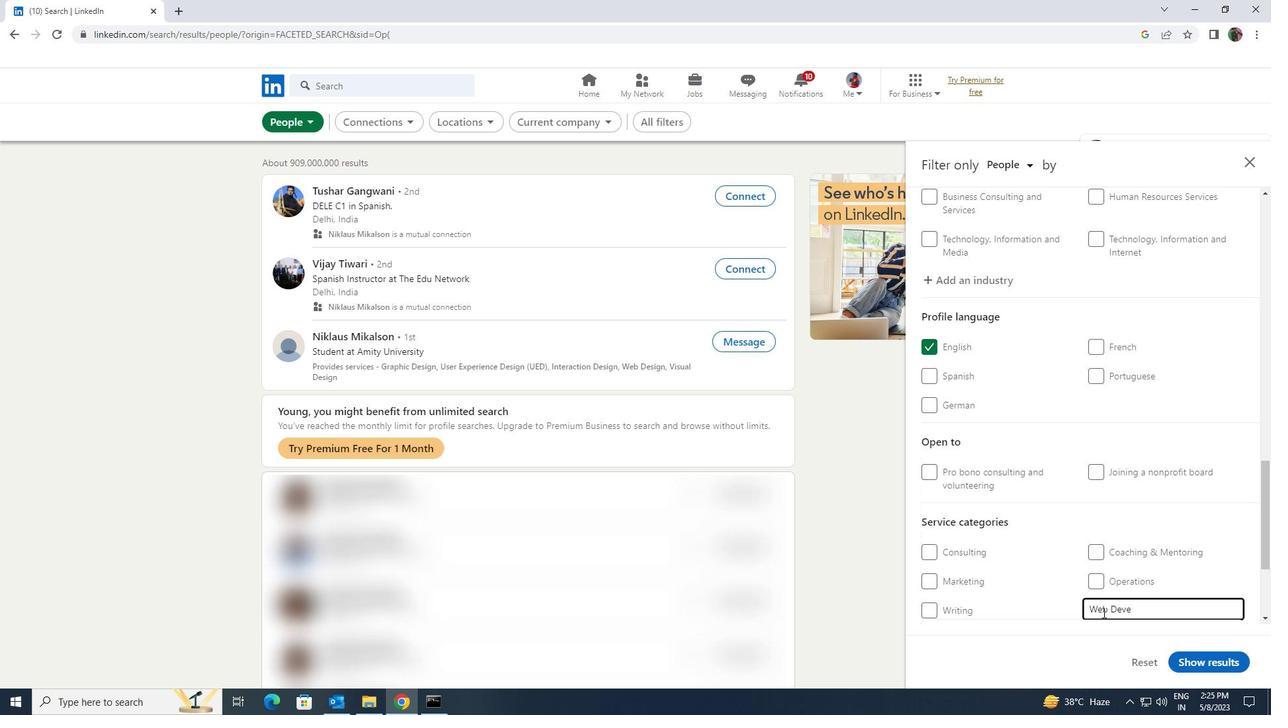 
Action: Mouse scrolled (1105, 595) with delta (0, 0)
Screenshot: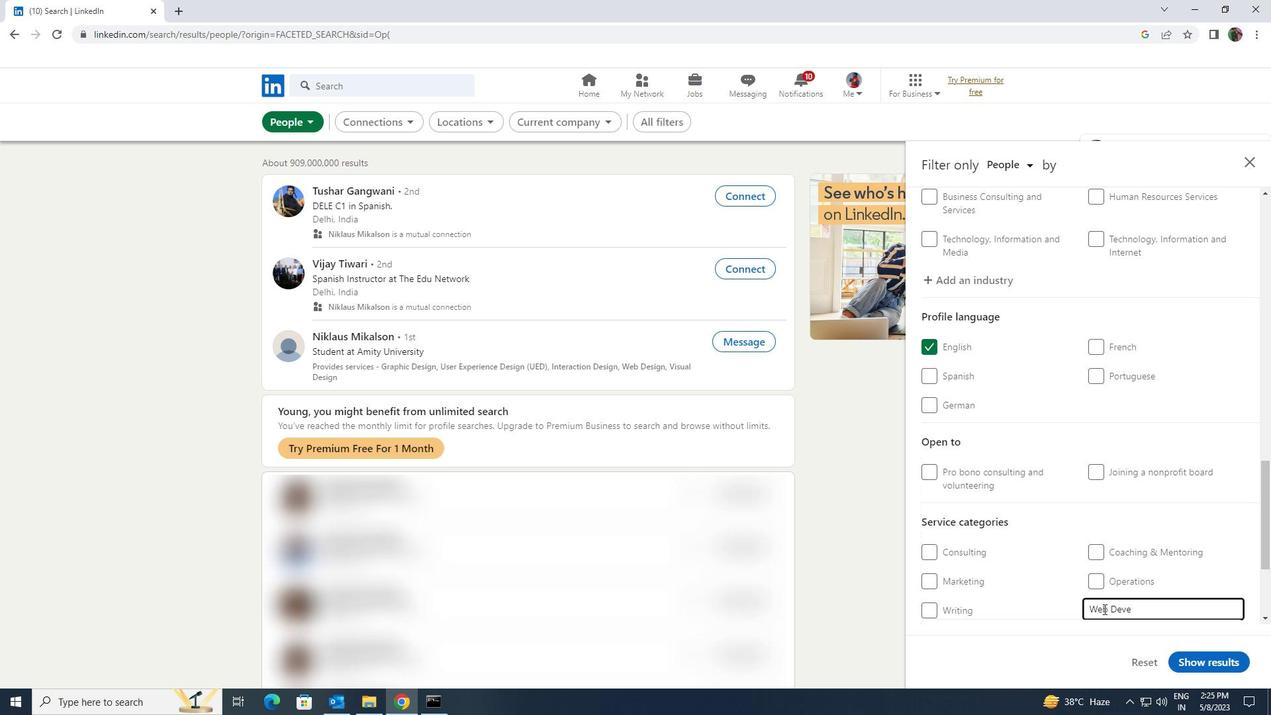 
Action: Mouse moved to (1084, 568)
Screenshot: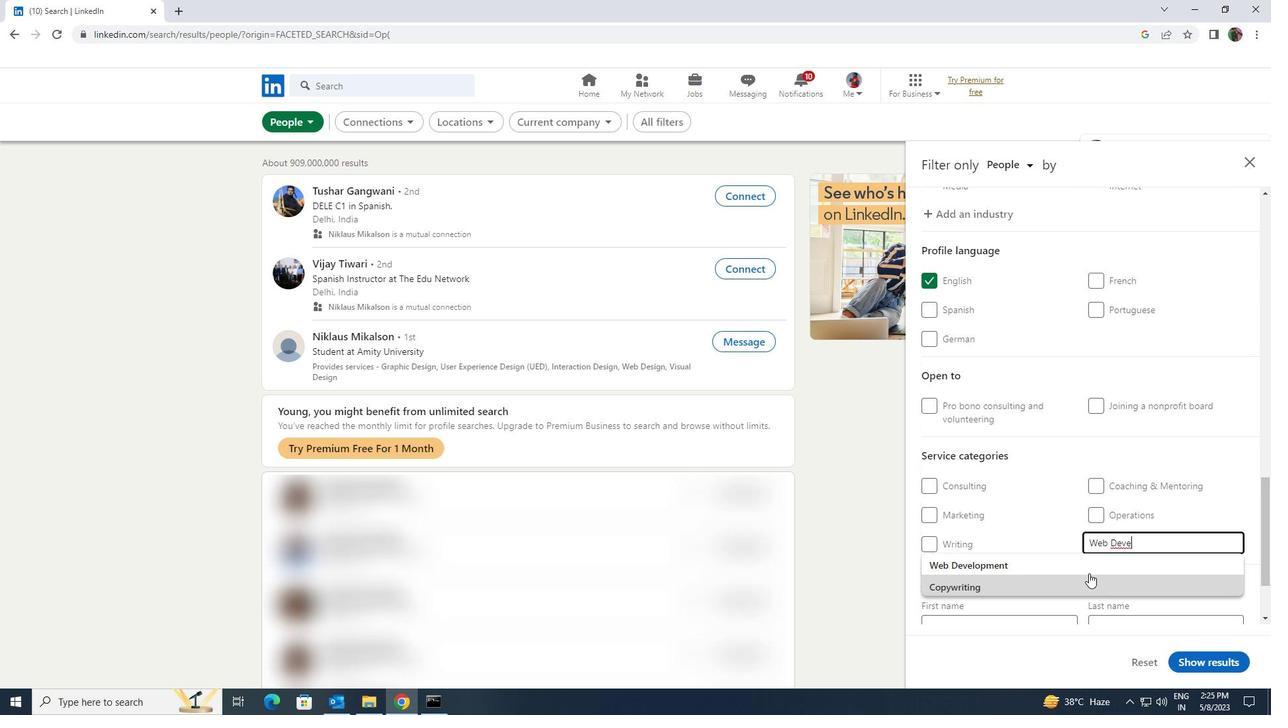
Action: Mouse pressed left at (1084, 568)
Screenshot: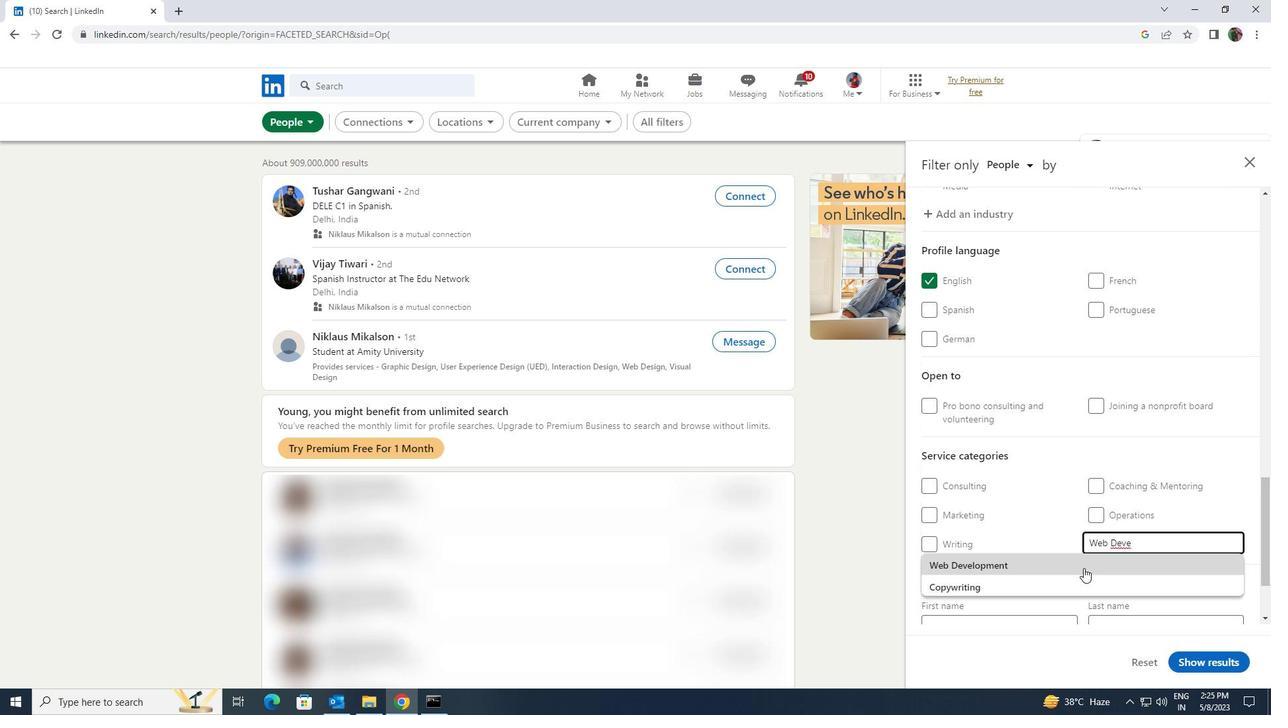 
Action: Mouse moved to (1079, 567)
Screenshot: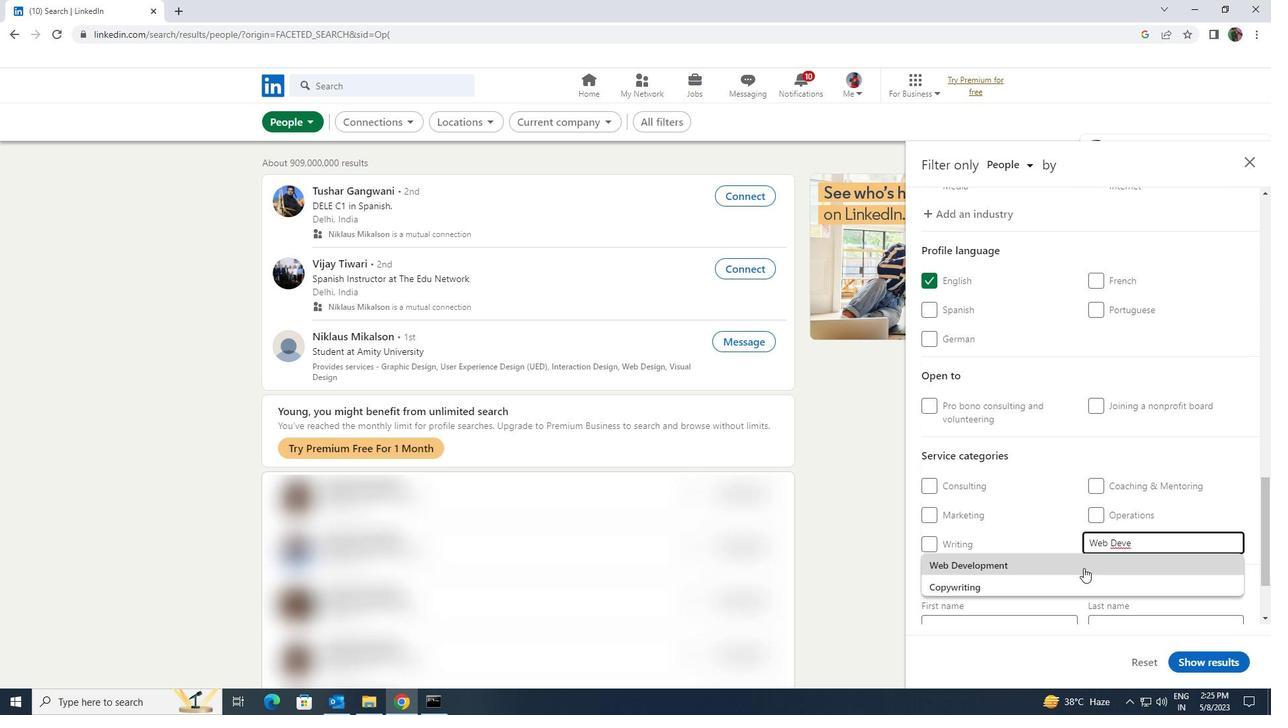 
Action: Mouse scrolled (1079, 567) with delta (0, 0)
Screenshot: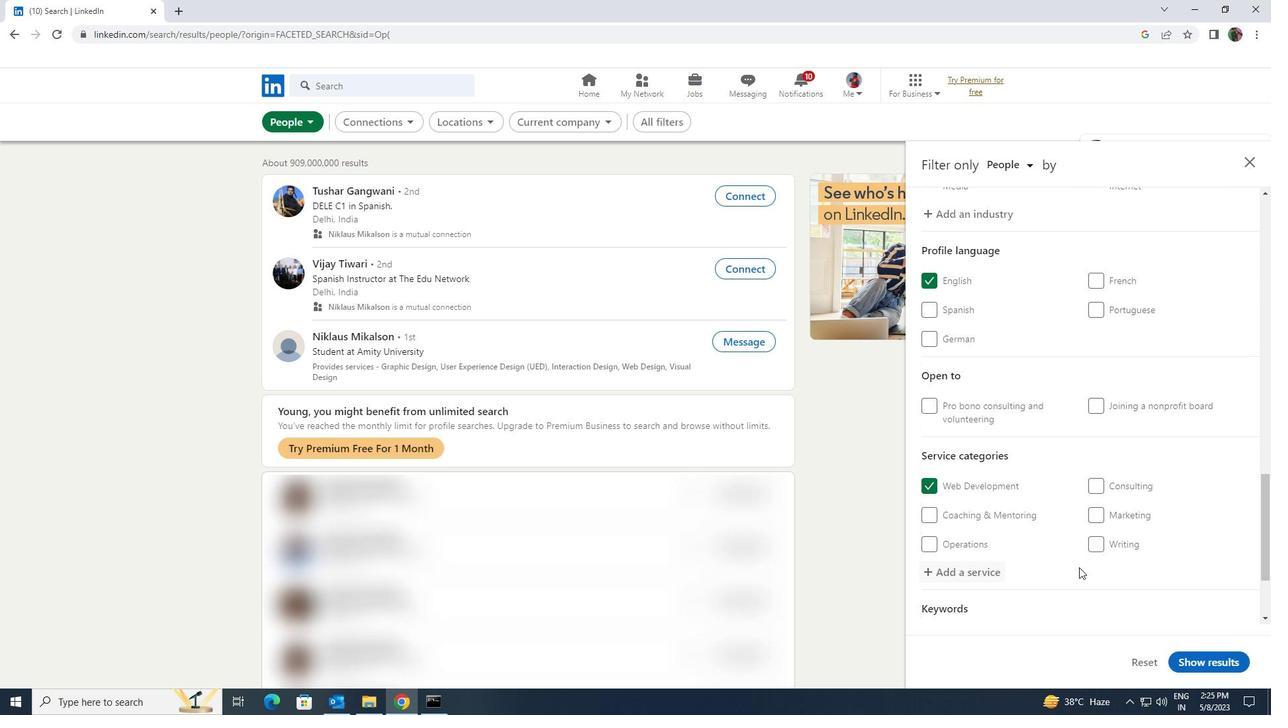 
Action: Mouse moved to (1079, 567)
Screenshot: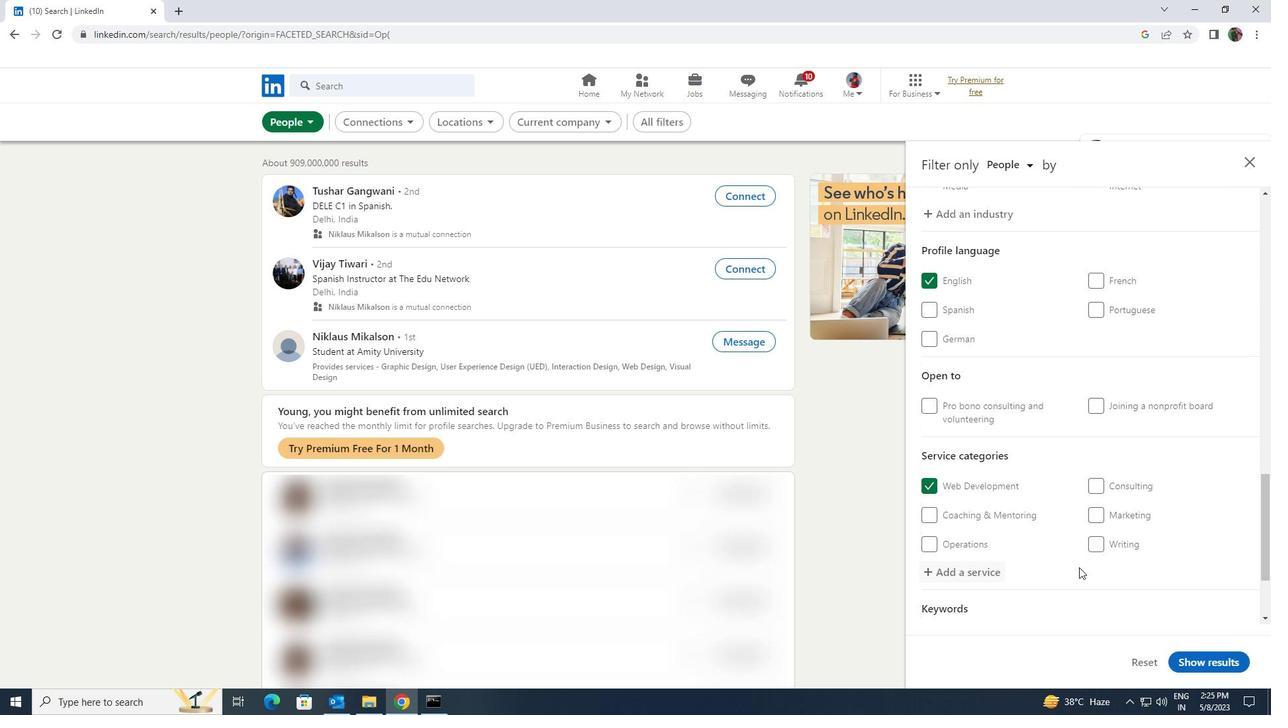 
Action: Mouse scrolled (1079, 566) with delta (0, 0)
Screenshot: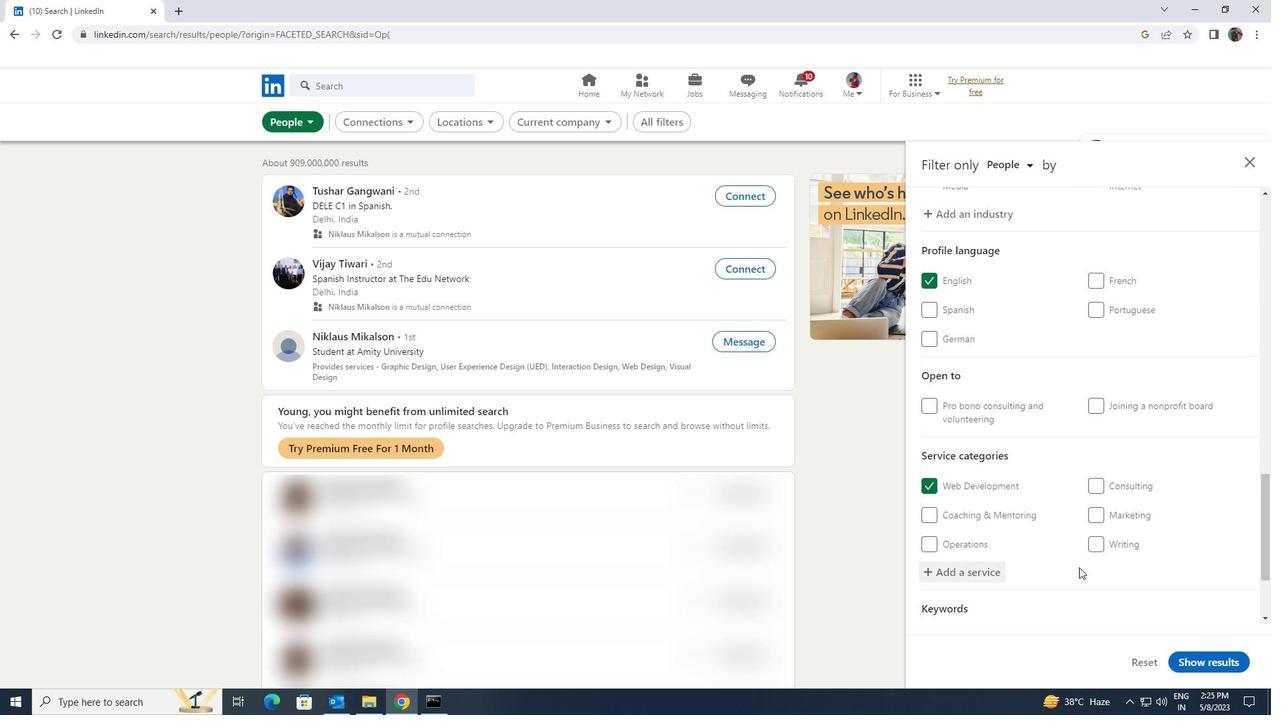
Action: Mouse scrolled (1079, 566) with delta (0, 0)
Screenshot: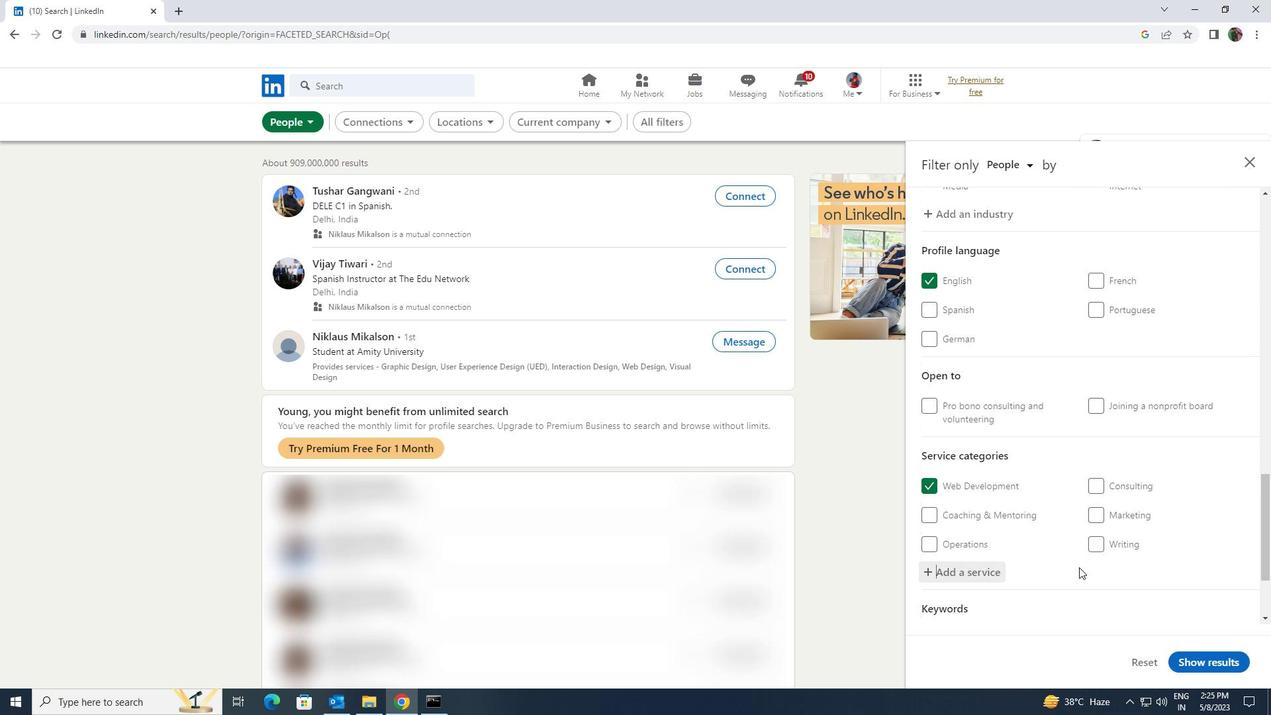
Action: Mouse moved to (1072, 565)
Screenshot: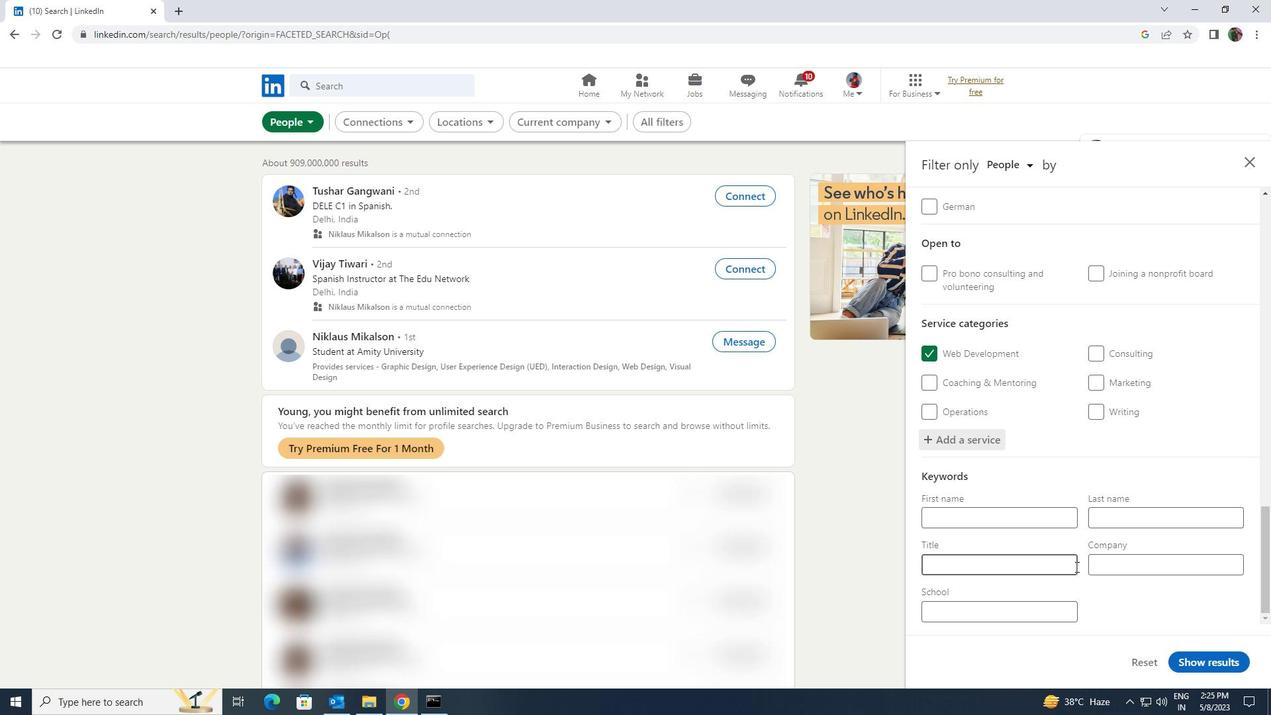 
Action: Mouse pressed left at (1072, 565)
Screenshot: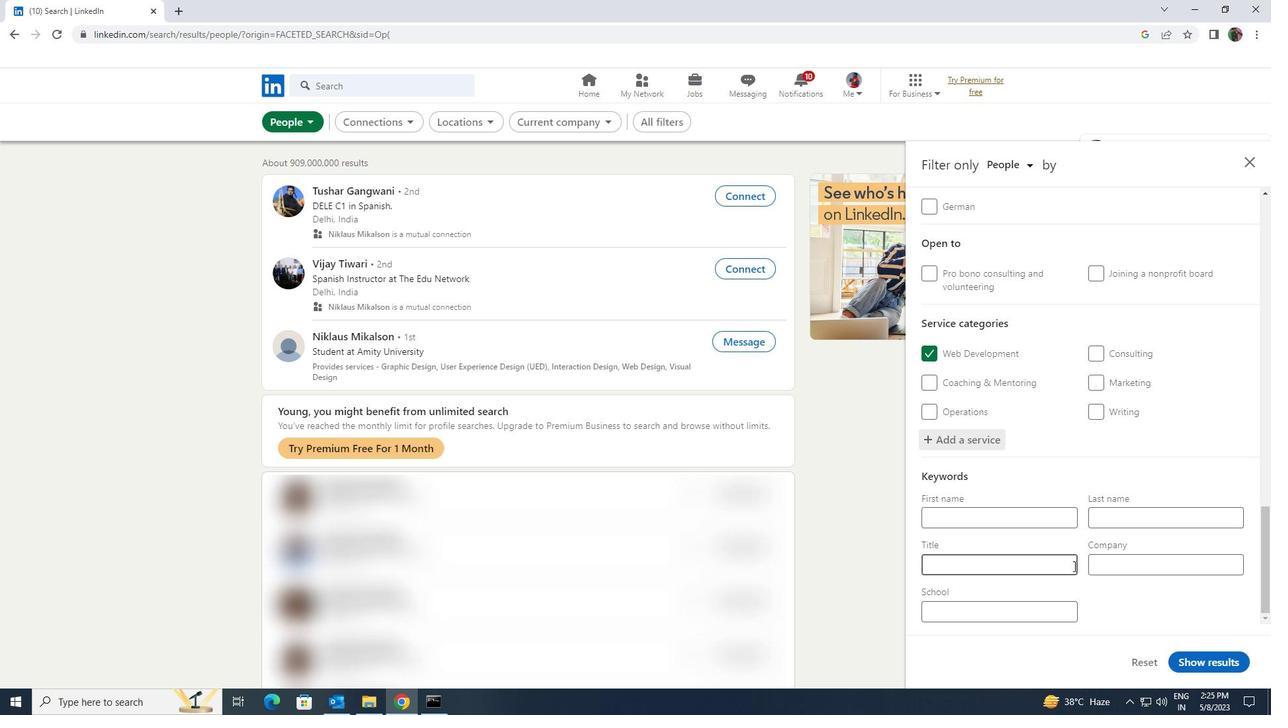 
Action: Key pressed <Key.shift><Key.shift><Key.shift><Key.shift><Key.shift><Key.shift><Key.shift>EXECUTIVE
Screenshot: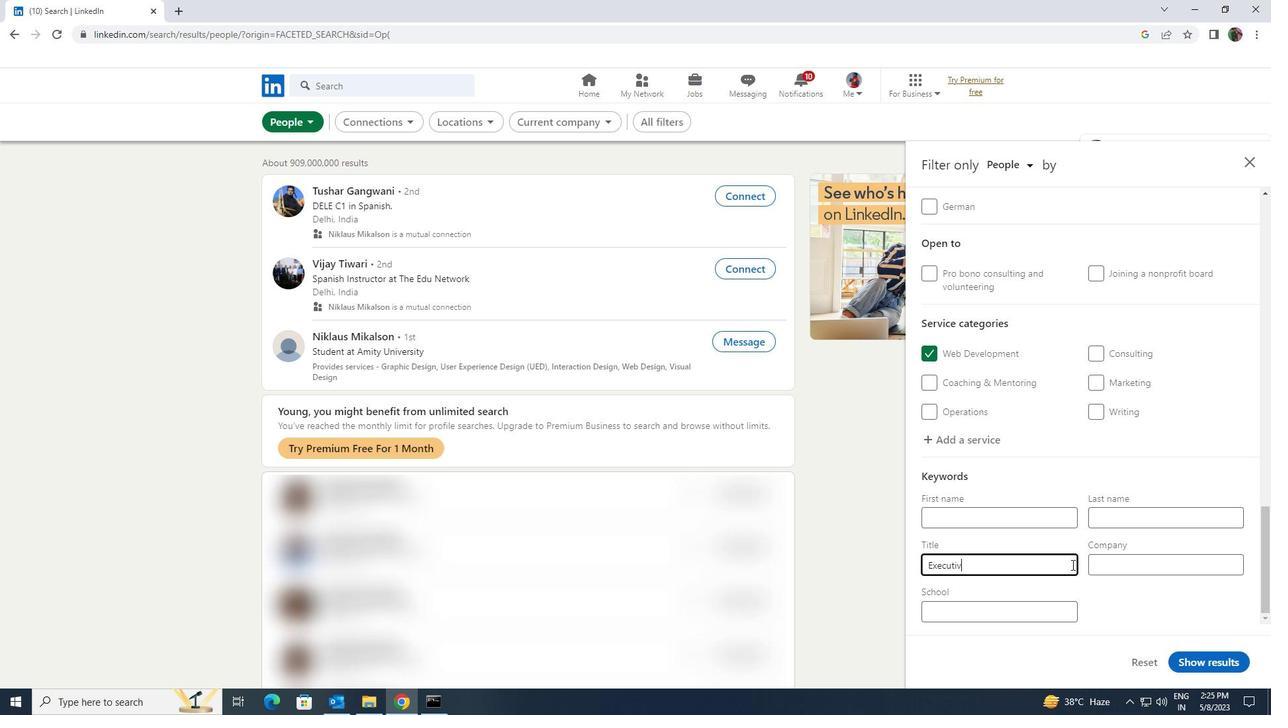 
Action: Mouse moved to (1187, 657)
Screenshot: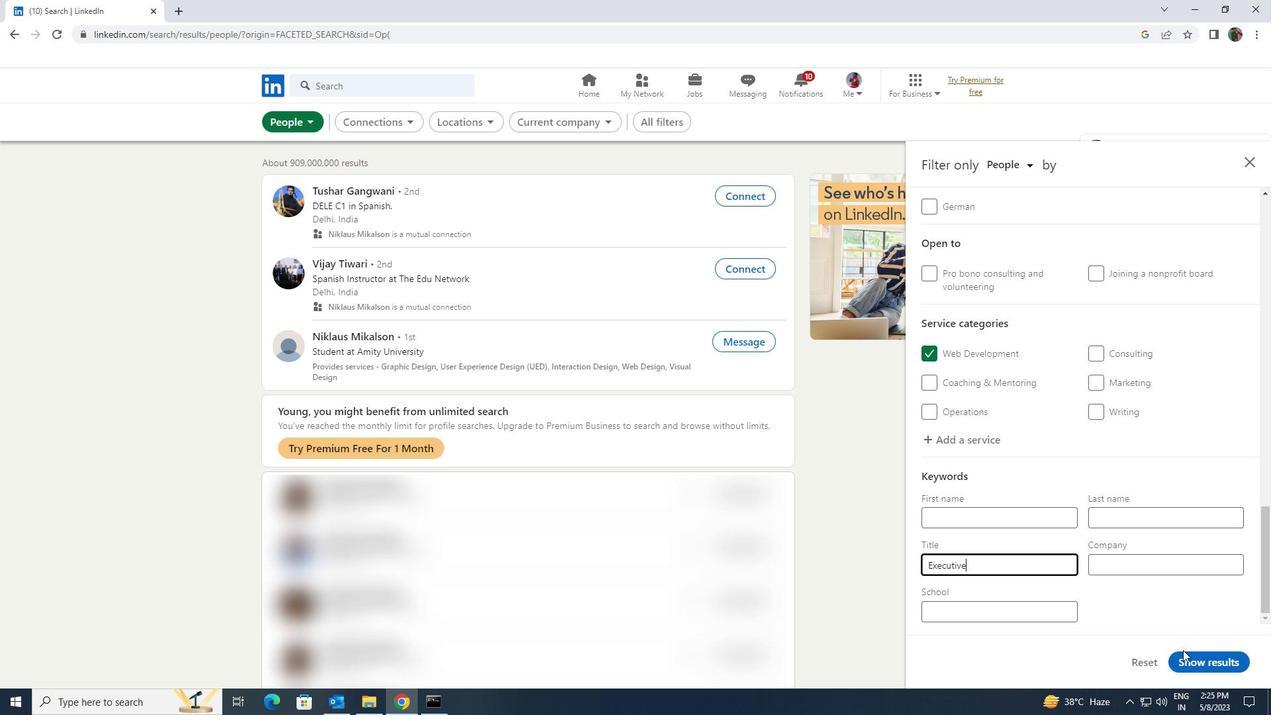 
Action: Mouse pressed left at (1187, 657)
Screenshot: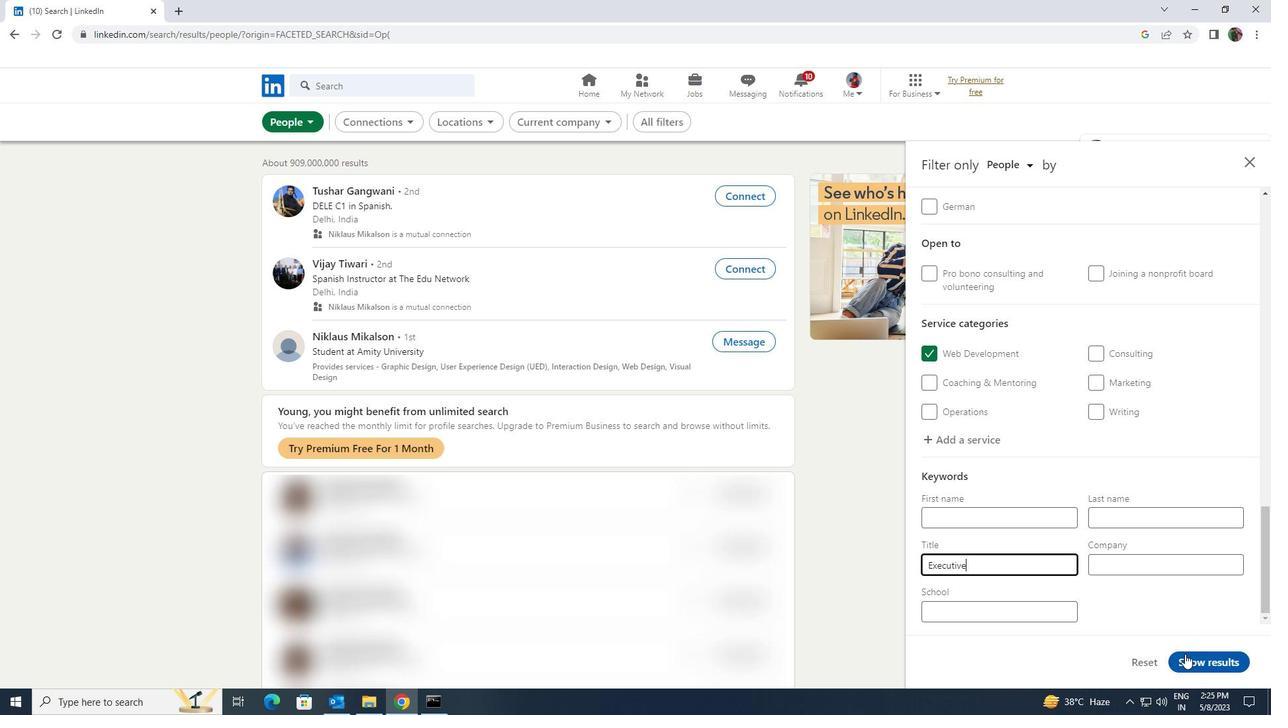 
